 Task: Find connections with filter location Emmiganūr with filter topic #Hiringwith filter profile language Potuguese with filter current company ETeam with filter school A.N.College with filter industry Electrical Equipment Manufacturing with filter service category UX Research with filter keywords title Pipefitter
Action: Mouse moved to (165, 251)
Screenshot: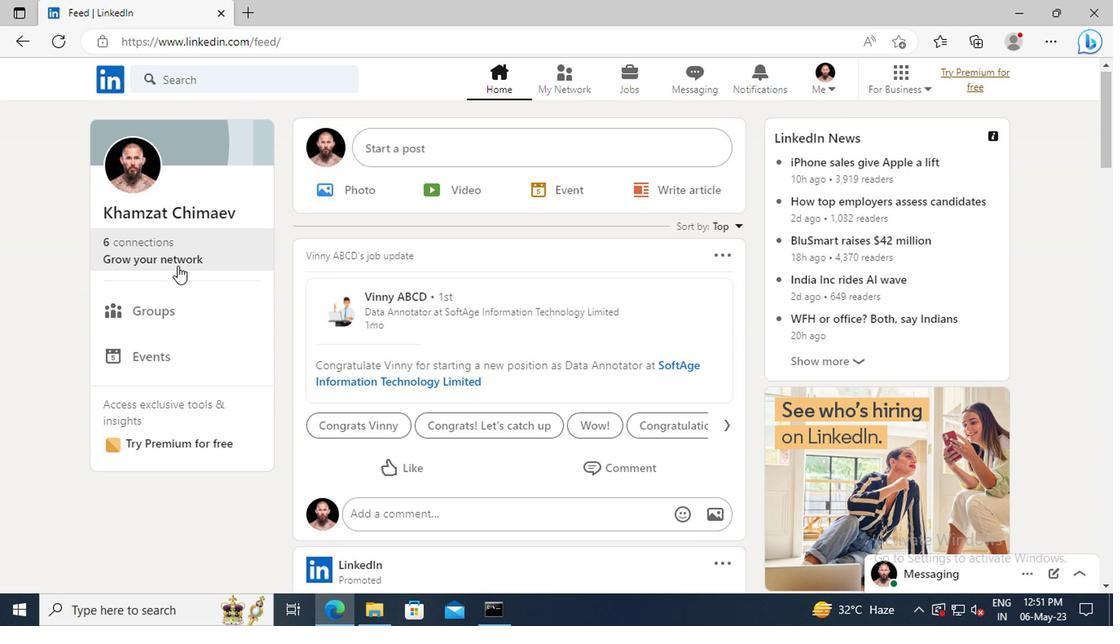 
Action: Mouse pressed left at (165, 251)
Screenshot: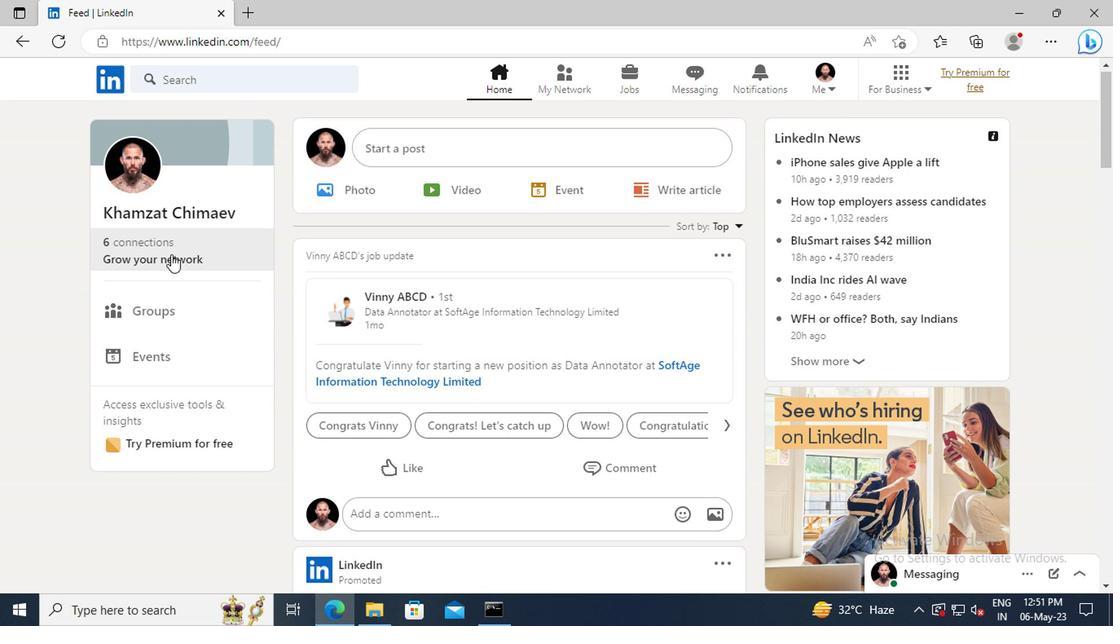 
Action: Mouse moved to (172, 173)
Screenshot: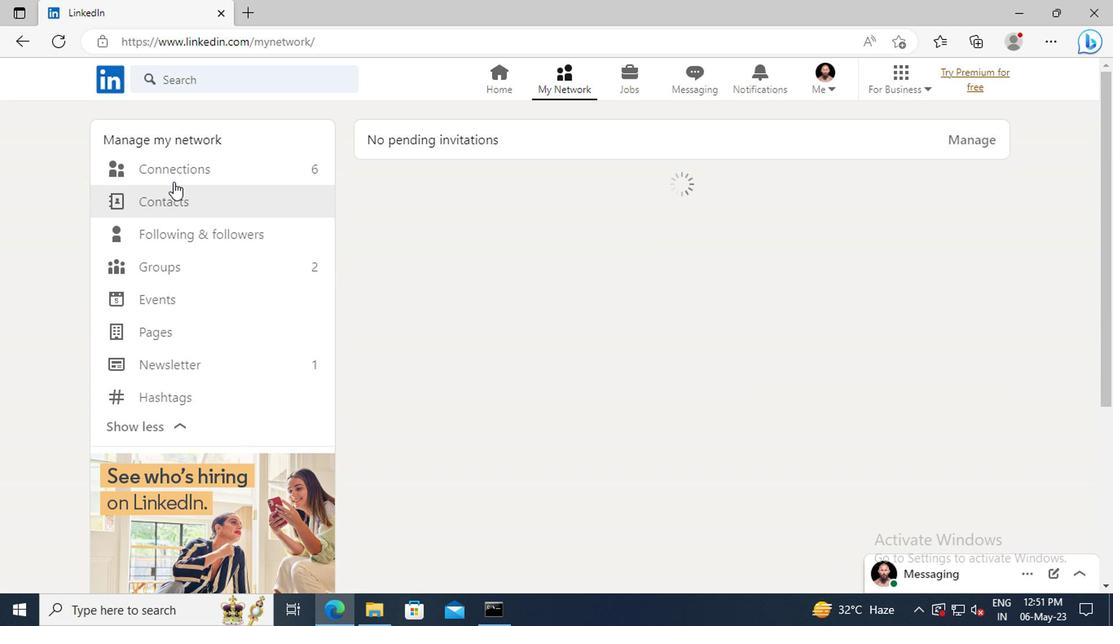 
Action: Mouse pressed left at (172, 173)
Screenshot: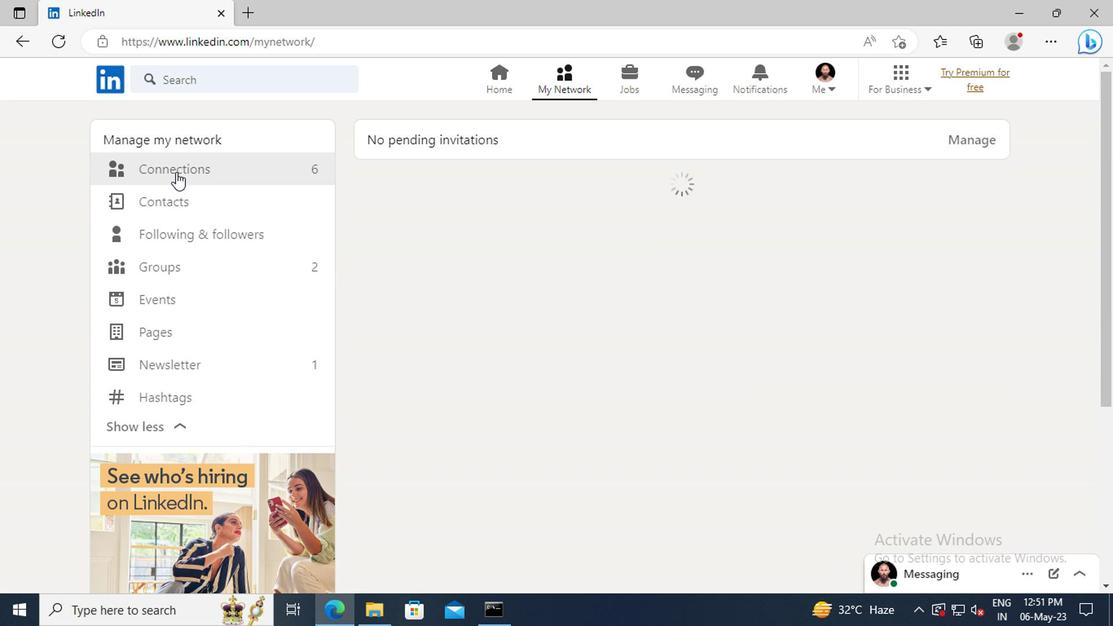 
Action: Mouse moved to (667, 177)
Screenshot: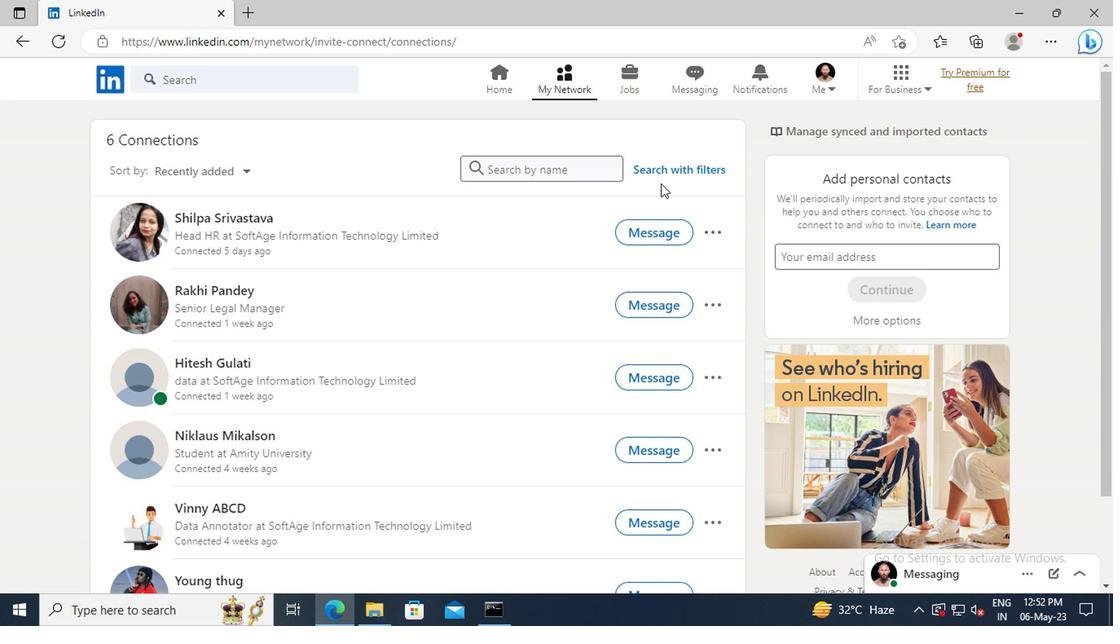 
Action: Mouse pressed left at (667, 177)
Screenshot: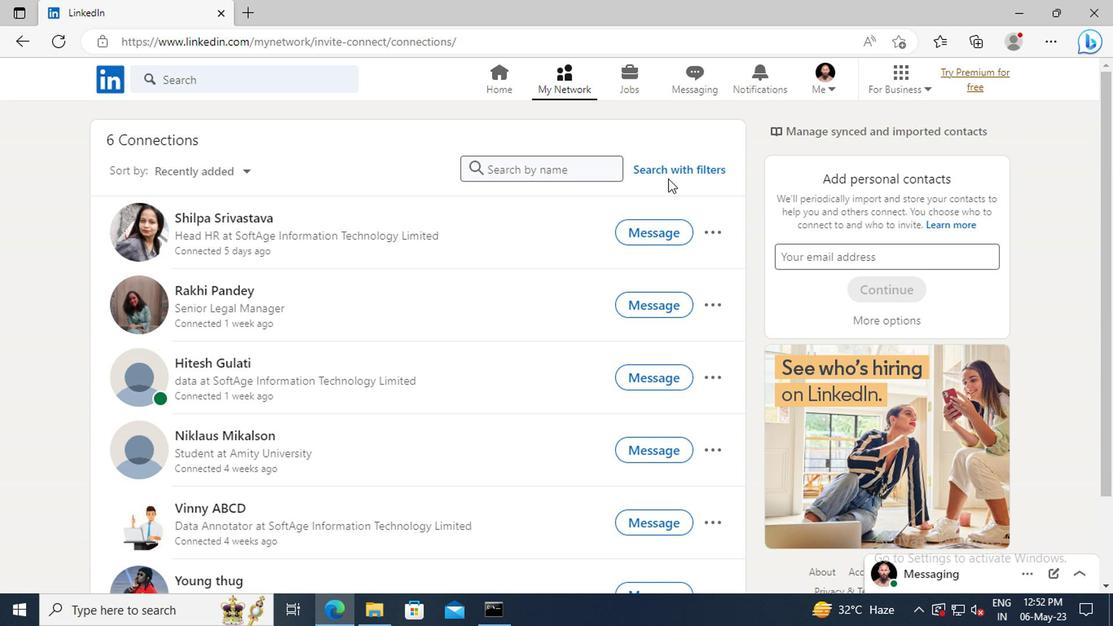 
Action: Mouse moved to (618, 125)
Screenshot: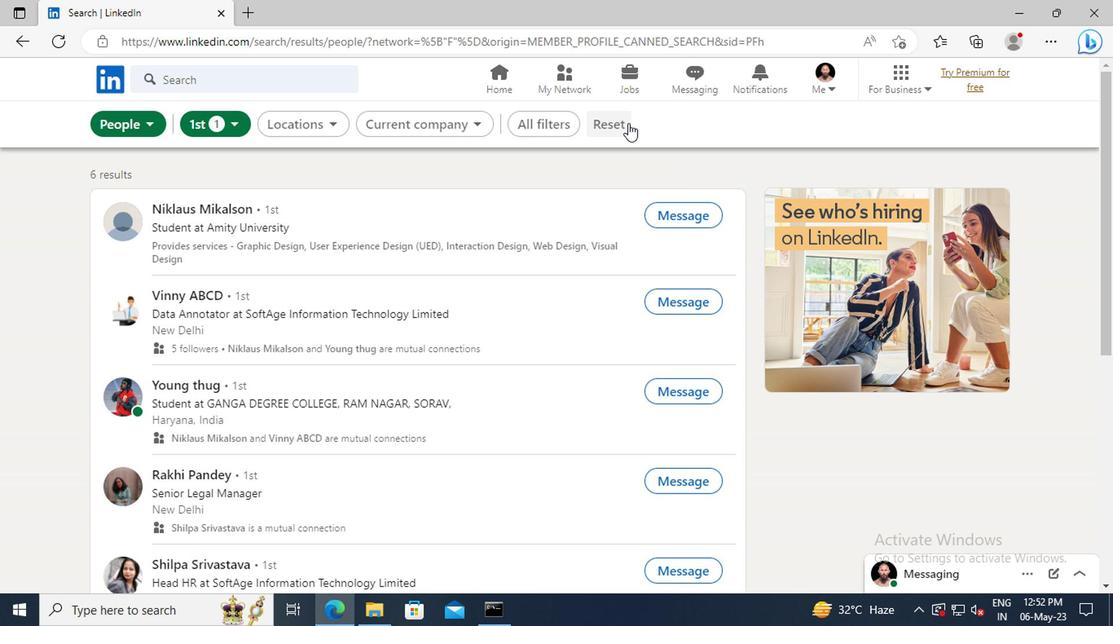 
Action: Mouse pressed left at (618, 125)
Screenshot: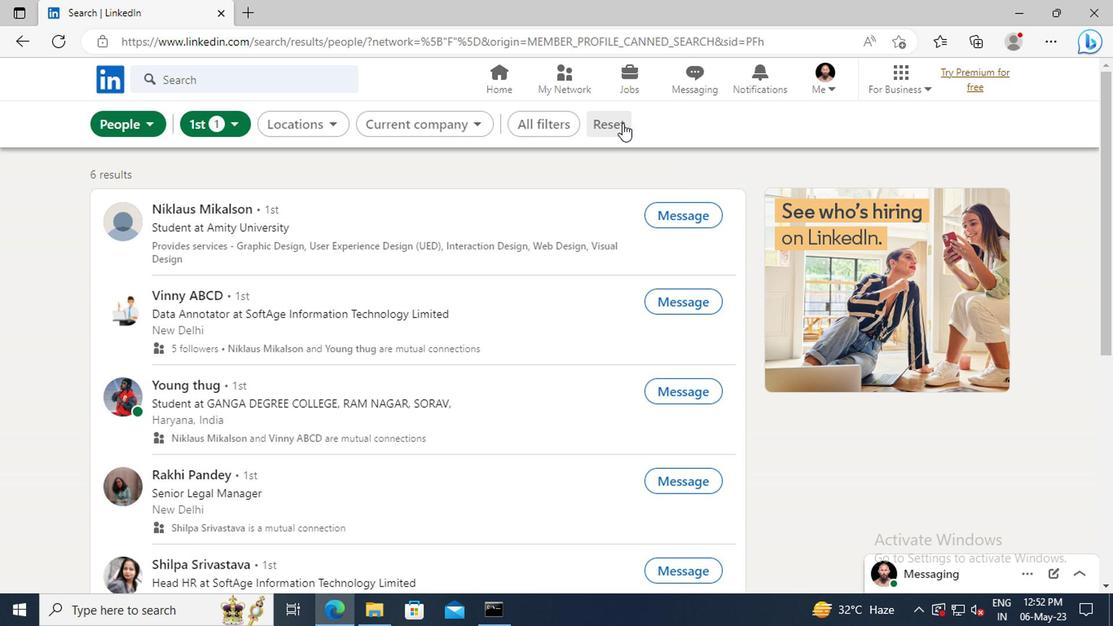 
Action: Mouse moved to (592, 125)
Screenshot: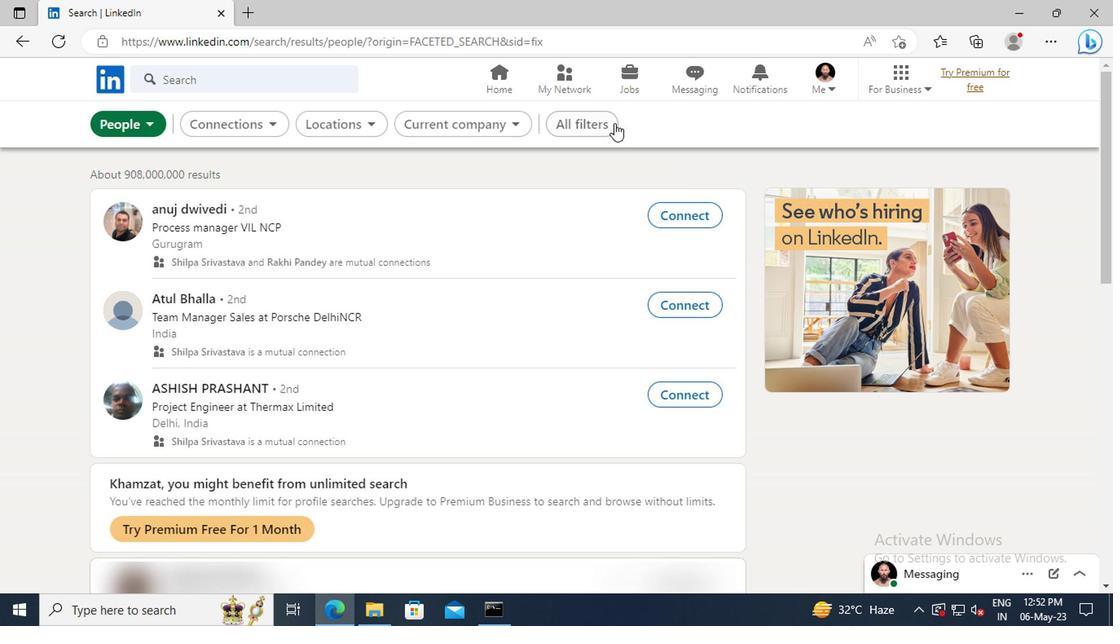 
Action: Mouse pressed left at (592, 125)
Screenshot: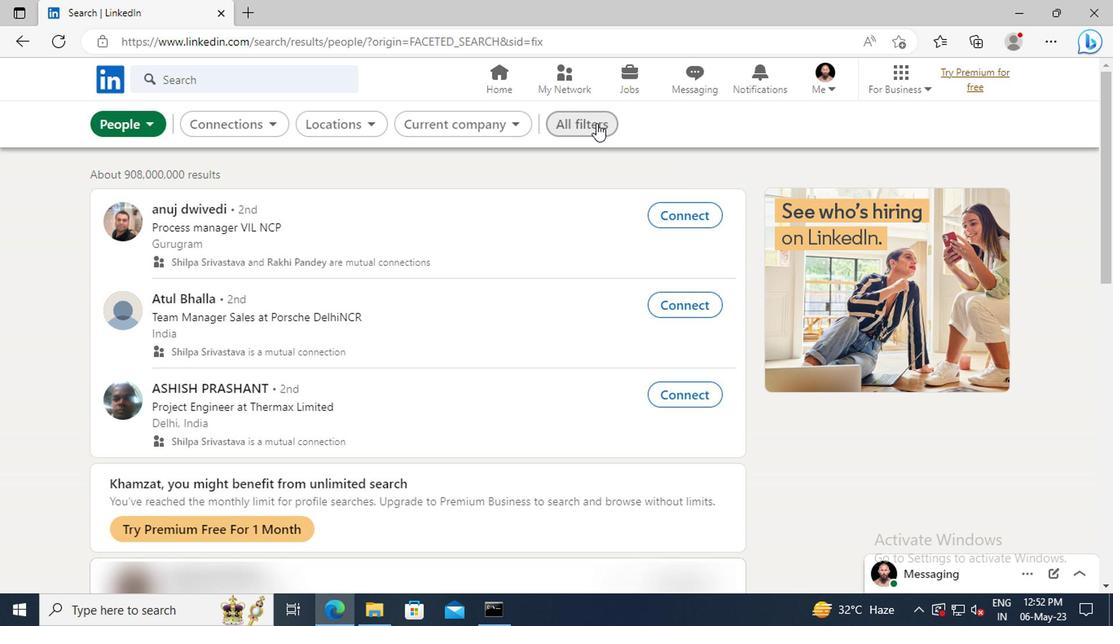 
Action: Mouse moved to (925, 313)
Screenshot: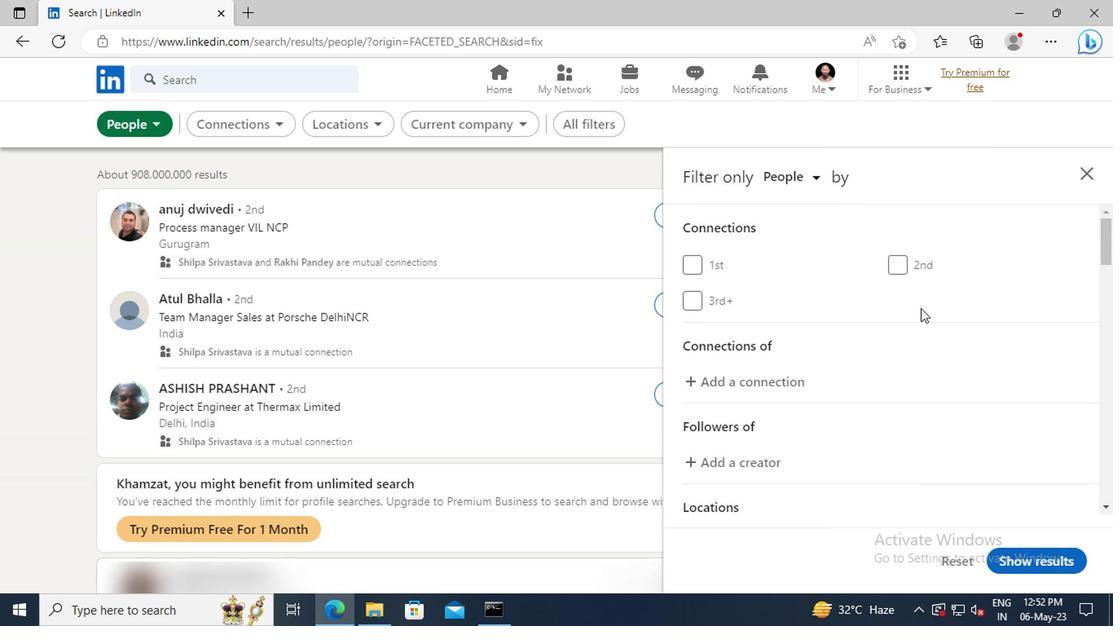 
Action: Mouse scrolled (925, 313) with delta (0, 0)
Screenshot: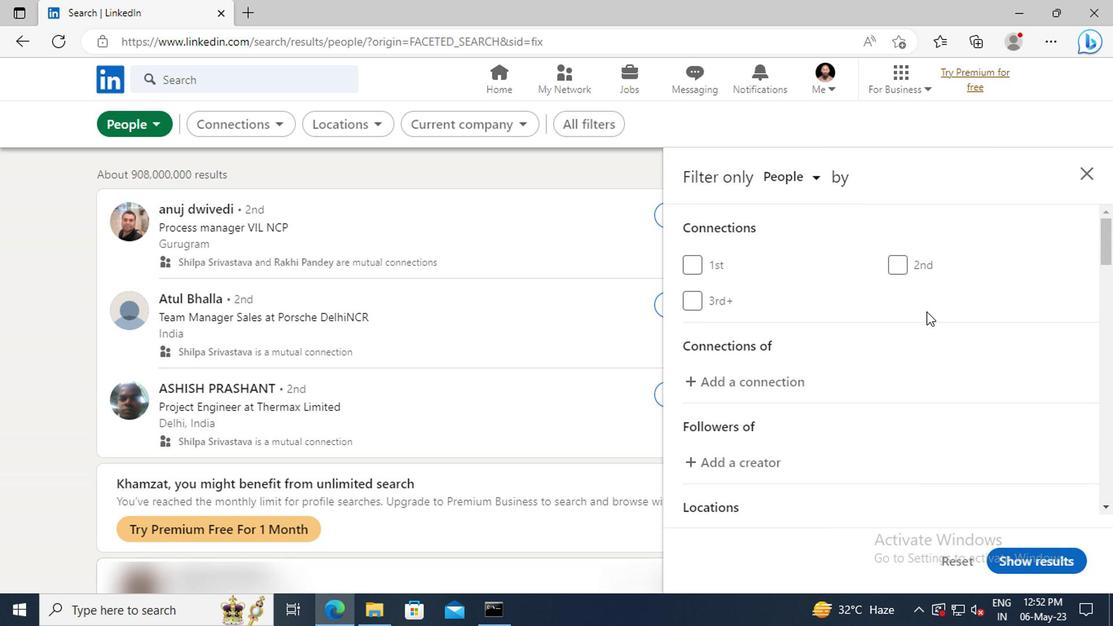 
Action: Mouse scrolled (925, 313) with delta (0, 0)
Screenshot: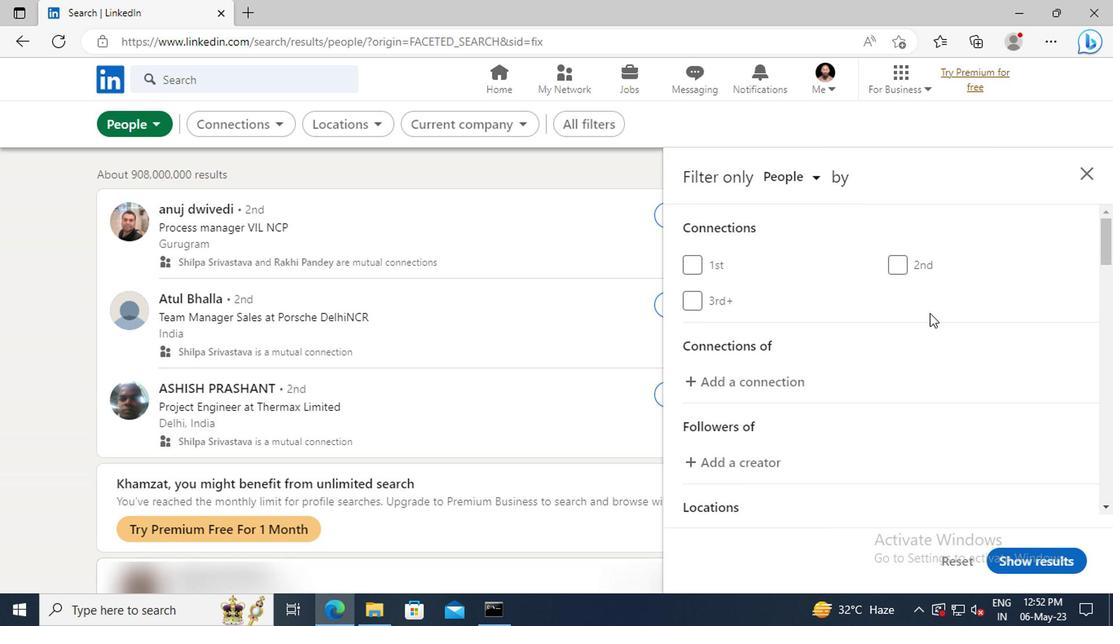 
Action: Mouse scrolled (925, 313) with delta (0, 0)
Screenshot: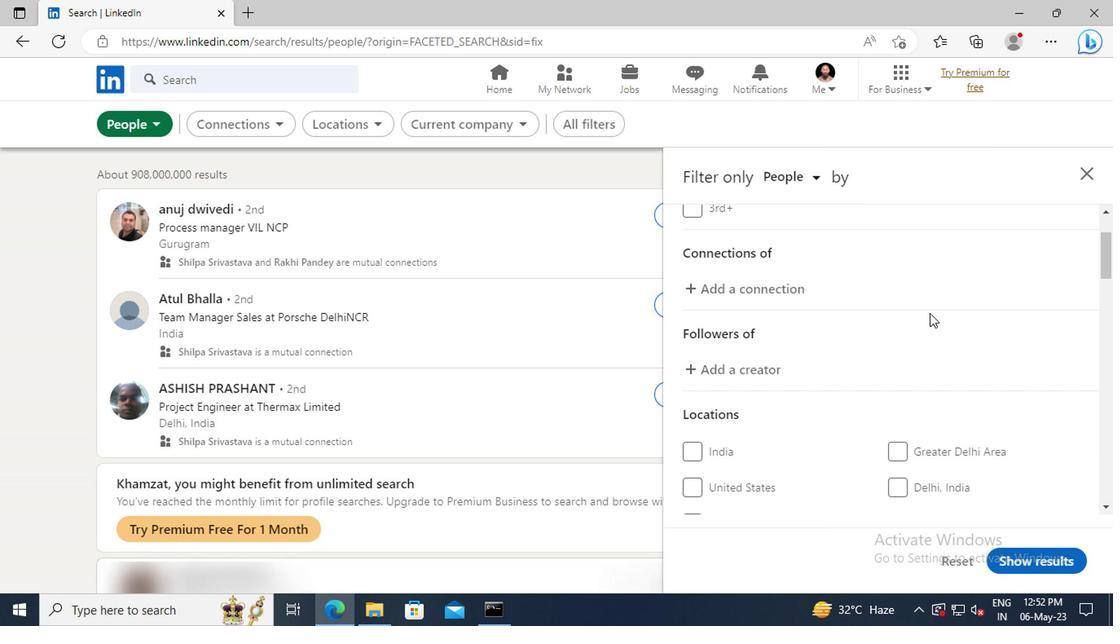 
Action: Mouse scrolled (925, 313) with delta (0, 0)
Screenshot: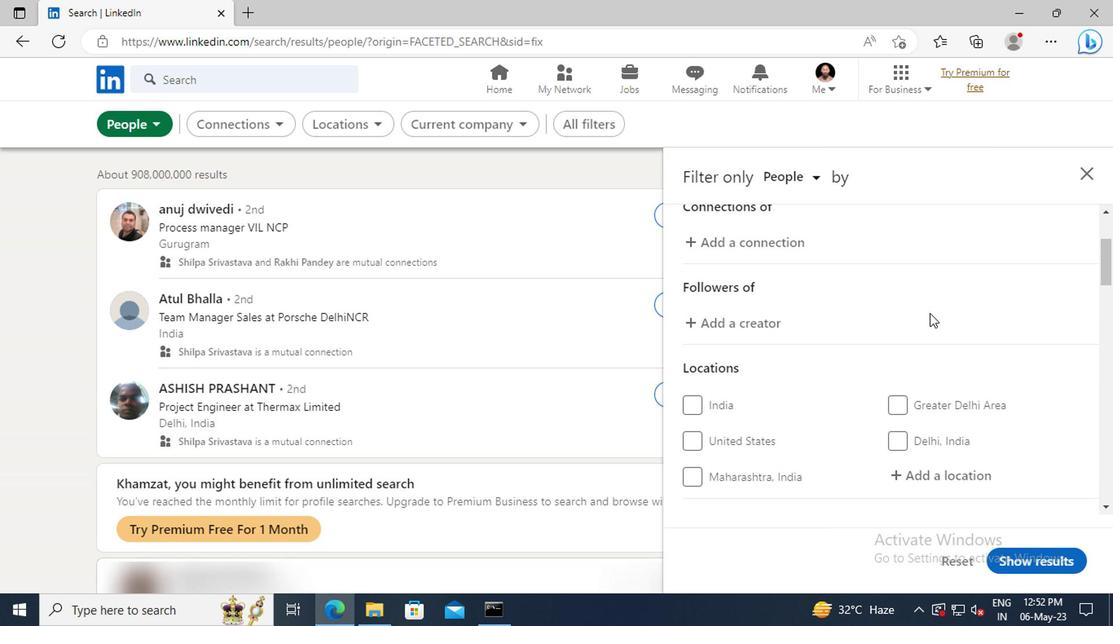 
Action: Mouse scrolled (925, 313) with delta (0, 0)
Screenshot: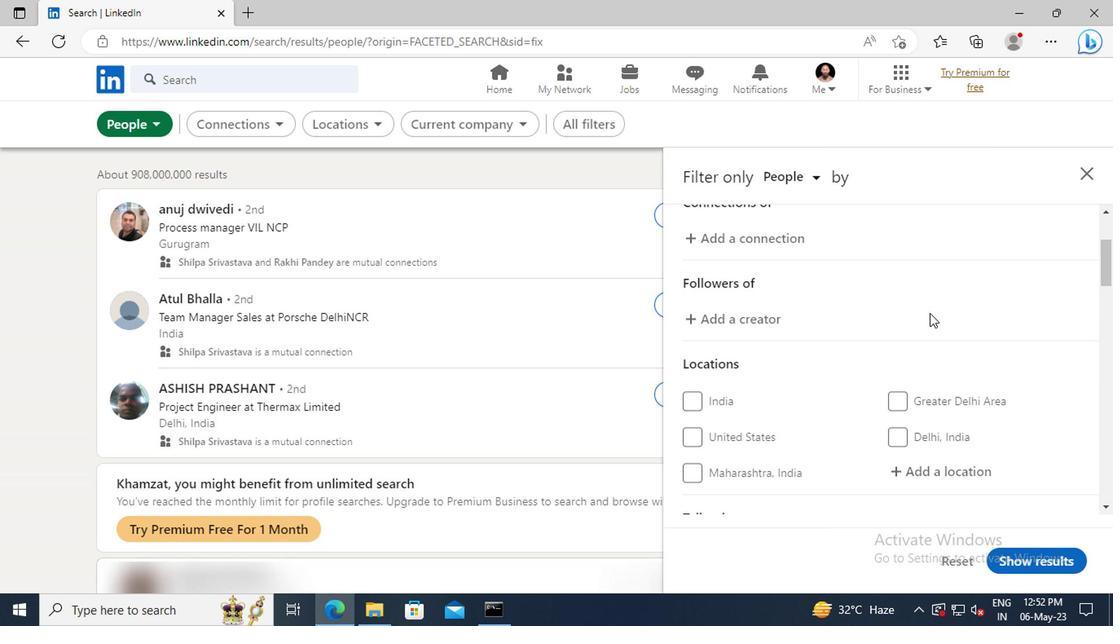 
Action: Mouse moved to (924, 377)
Screenshot: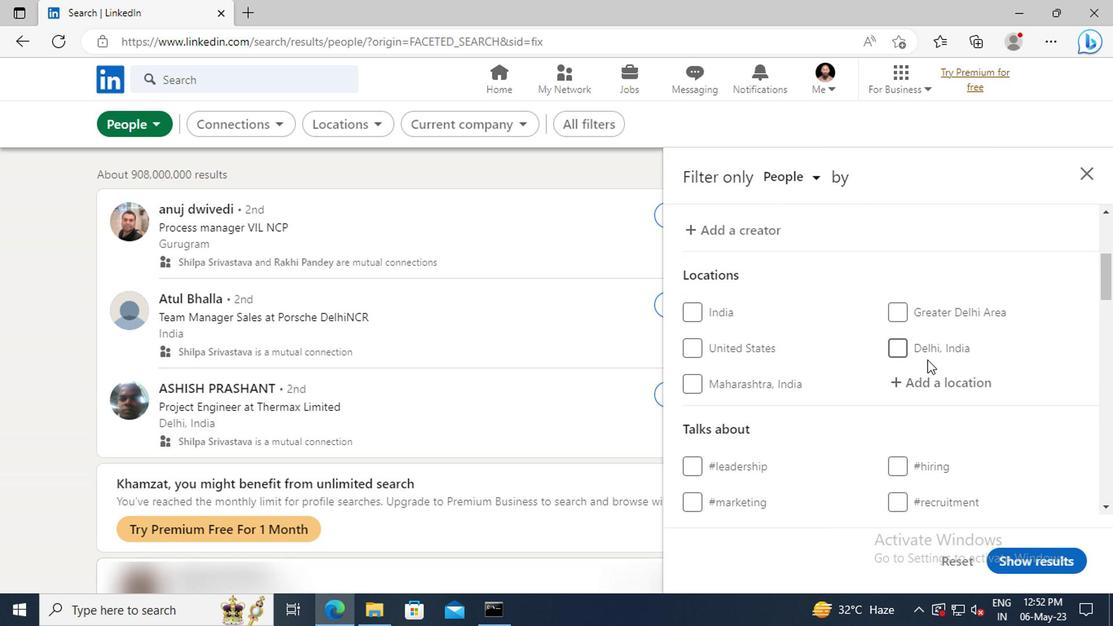 
Action: Mouse pressed left at (924, 377)
Screenshot: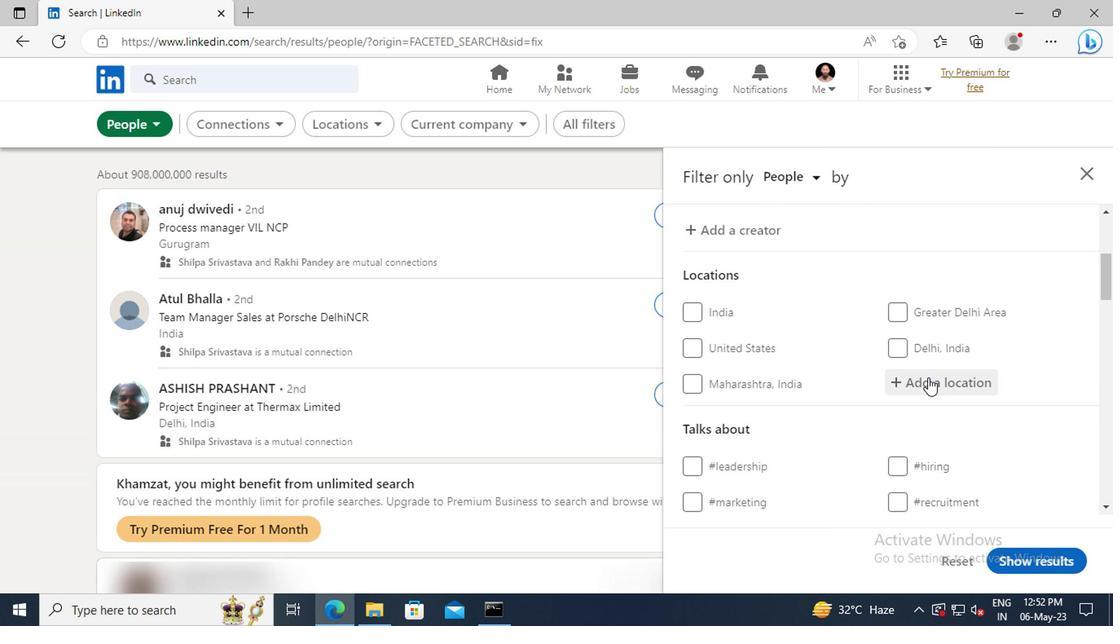 
Action: Mouse moved to (924, 378)
Screenshot: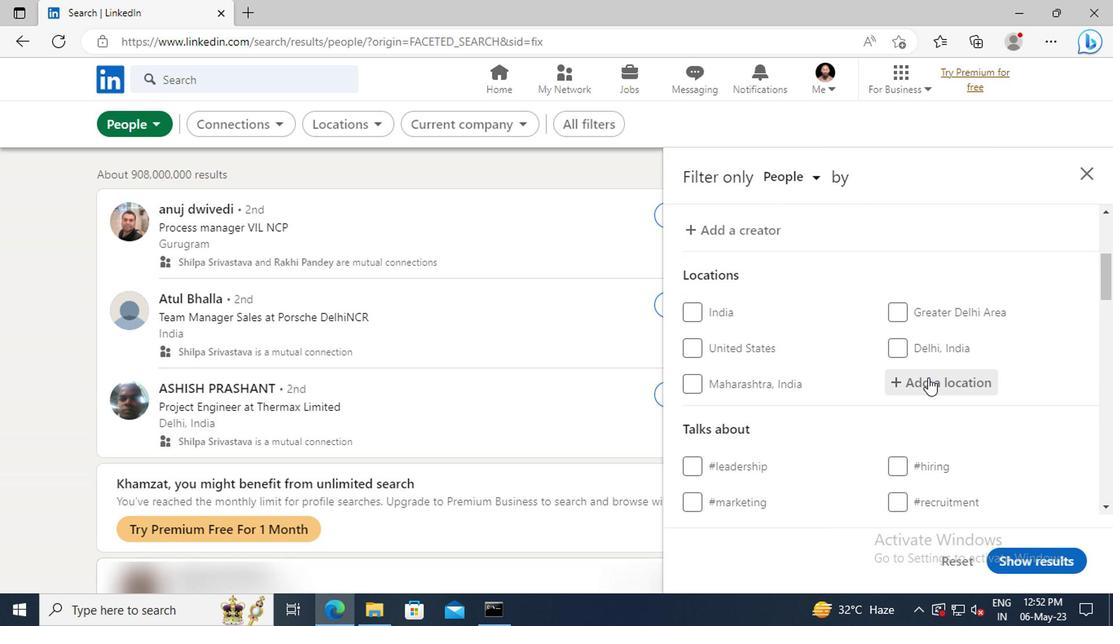 
Action: Key pressed <Key.shift>EMMIGANUR<Key.enter>
Screenshot: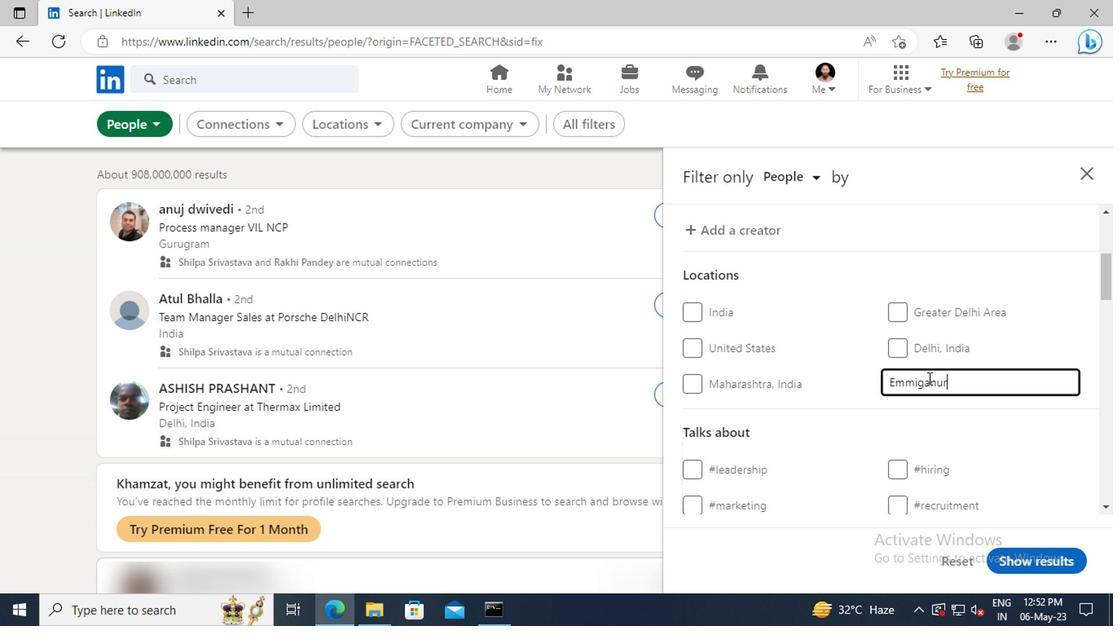 
Action: Mouse scrolled (924, 377) with delta (0, -1)
Screenshot: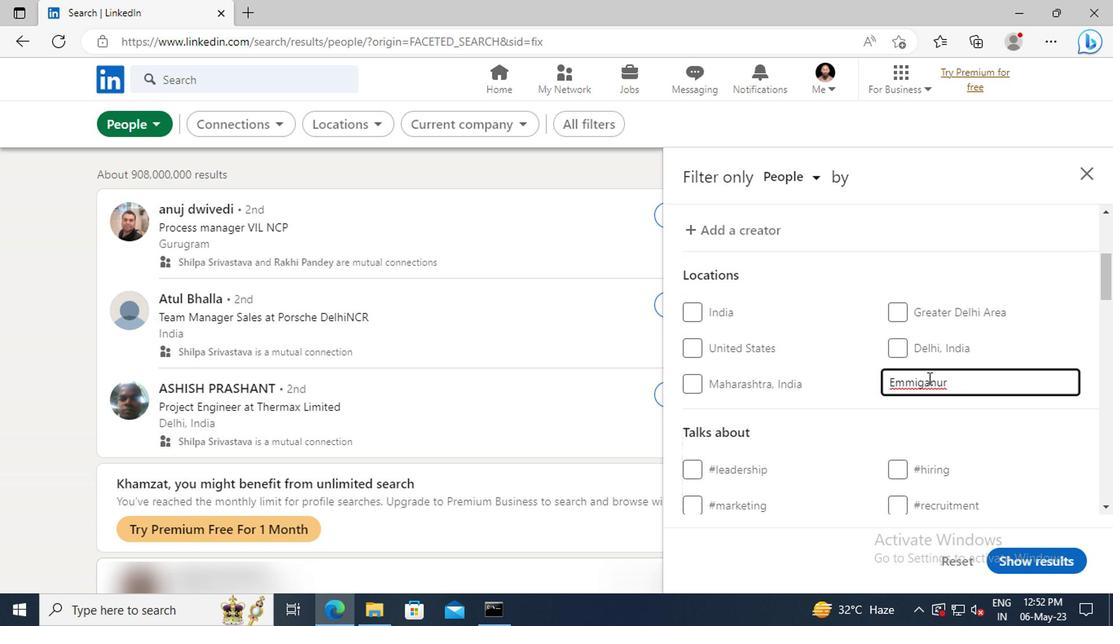 
Action: Mouse scrolled (924, 377) with delta (0, -1)
Screenshot: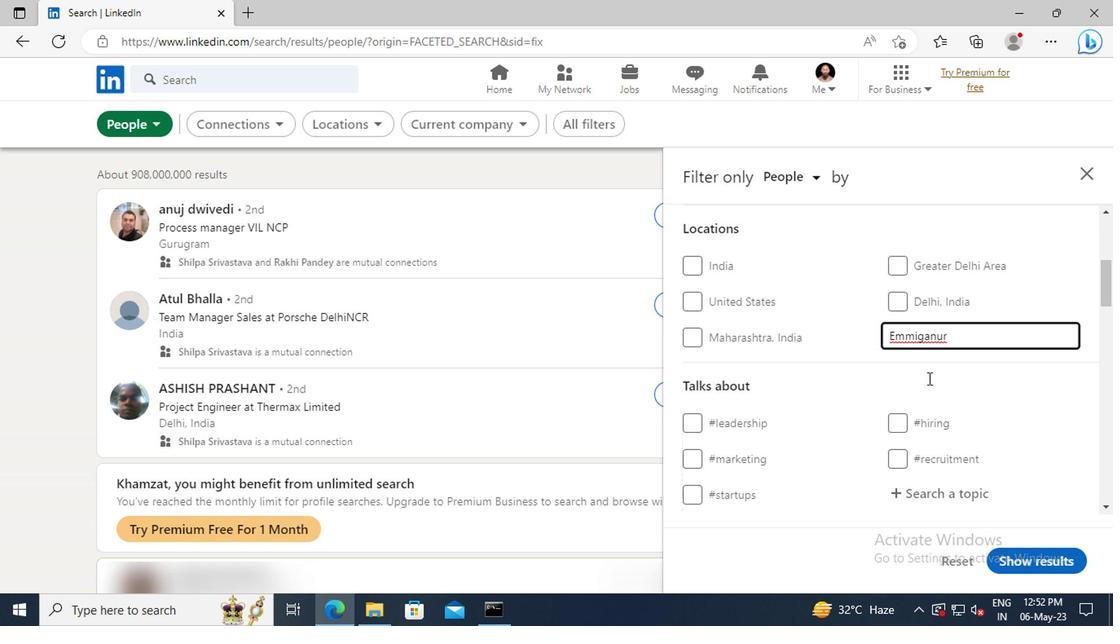 
Action: Mouse scrolled (924, 377) with delta (0, -1)
Screenshot: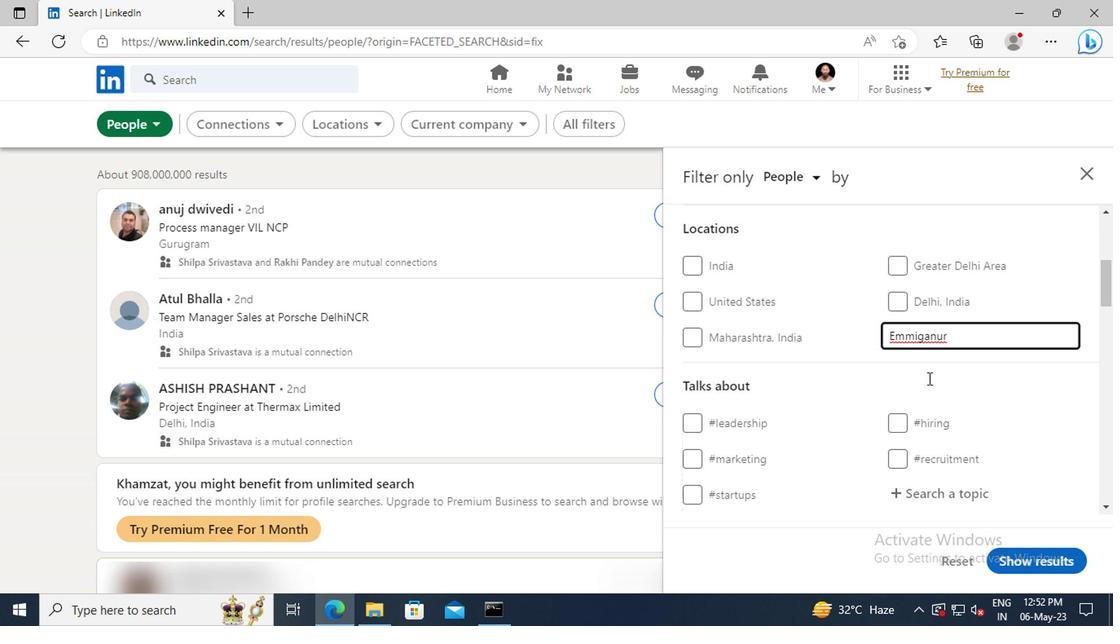 
Action: Mouse moved to (926, 395)
Screenshot: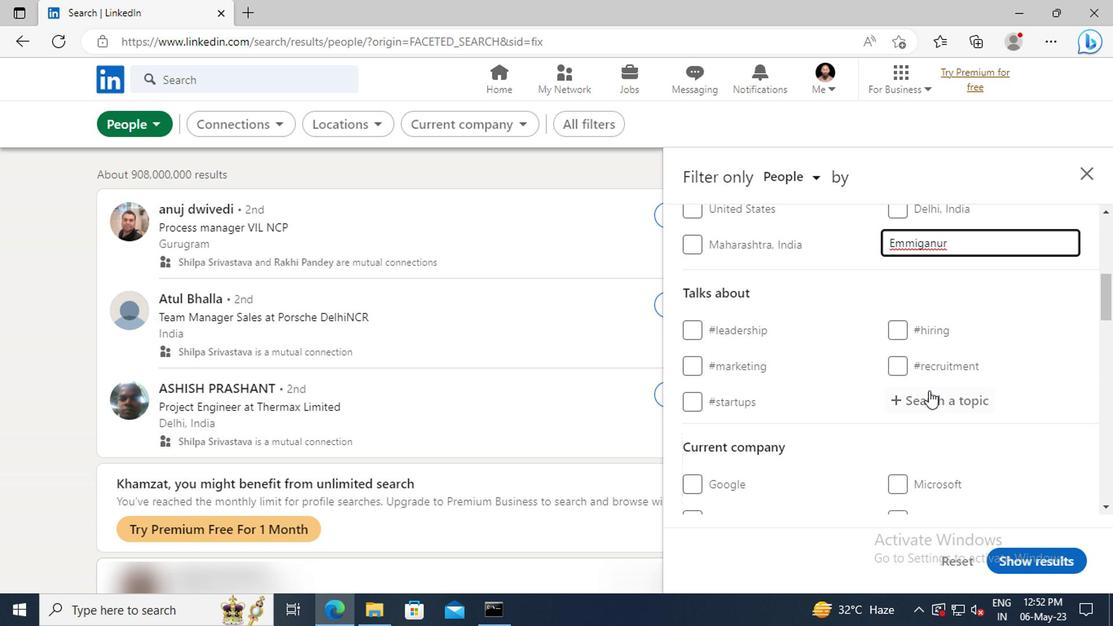 
Action: Mouse pressed left at (926, 395)
Screenshot: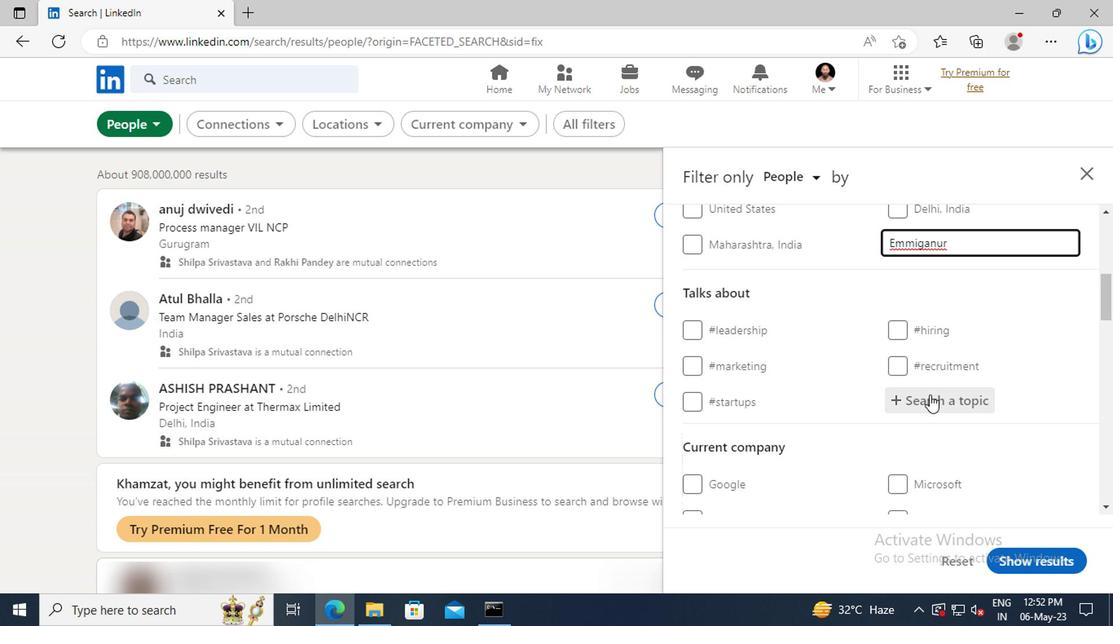 
Action: Key pressed <Key.shift>HIRING
Screenshot: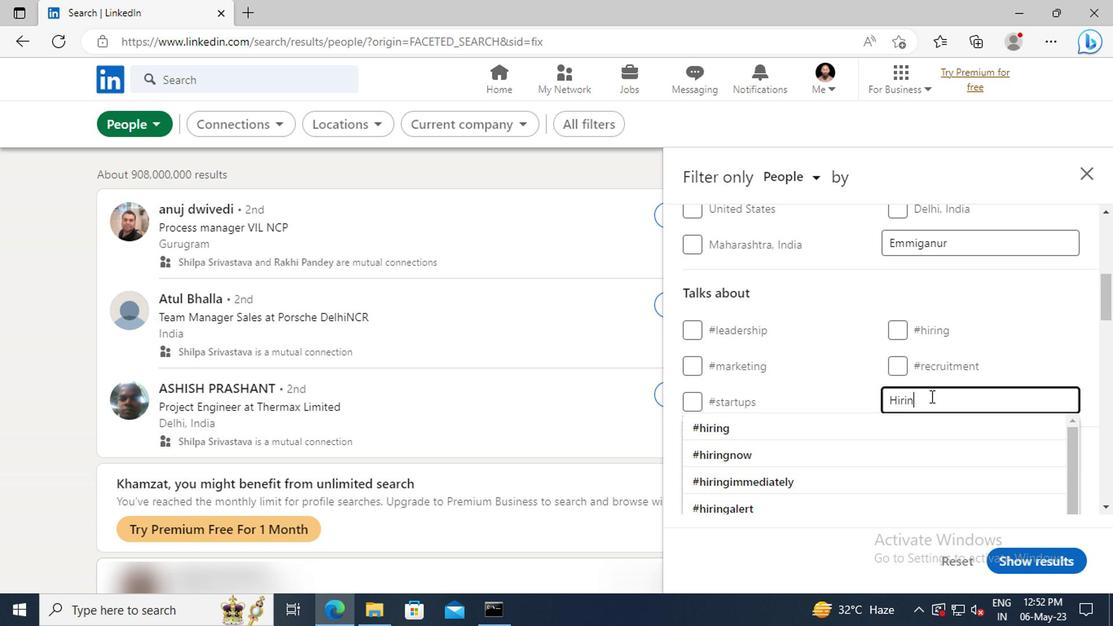 
Action: Mouse moved to (926, 415)
Screenshot: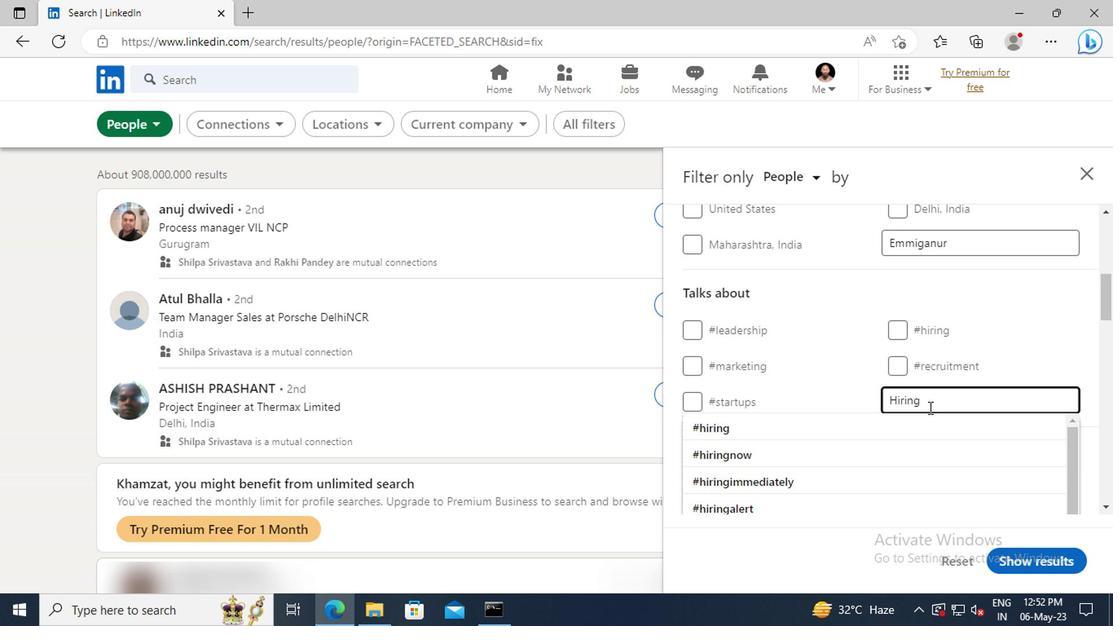 
Action: Mouse pressed left at (926, 415)
Screenshot: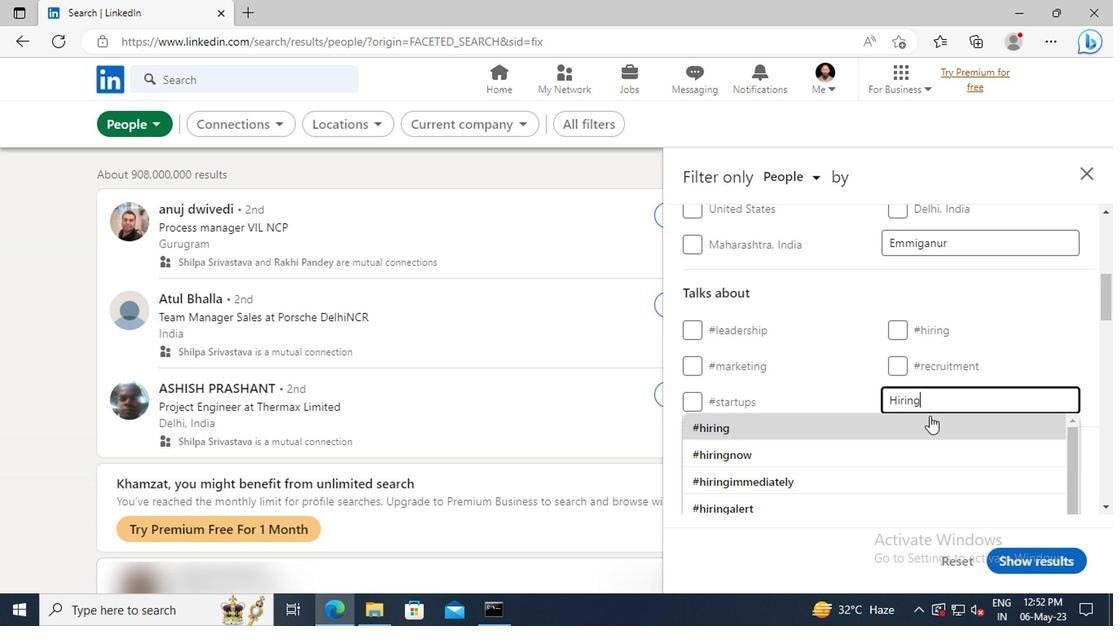 
Action: Mouse scrolled (926, 414) with delta (0, -1)
Screenshot: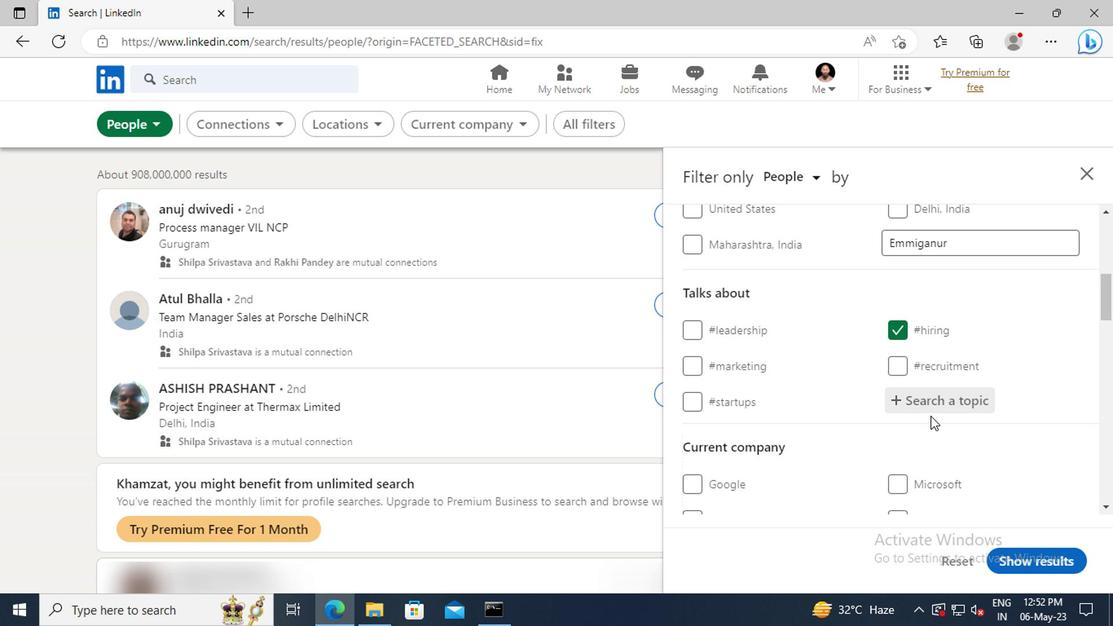 
Action: Mouse scrolled (926, 414) with delta (0, -1)
Screenshot: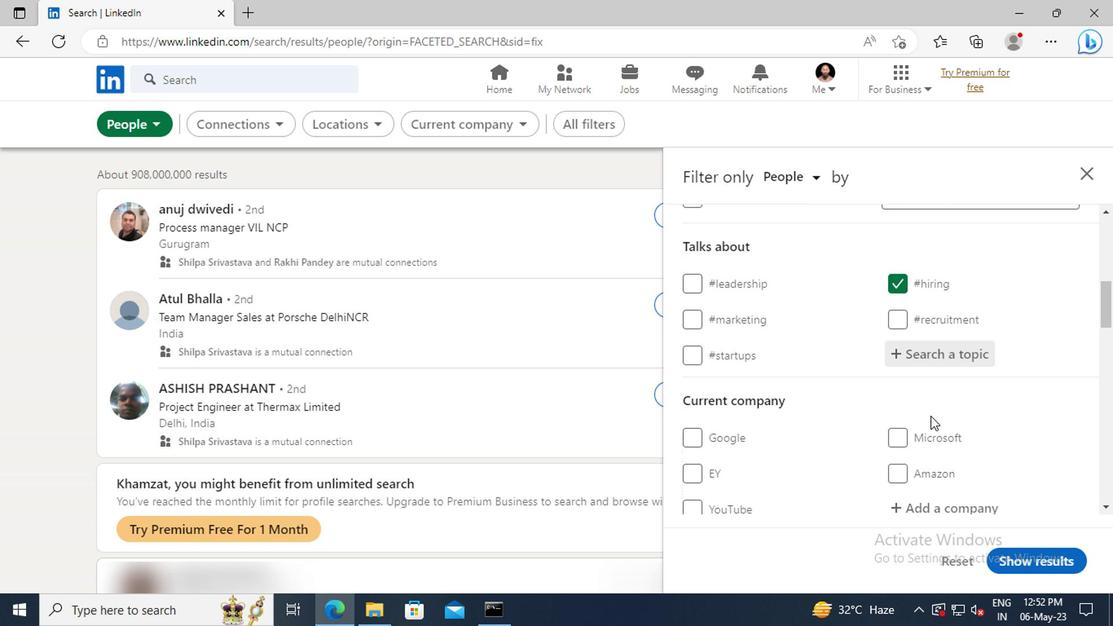 
Action: Mouse scrolled (926, 414) with delta (0, -1)
Screenshot: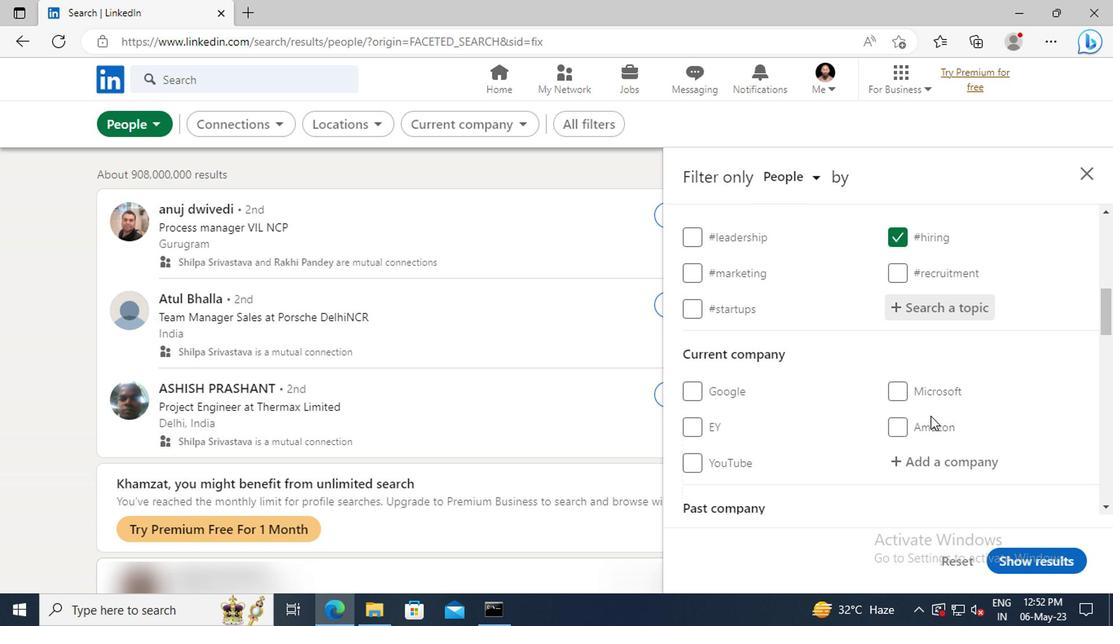 
Action: Mouse scrolled (926, 414) with delta (0, -1)
Screenshot: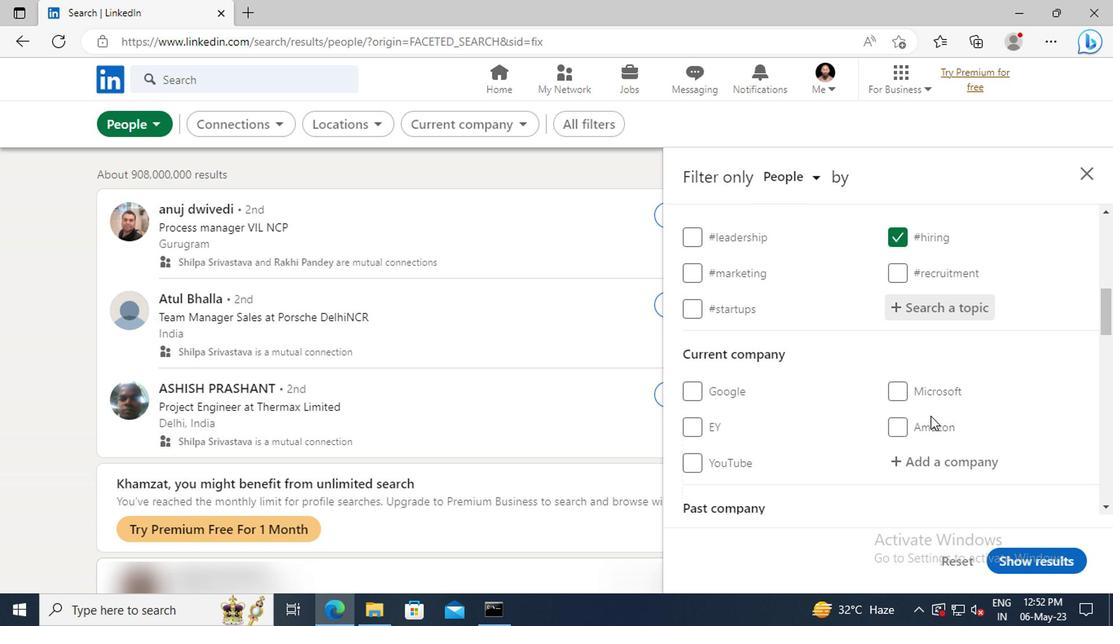 
Action: Mouse scrolled (926, 414) with delta (0, -1)
Screenshot: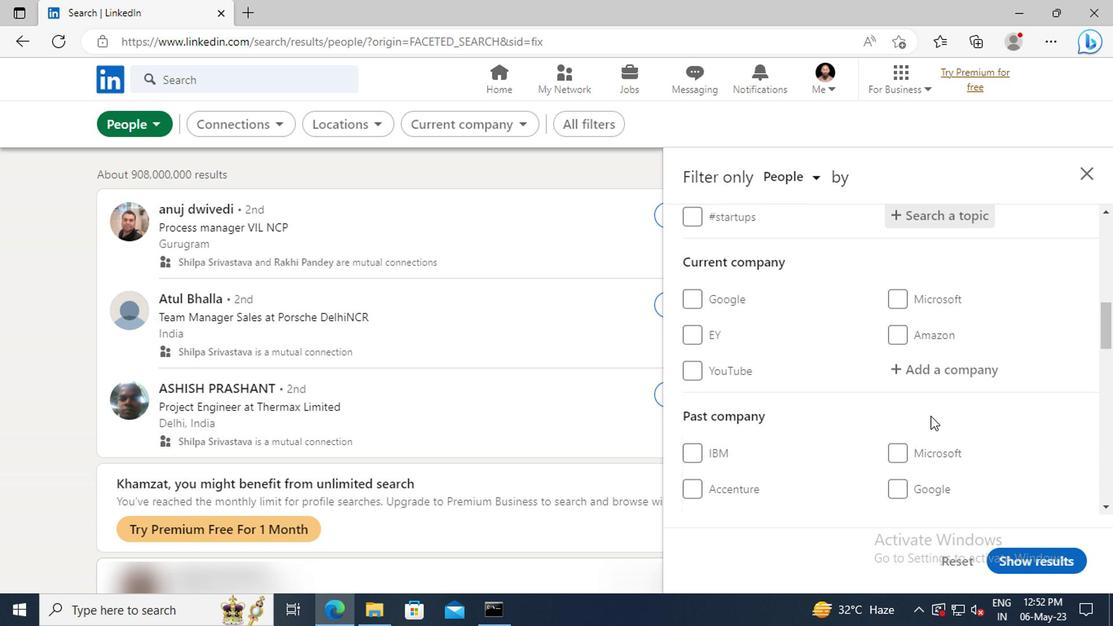 
Action: Mouse scrolled (926, 414) with delta (0, -1)
Screenshot: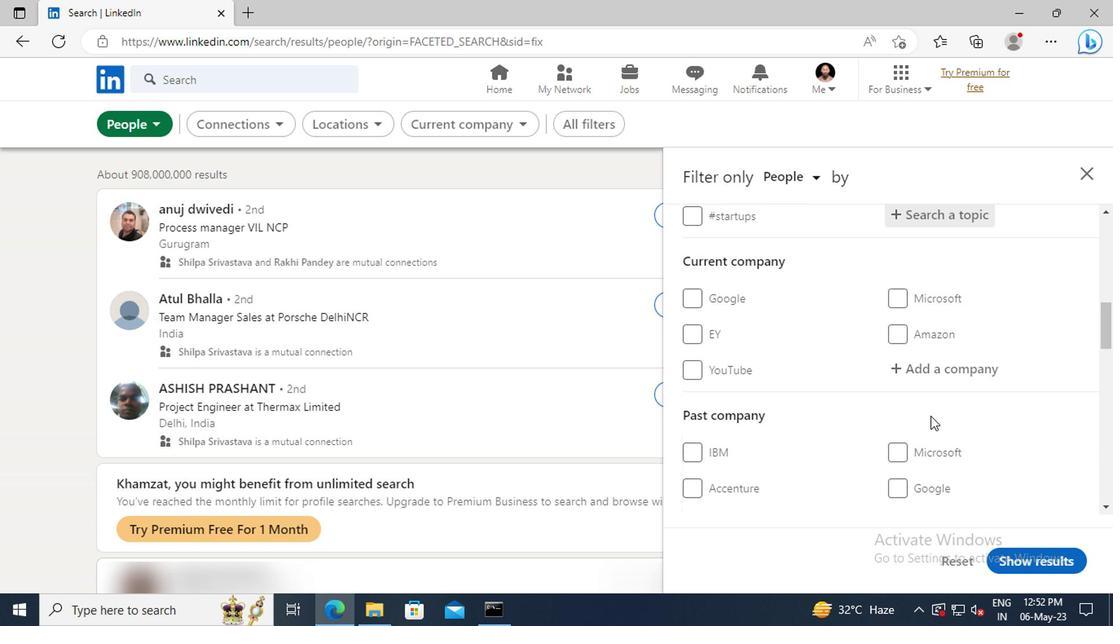 
Action: Mouse scrolled (926, 414) with delta (0, -1)
Screenshot: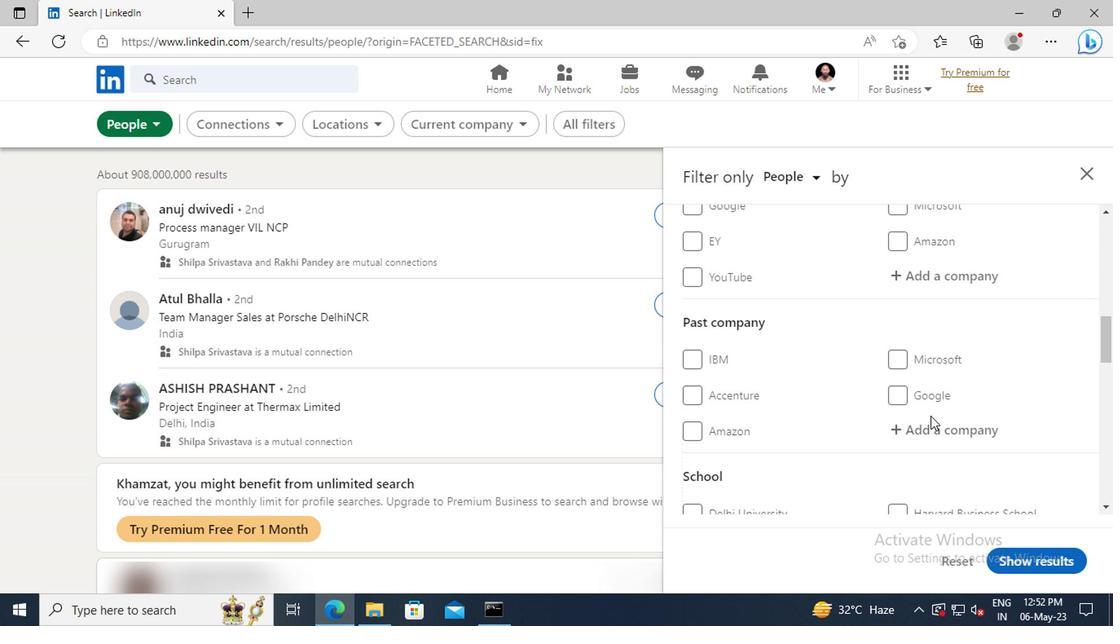 
Action: Mouse scrolled (926, 414) with delta (0, -1)
Screenshot: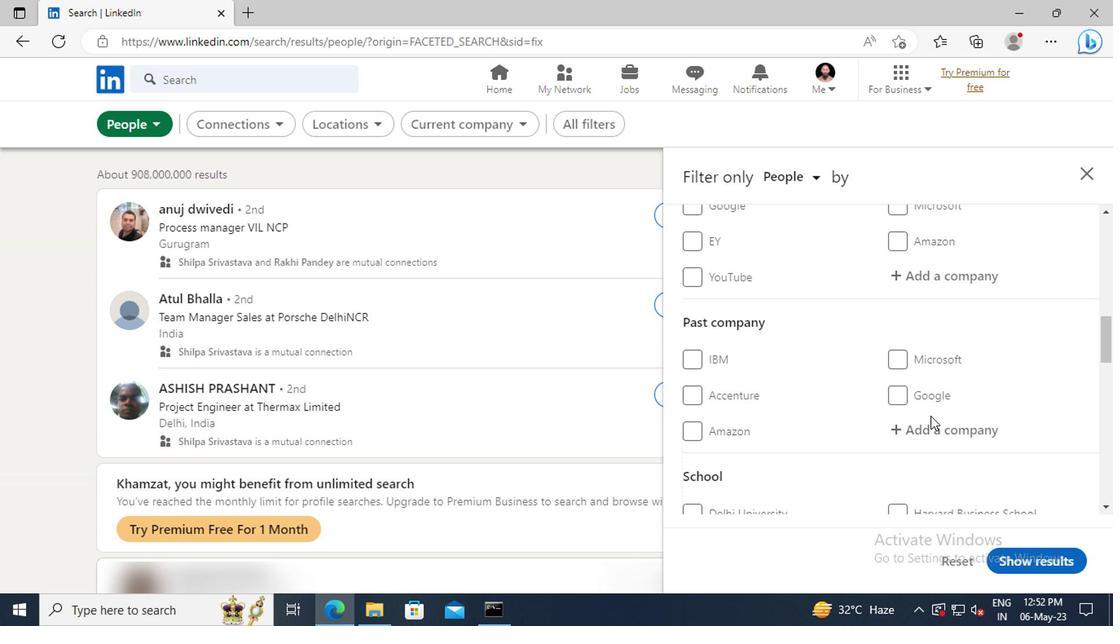 
Action: Mouse scrolled (926, 414) with delta (0, -1)
Screenshot: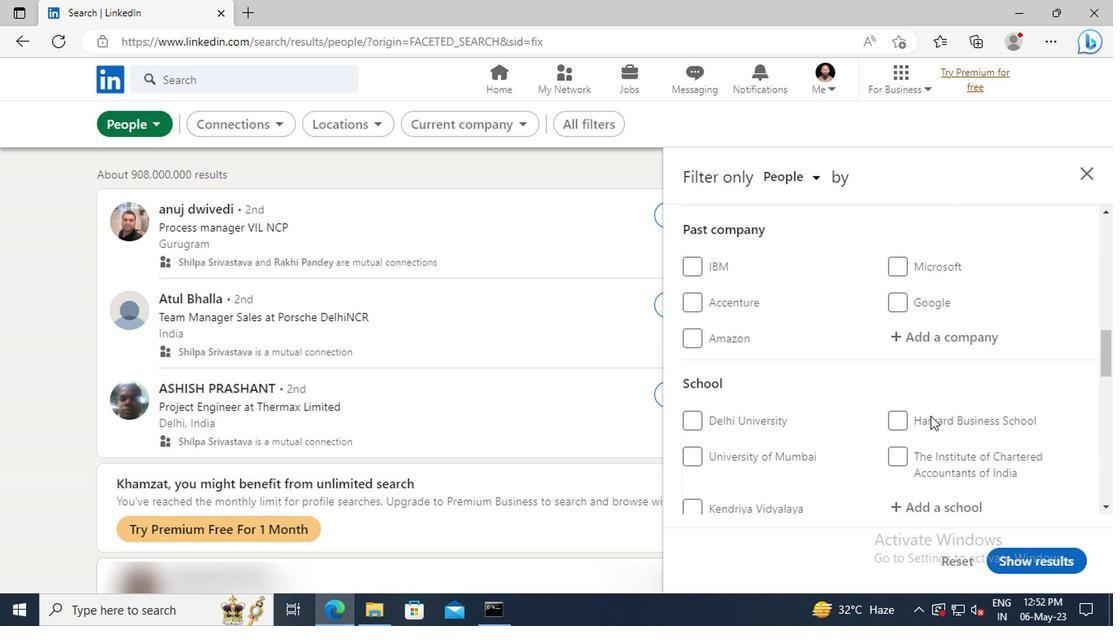 
Action: Mouse scrolled (926, 414) with delta (0, -1)
Screenshot: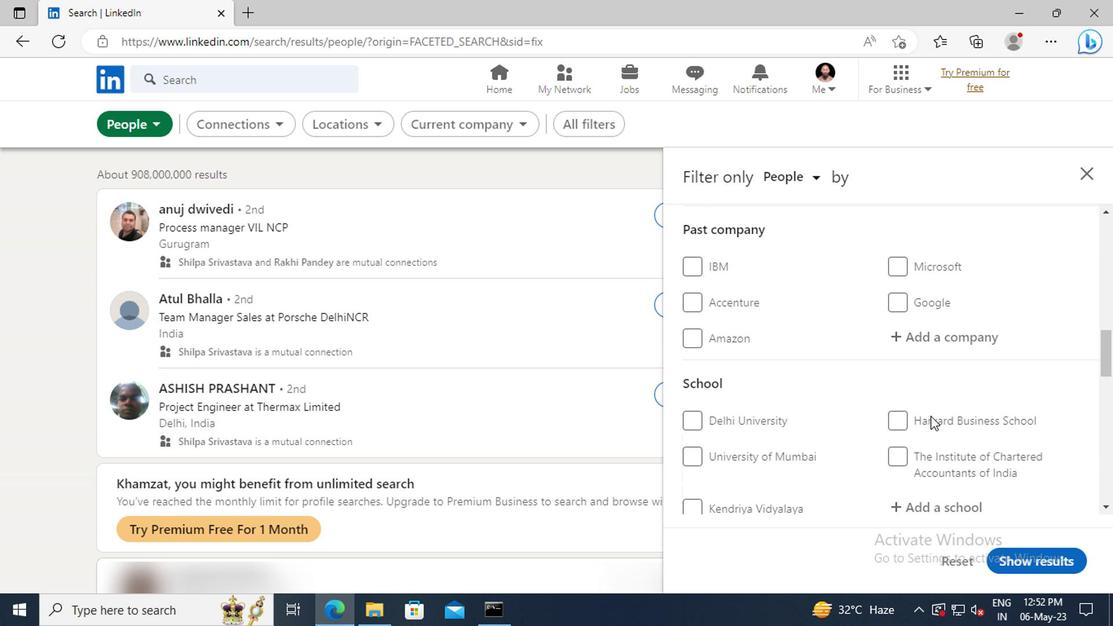 
Action: Mouse scrolled (926, 414) with delta (0, -1)
Screenshot: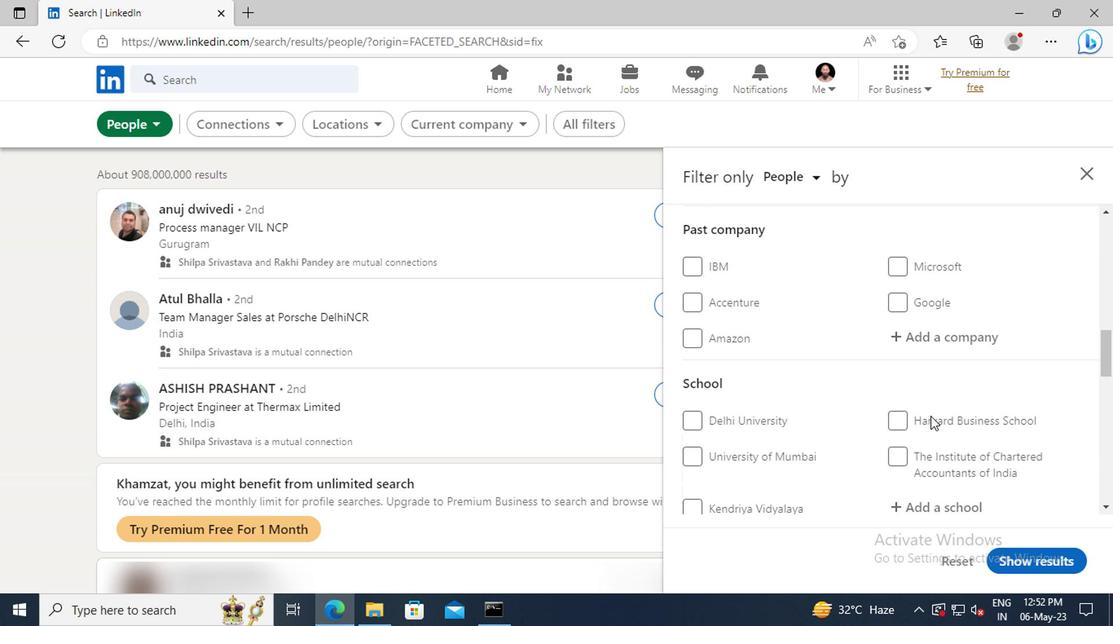 
Action: Mouse scrolled (926, 414) with delta (0, -1)
Screenshot: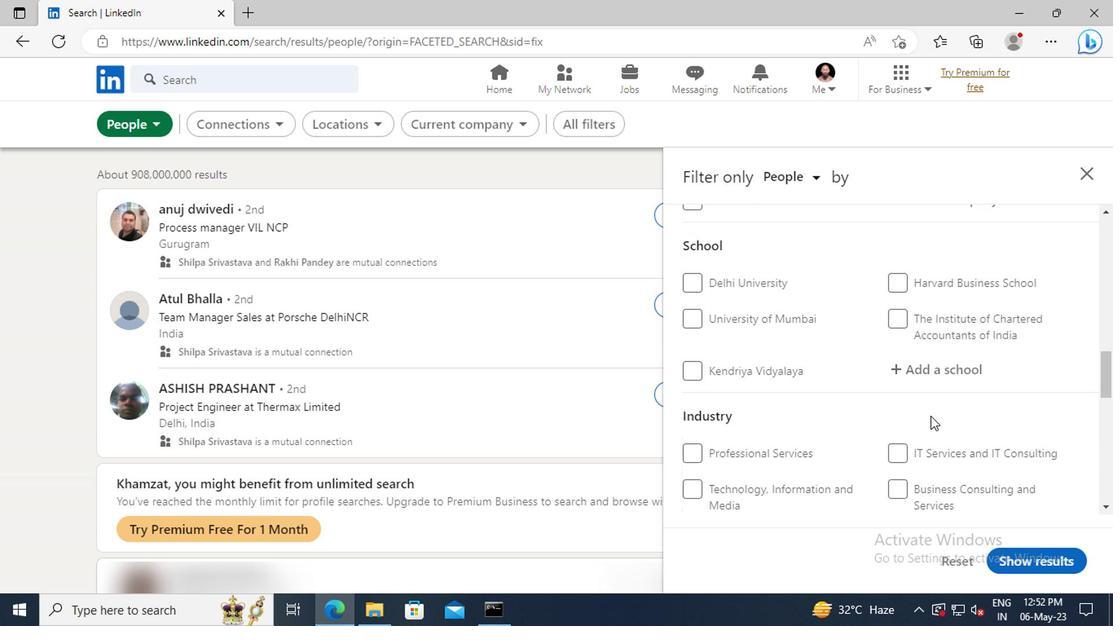 
Action: Mouse scrolled (926, 414) with delta (0, -1)
Screenshot: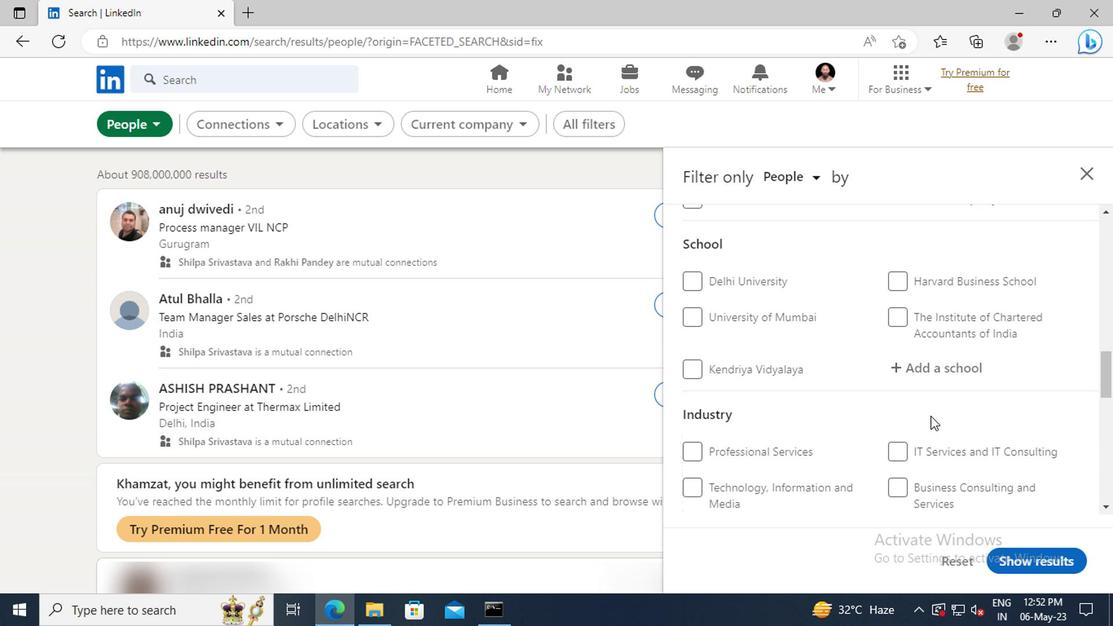 
Action: Mouse scrolled (926, 414) with delta (0, -1)
Screenshot: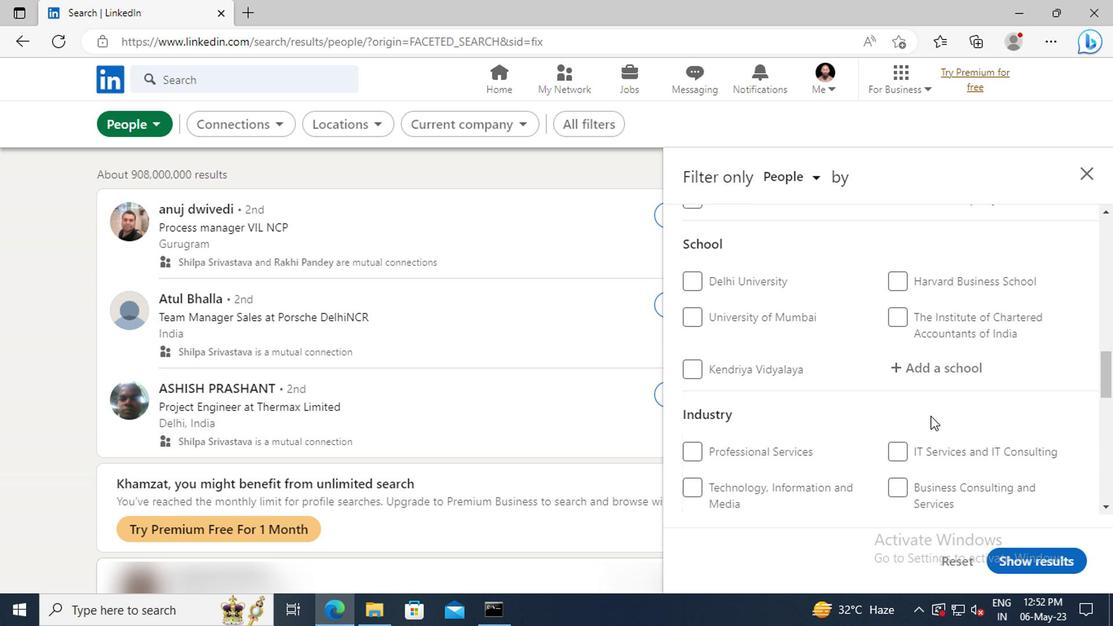 
Action: Mouse scrolled (926, 414) with delta (0, -1)
Screenshot: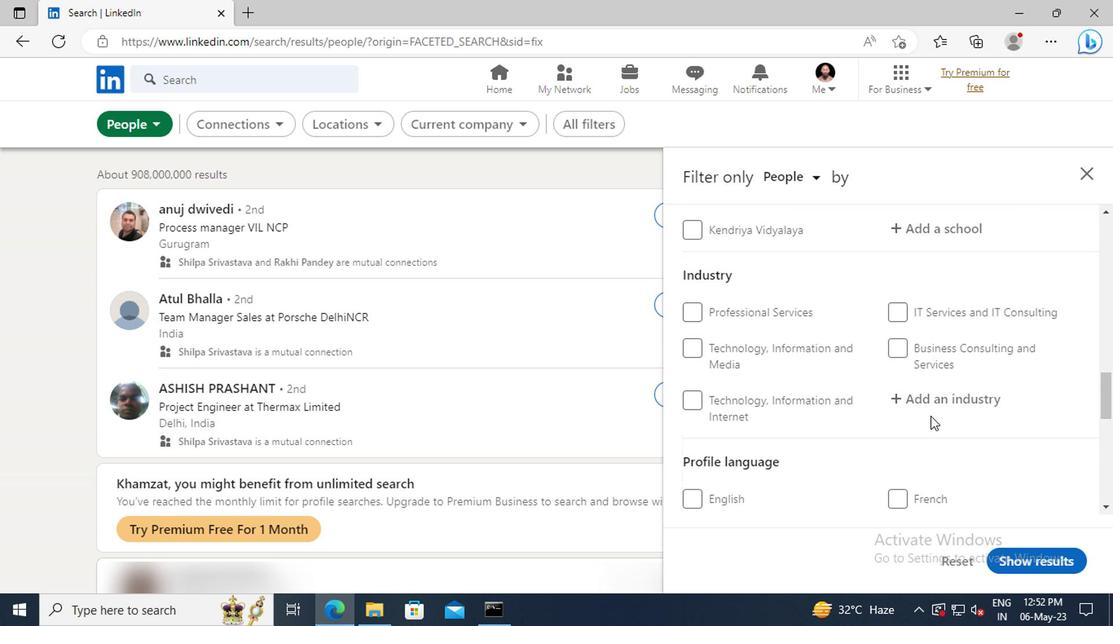
Action: Mouse scrolled (926, 414) with delta (0, -1)
Screenshot: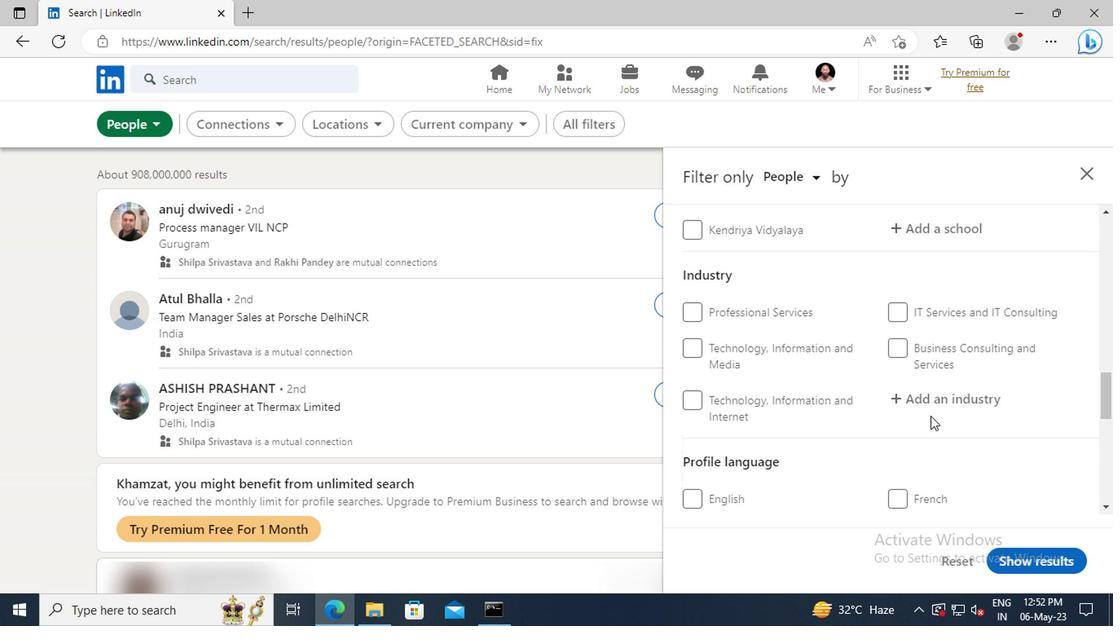 
Action: Mouse moved to (898, 443)
Screenshot: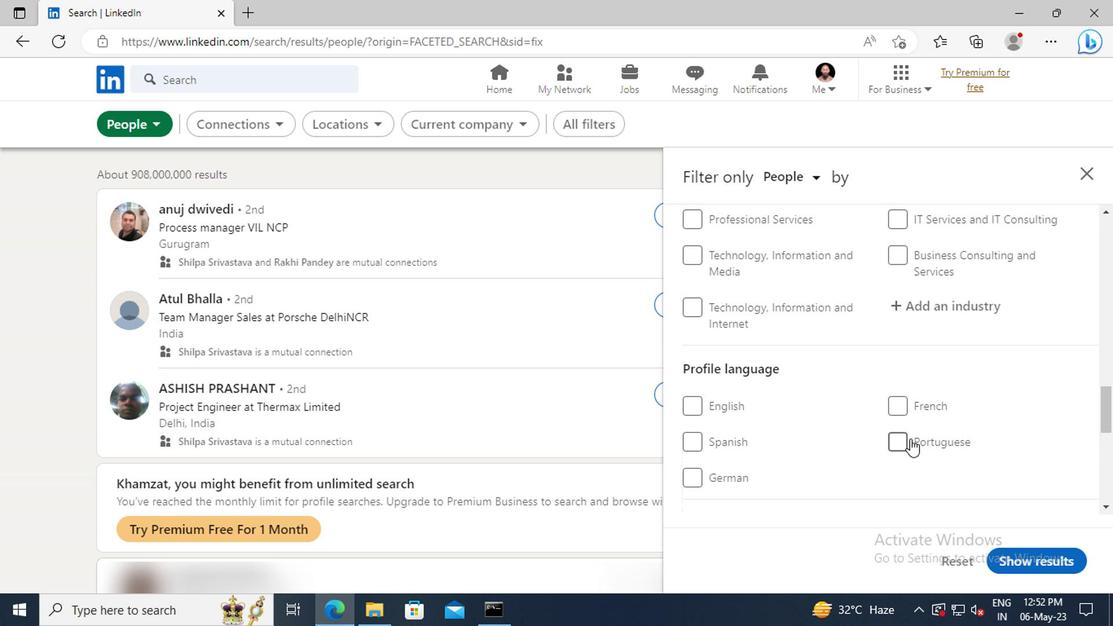 
Action: Mouse pressed left at (898, 443)
Screenshot: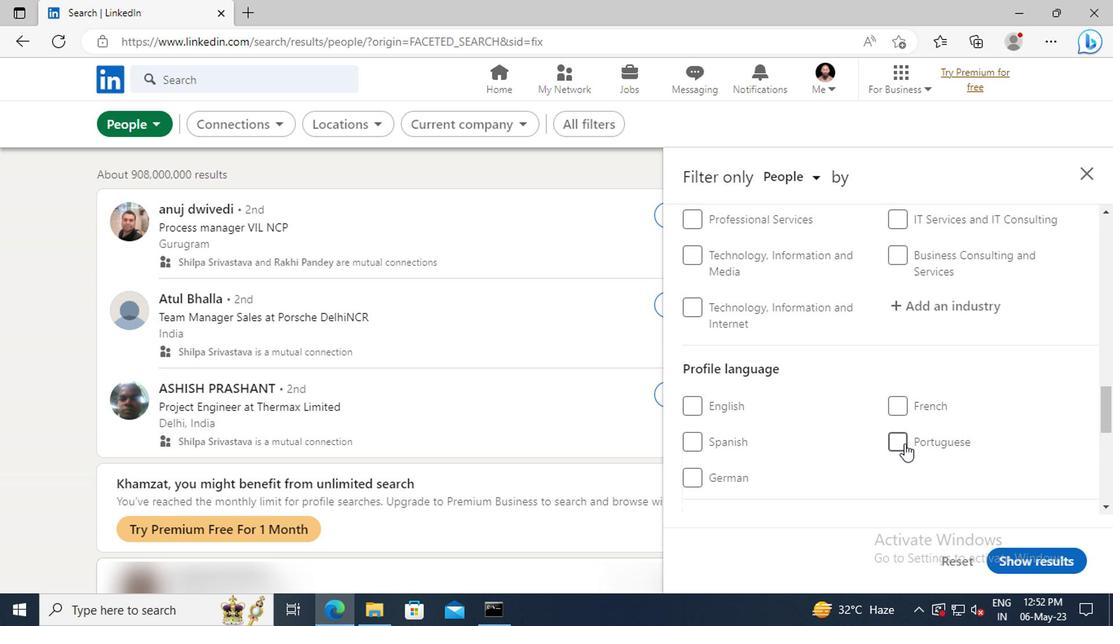 
Action: Mouse moved to (924, 385)
Screenshot: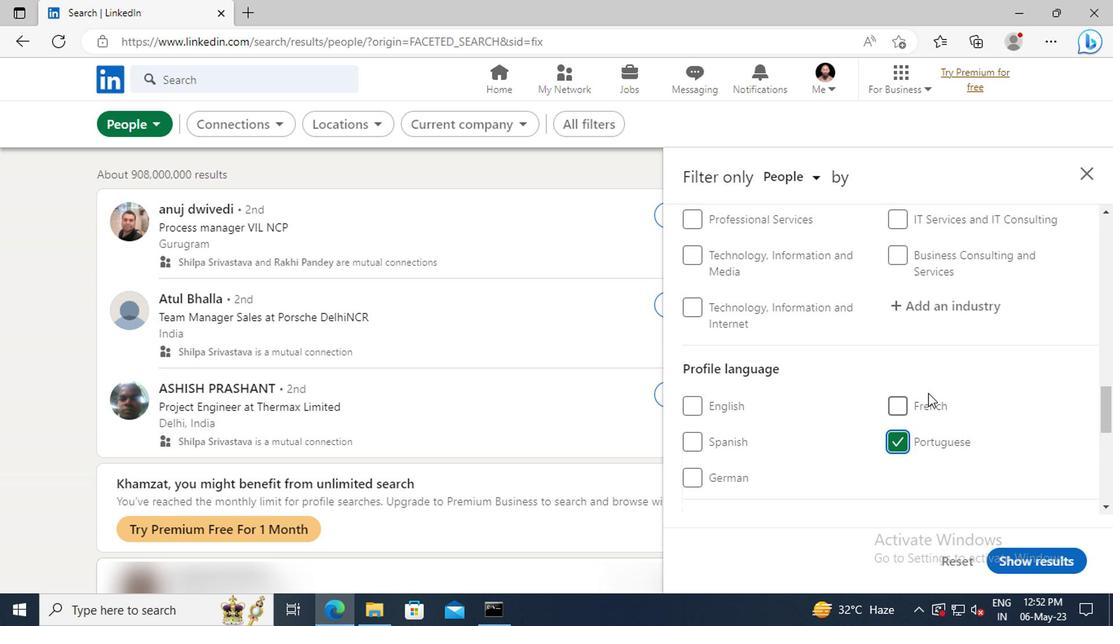 
Action: Mouse scrolled (924, 386) with delta (0, 1)
Screenshot: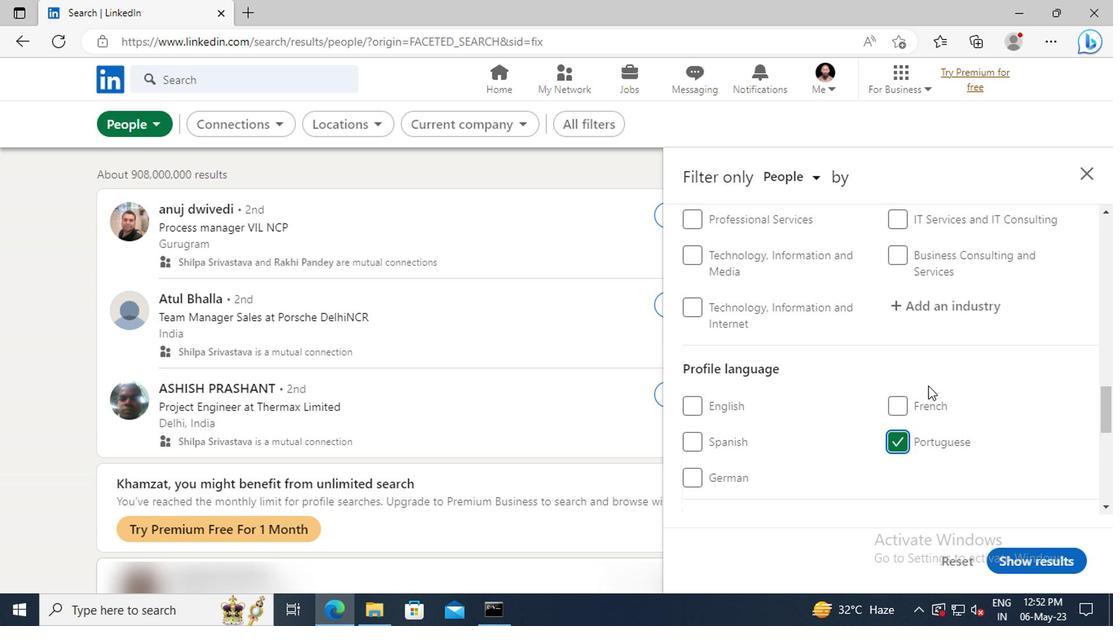 
Action: Mouse scrolled (924, 386) with delta (0, 1)
Screenshot: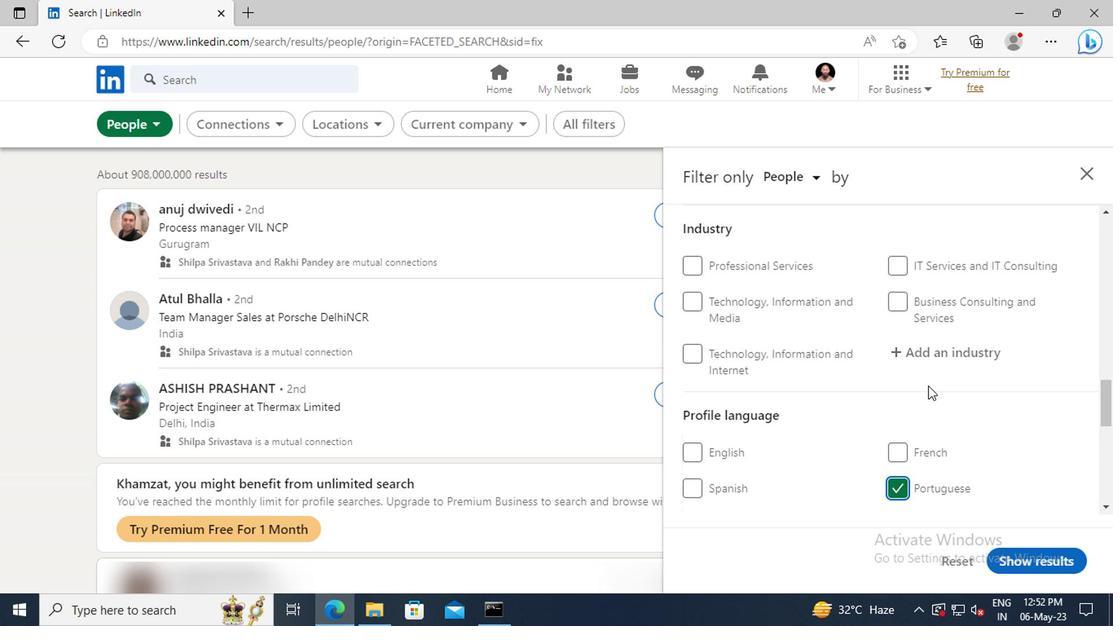 
Action: Mouse scrolled (924, 386) with delta (0, 1)
Screenshot: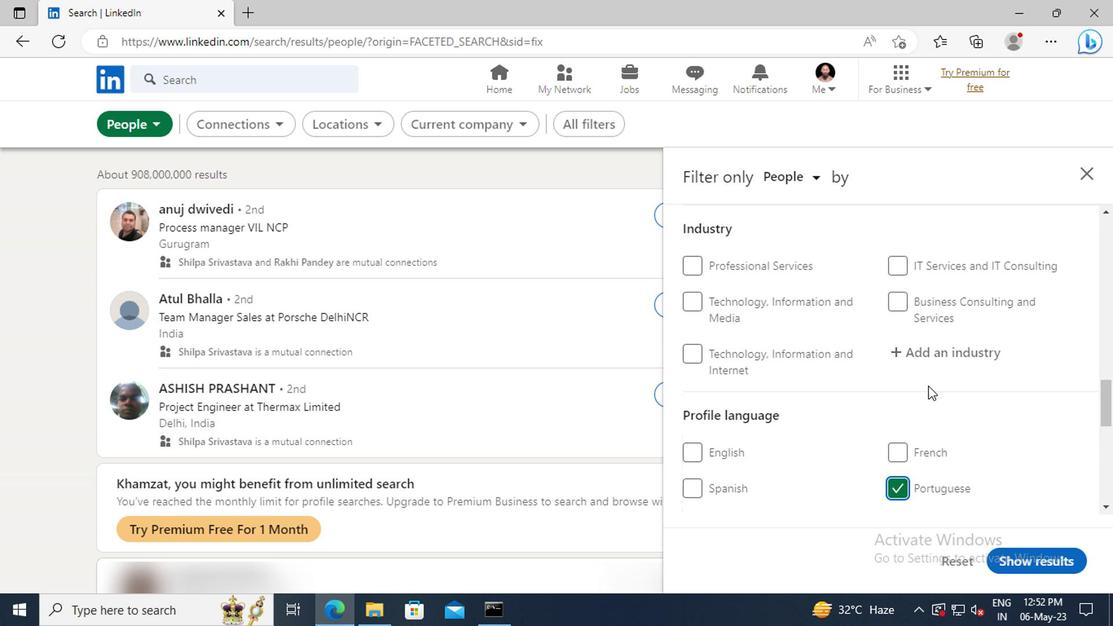 
Action: Mouse scrolled (924, 386) with delta (0, 1)
Screenshot: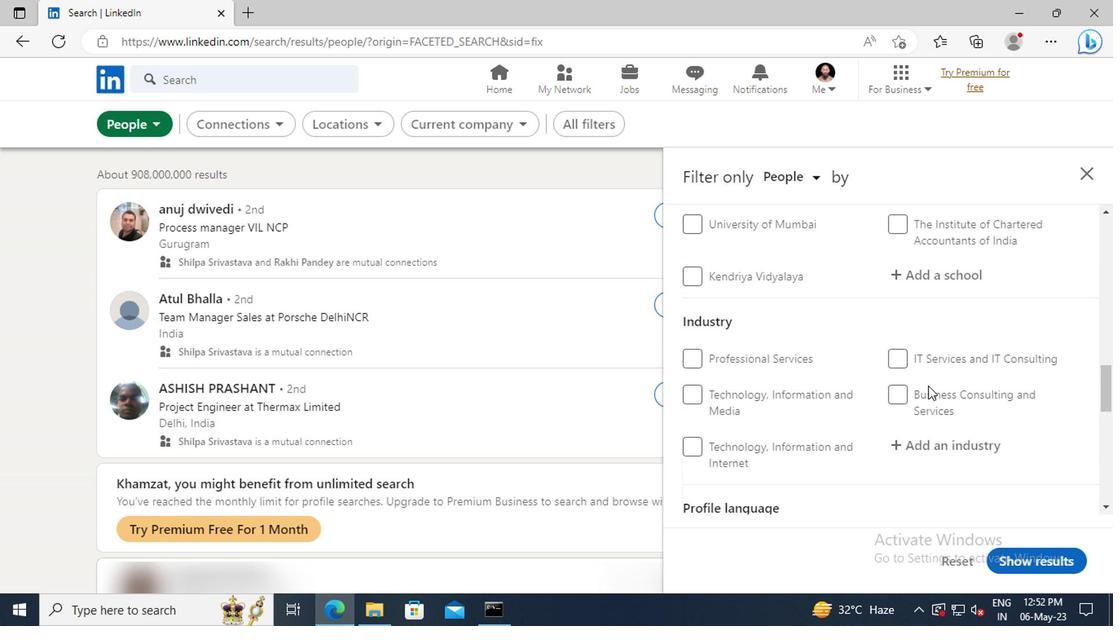 
Action: Mouse scrolled (924, 386) with delta (0, 1)
Screenshot: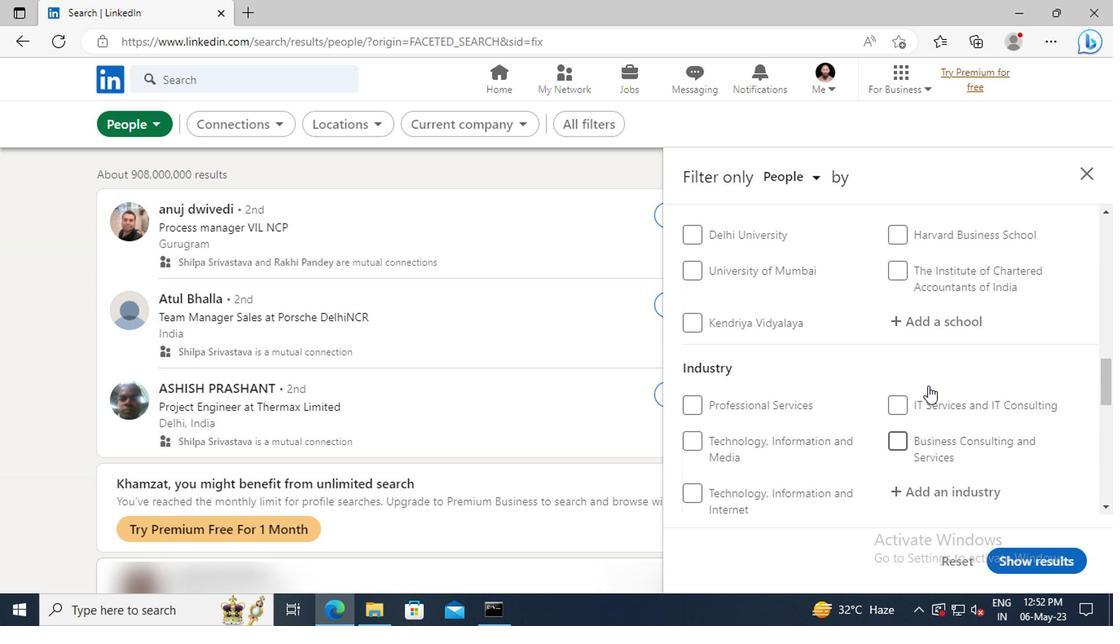 
Action: Mouse scrolled (924, 386) with delta (0, 1)
Screenshot: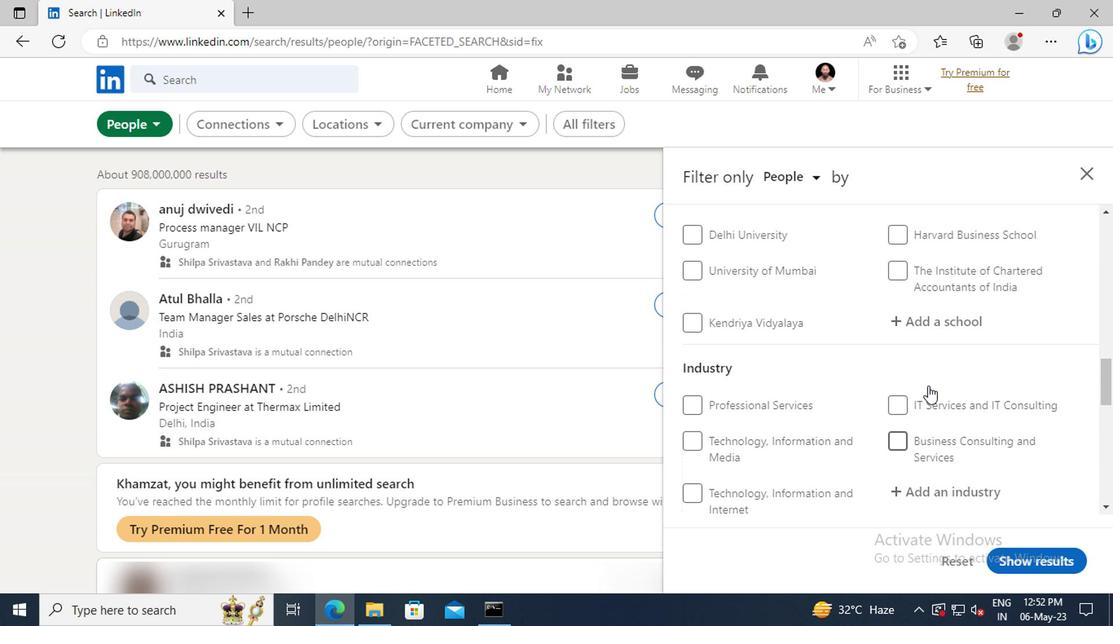 
Action: Mouse scrolled (924, 386) with delta (0, 1)
Screenshot: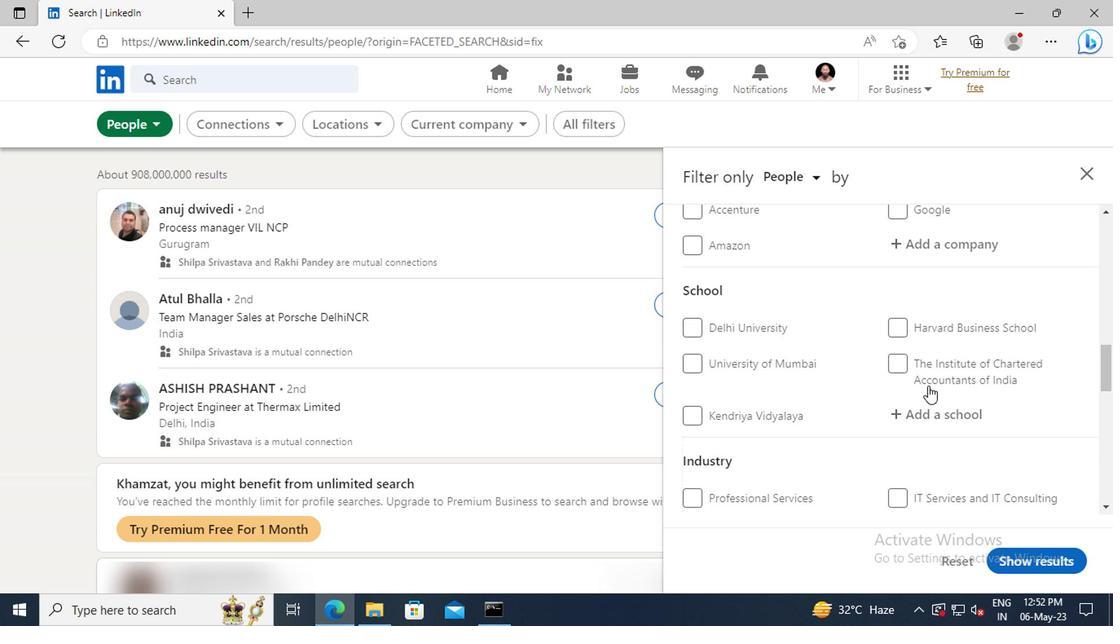 
Action: Mouse scrolled (924, 386) with delta (0, 1)
Screenshot: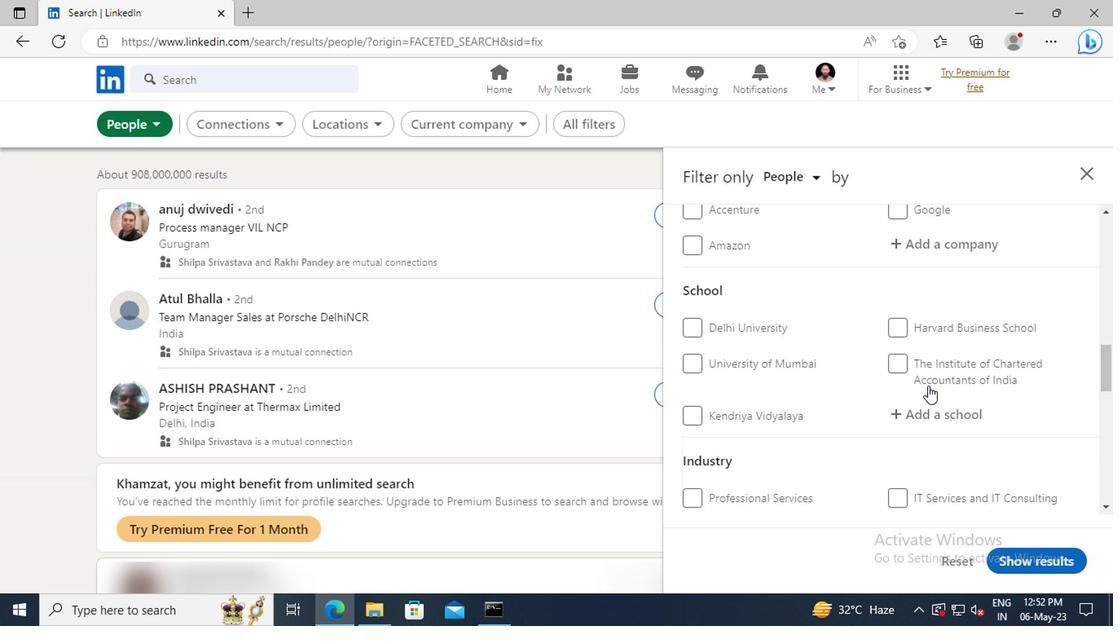 
Action: Mouse scrolled (924, 386) with delta (0, 1)
Screenshot: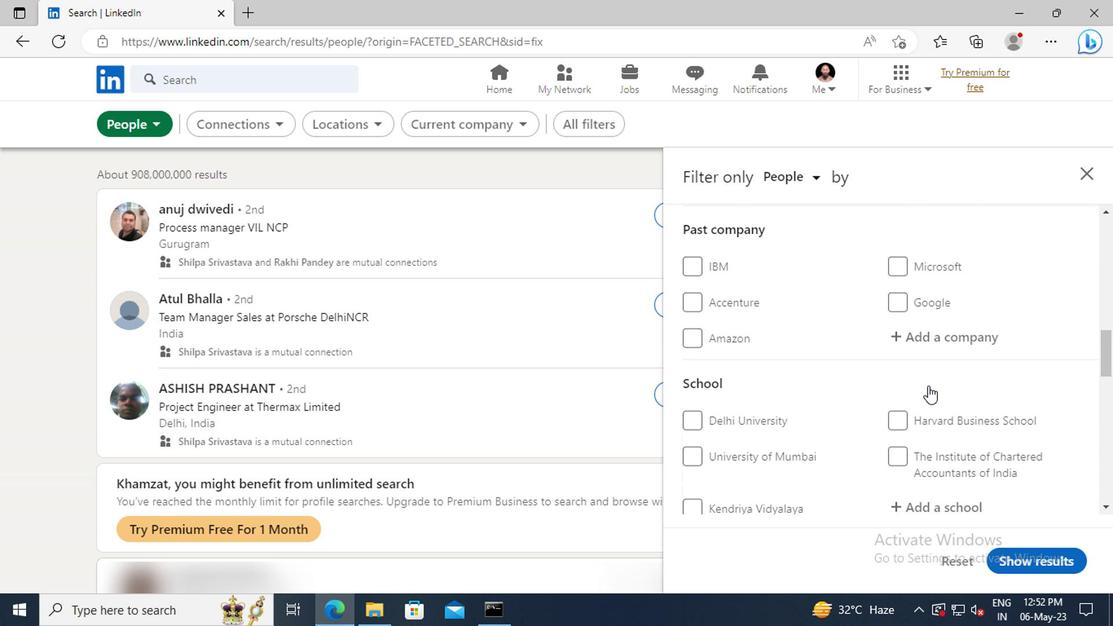 
Action: Mouse scrolled (924, 386) with delta (0, 1)
Screenshot: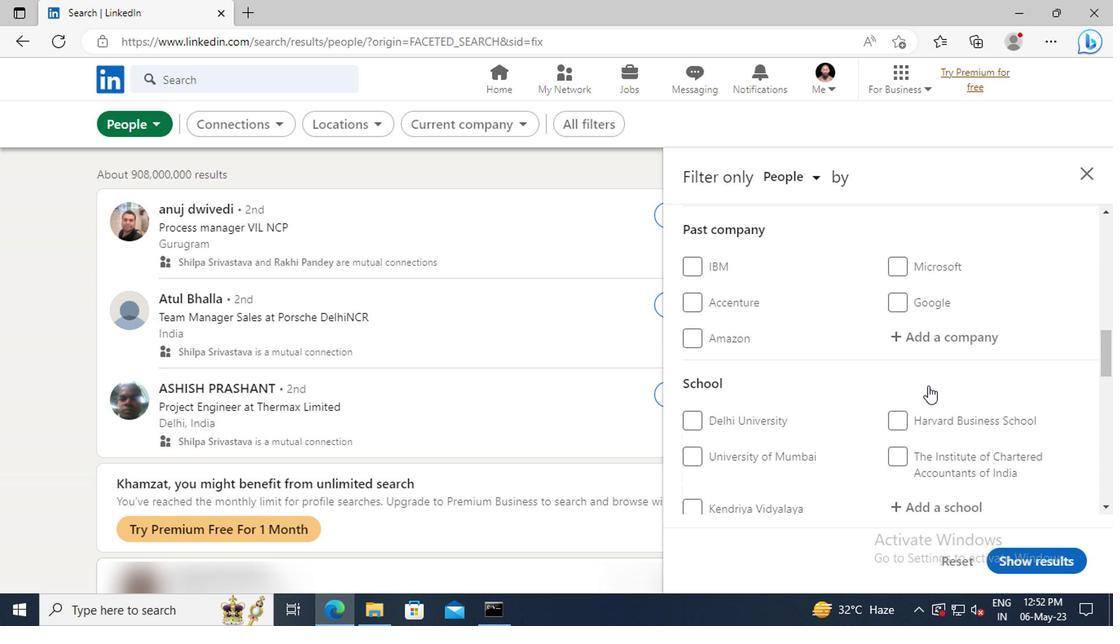 
Action: Mouse scrolled (924, 386) with delta (0, 1)
Screenshot: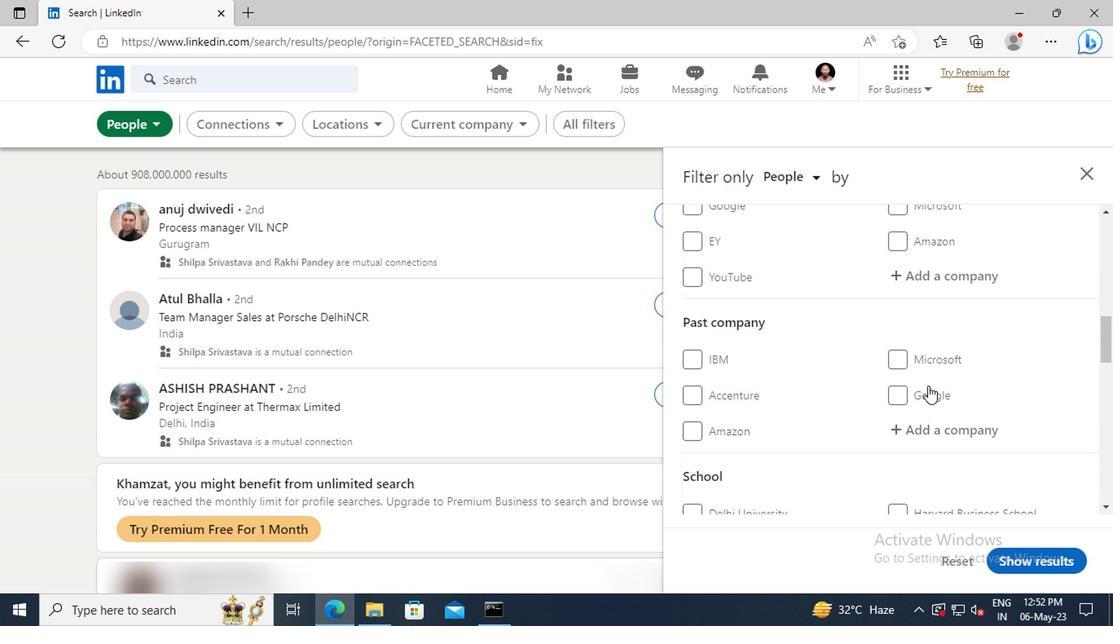 
Action: Mouse moved to (917, 328)
Screenshot: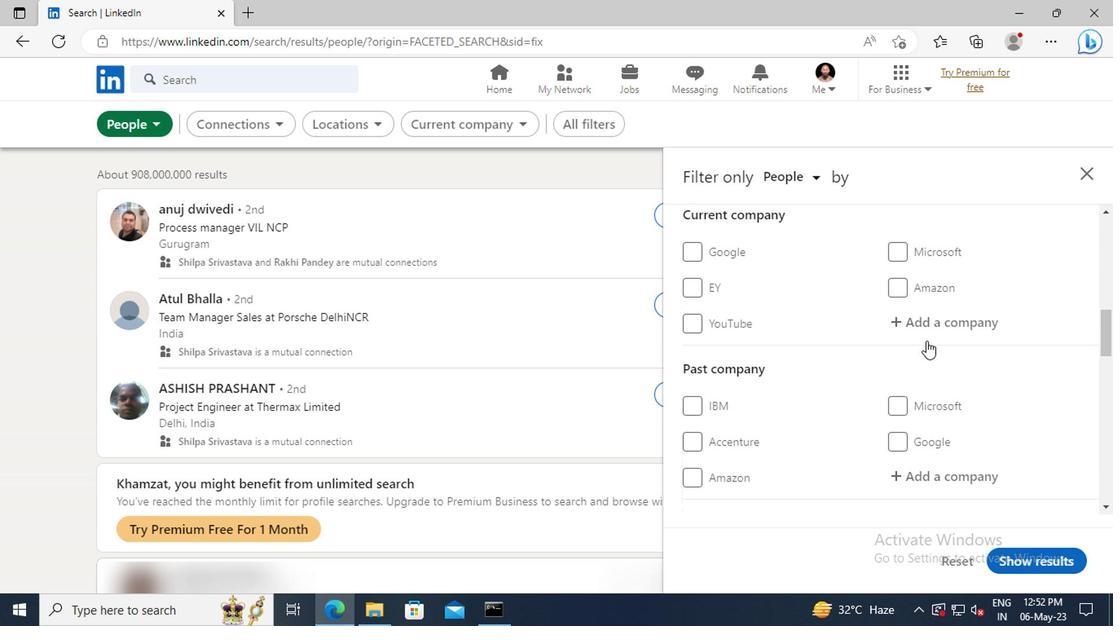 
Action: Mouse pressed left at (917, 328)
Screenshot: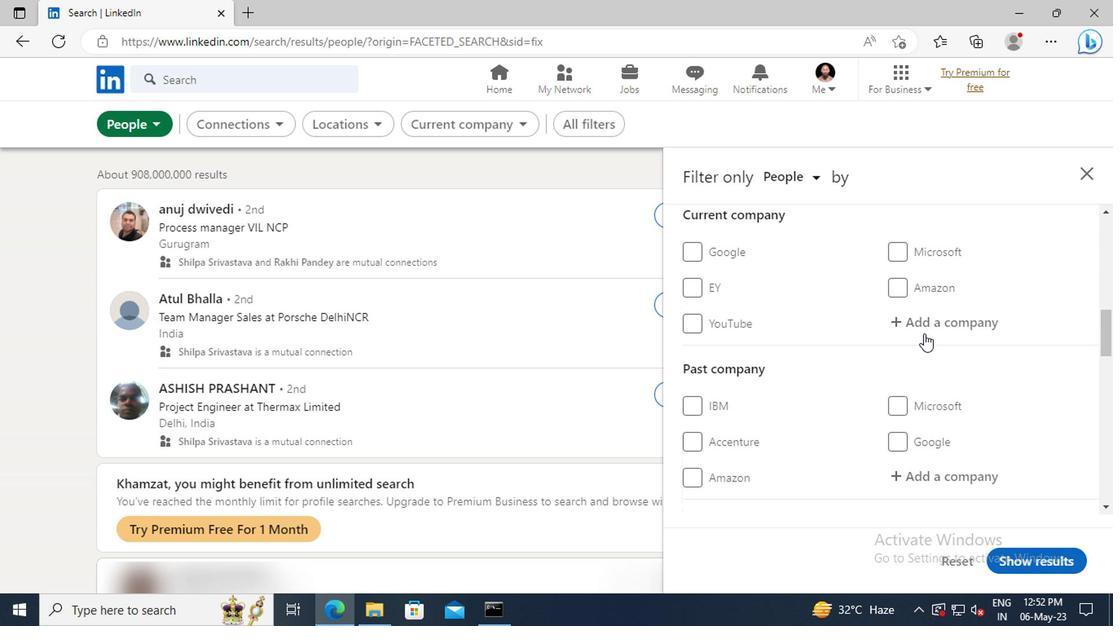 
Action: Key pressed <Key.shift><Key.shift><Key.shift>E<Key.shift>TEAM
Screenshot: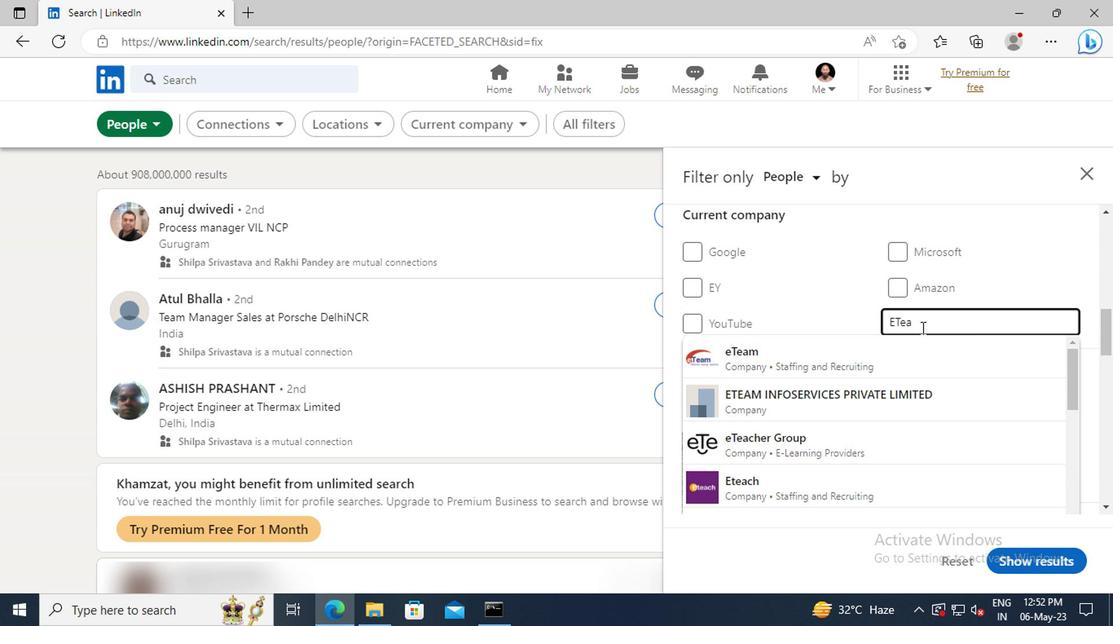 
Action: Mouse moved to (917, 349)
Screenshot: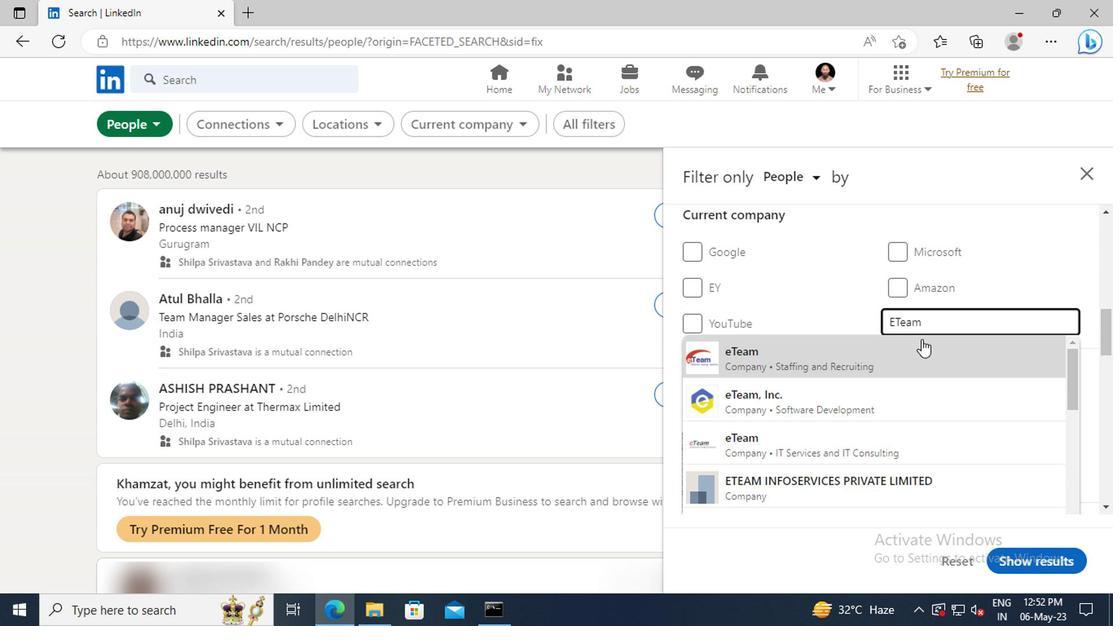 
Action: Mouse pressed left at (917, 349)
Screenshot: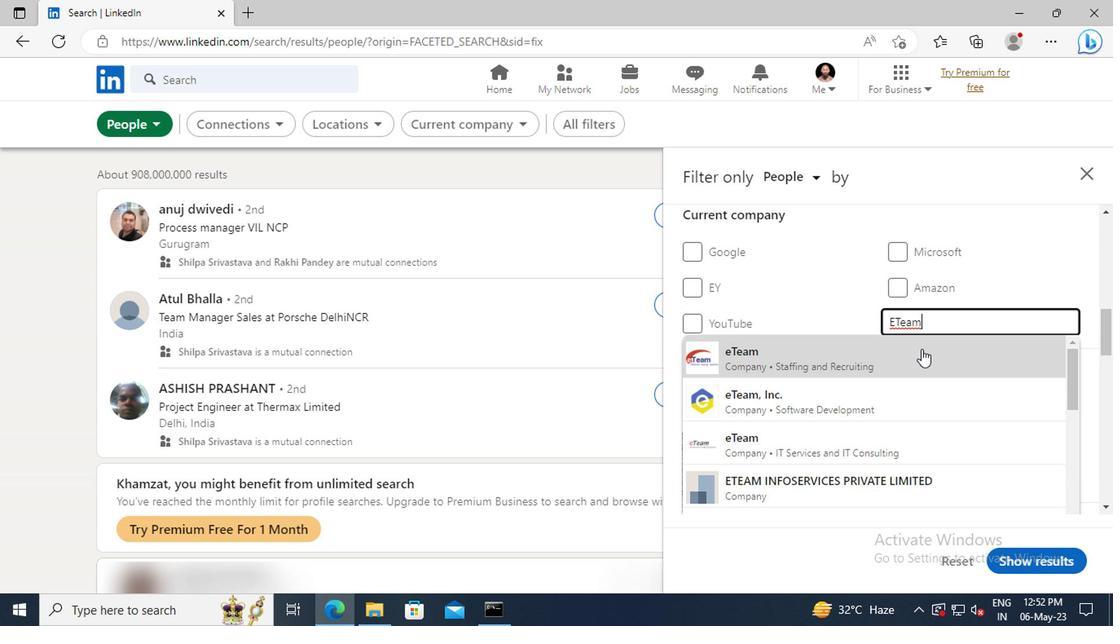 
Action: Mouse moved to (917, 350)
Screenshot: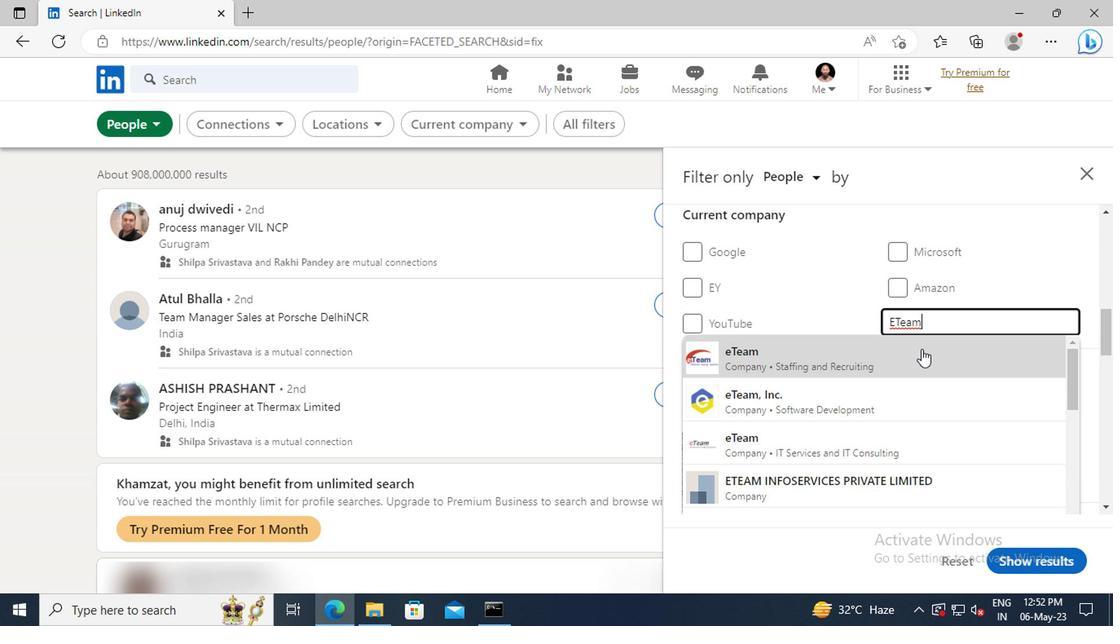 
Action: Mouse scrolled (917, 349) with delta (0, 0)
Screenshot: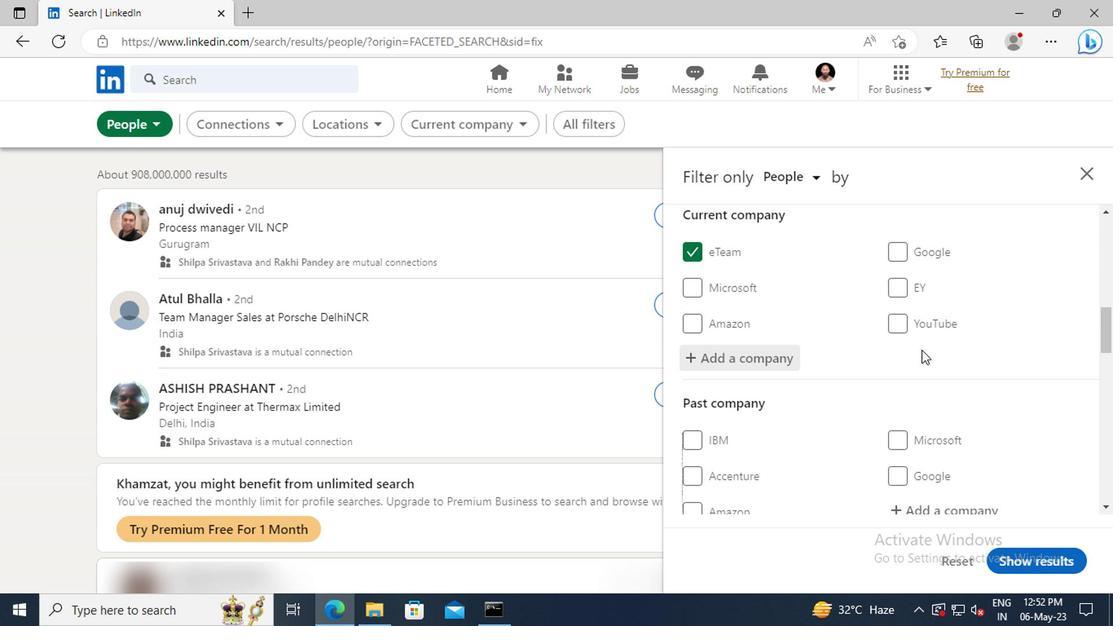 
Action: Mouse scrolled (917, 349) with delta (0, 0)
Screenshot: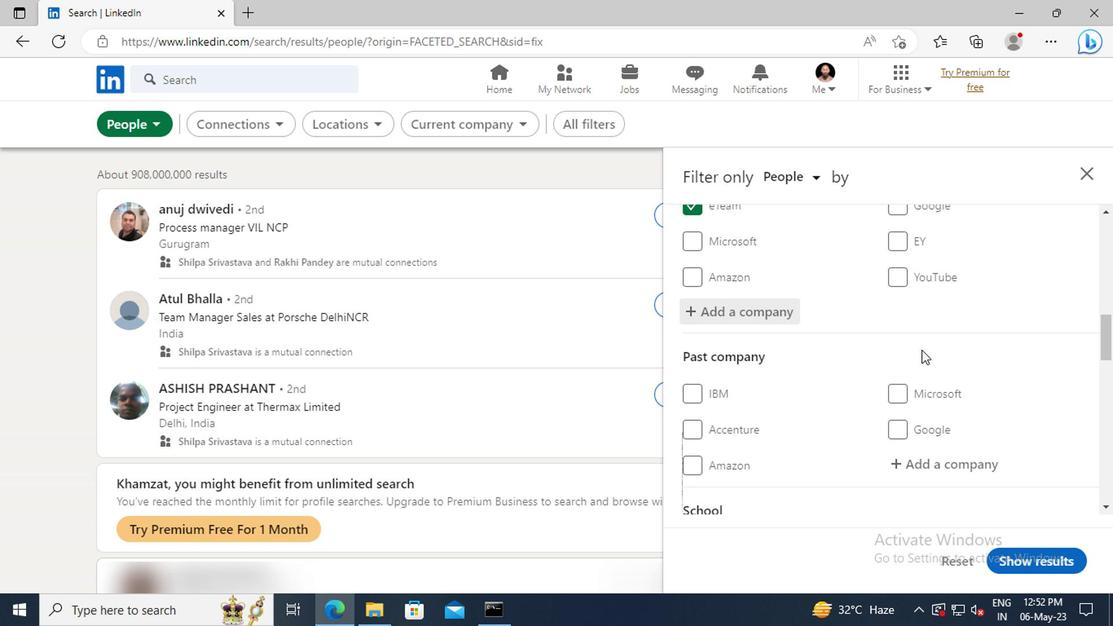 
Action: Mouse scrolled (917, 349) with delta (0, 0)
Screenshot: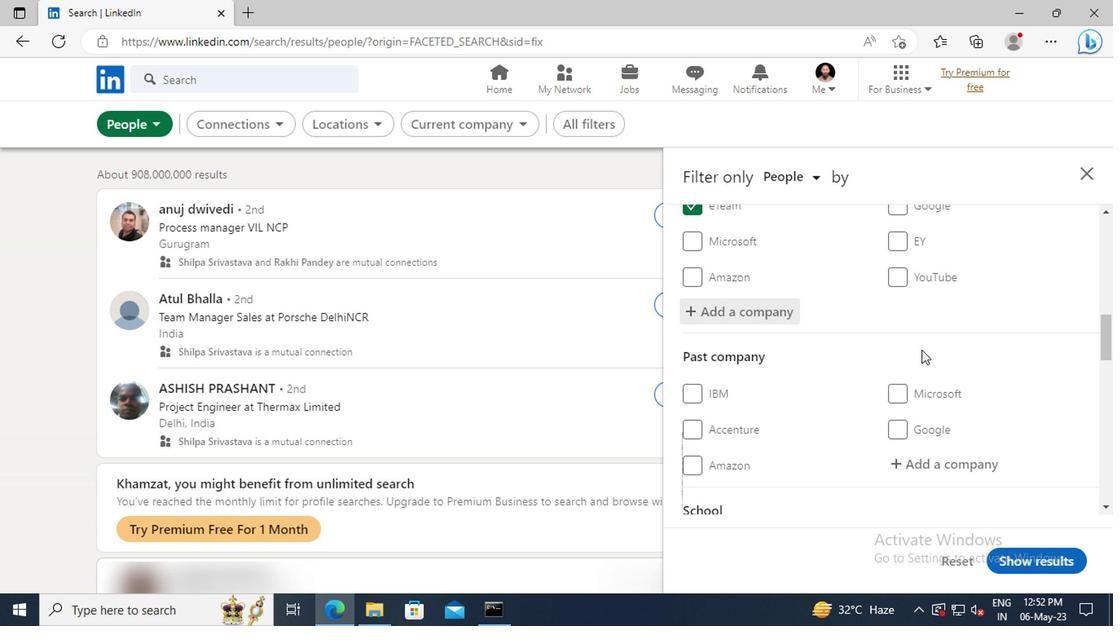 
Action: Mouse scrolled (917, 349) with delta (0, 0)
Screenshot: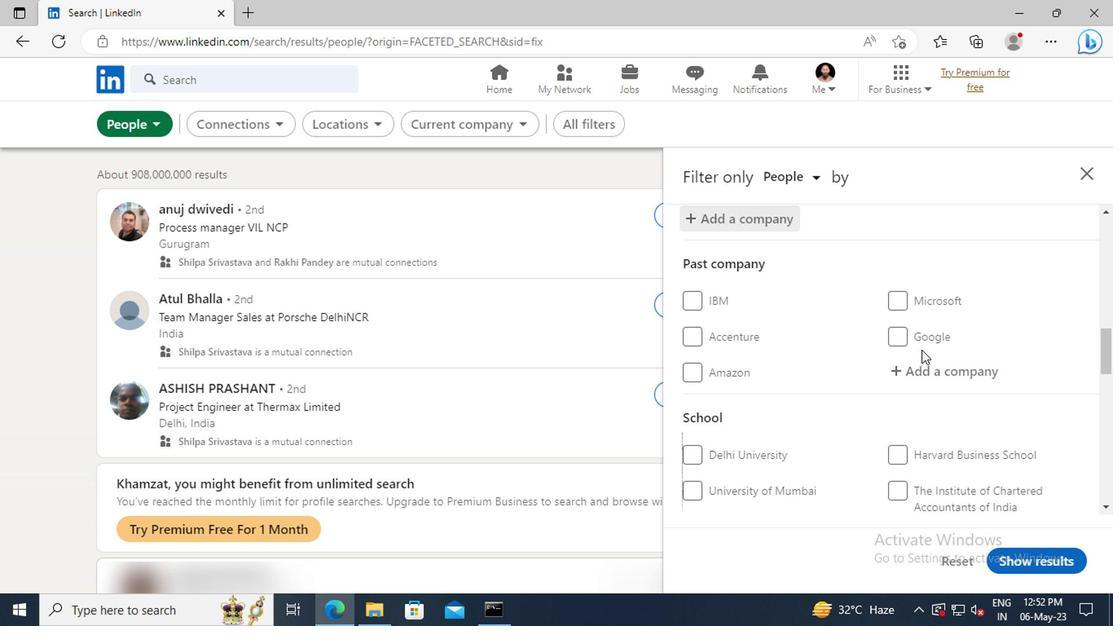 
Action: Mouse scrolled (917, 349) with delta (0, 0)
Screenshot: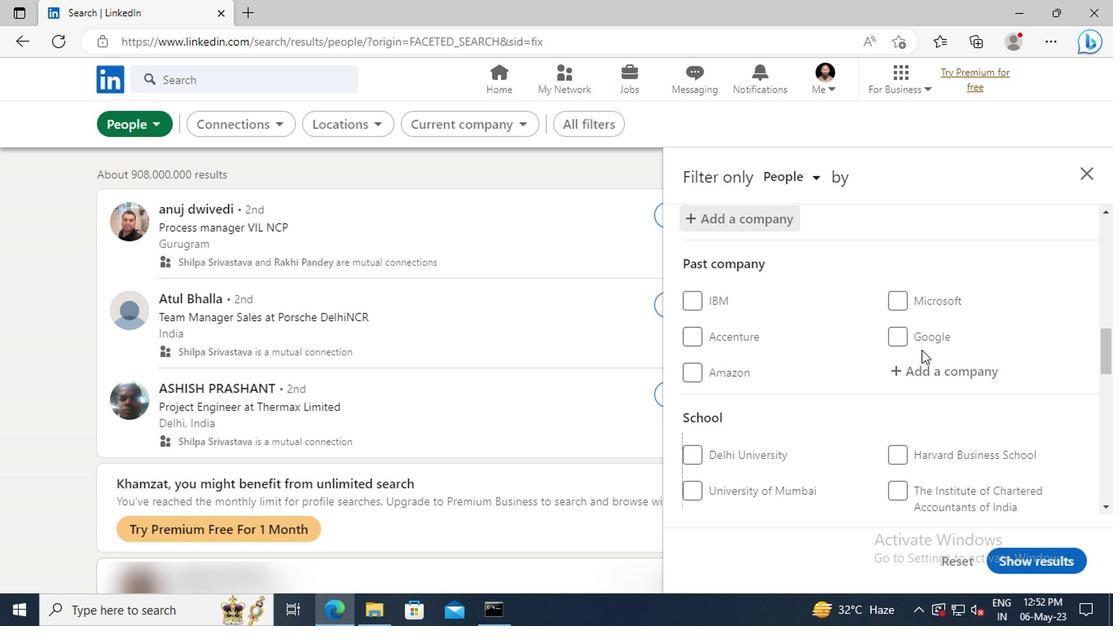 
Action: Mouse scrolled (917, 349) with delta (0, 0)
Screenshot: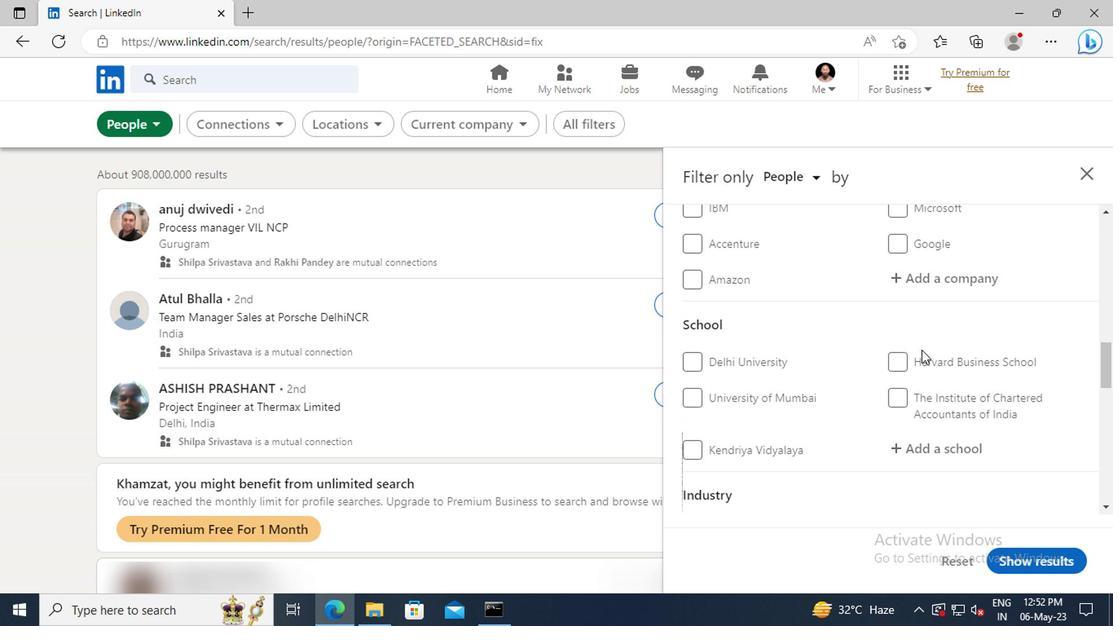 
Action: Mouse scrolled (917, 349) with delta (0, 0)
Screenshot: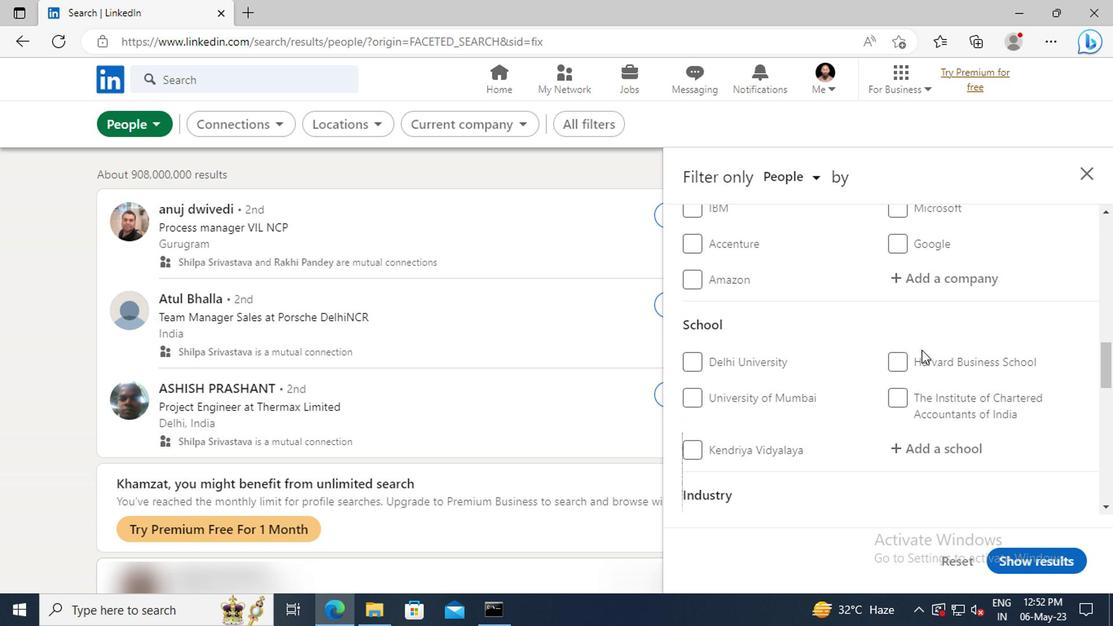 
Action: Mouse moved to (918, 357)
Screenshot: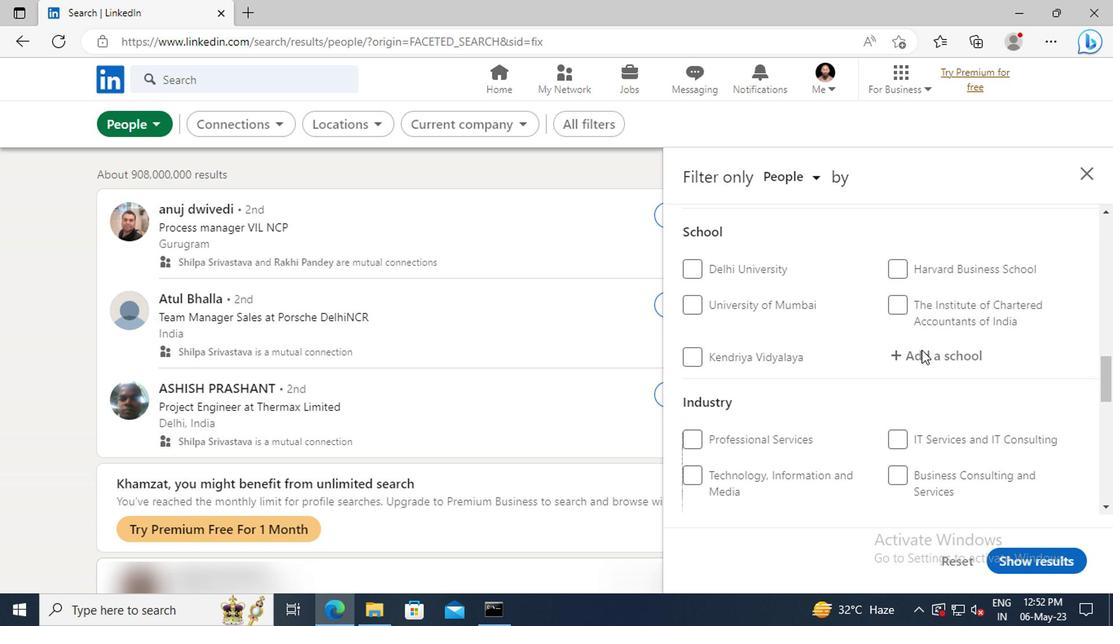 
Action: Mouse pressed left at (918, 357)
Screenshot: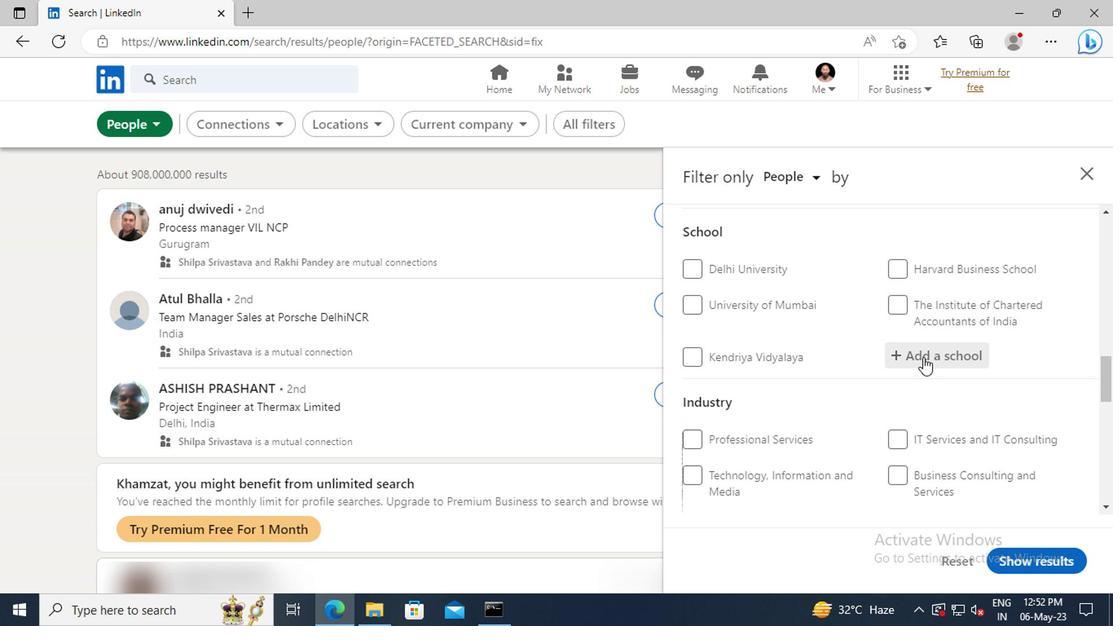 
Action: Key pressed <Key.shift>A.<Key.shift>N.<Key.shift><Key.shift><Key.shift>COLLEG
Screenshot: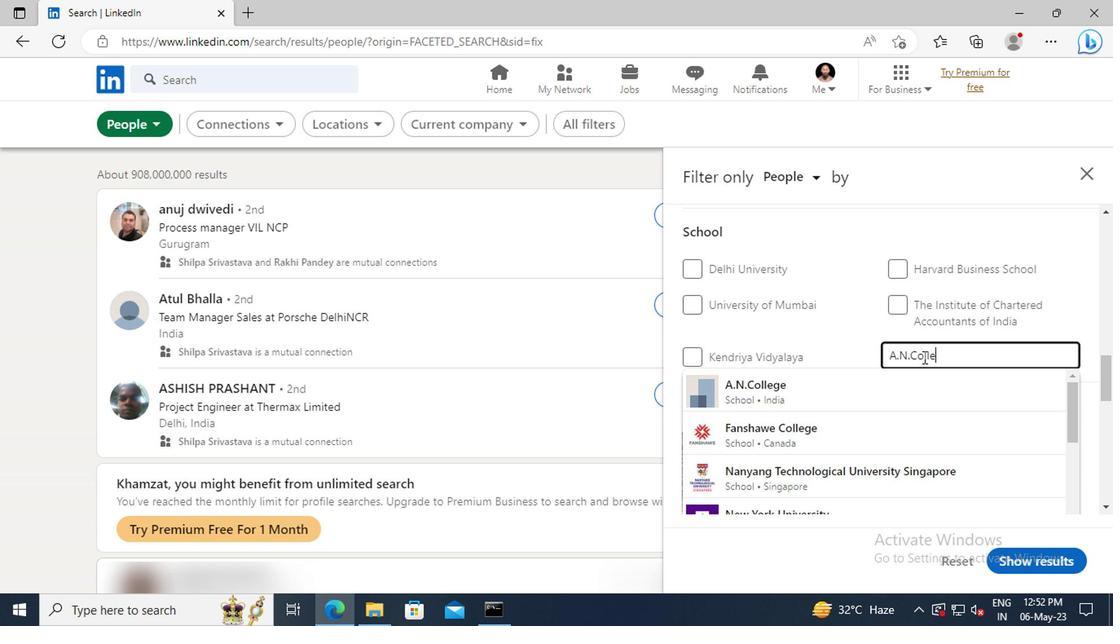 
Action: Mouse moved to (921, 379)
Screenshot: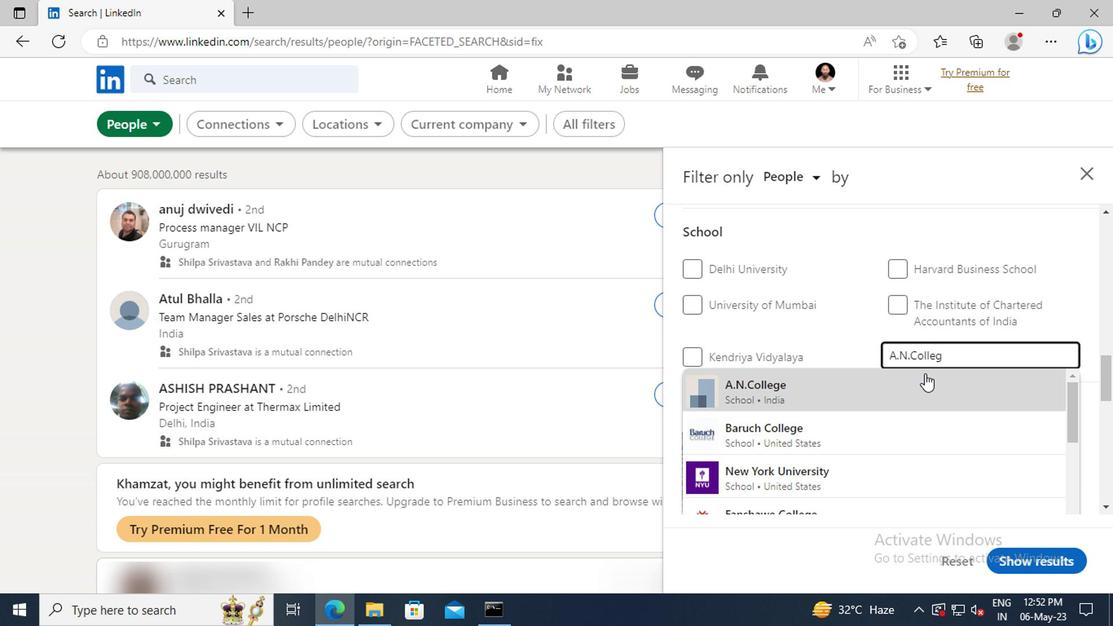 
Action: Mouse pressed left at (921, 379)
Screenshot: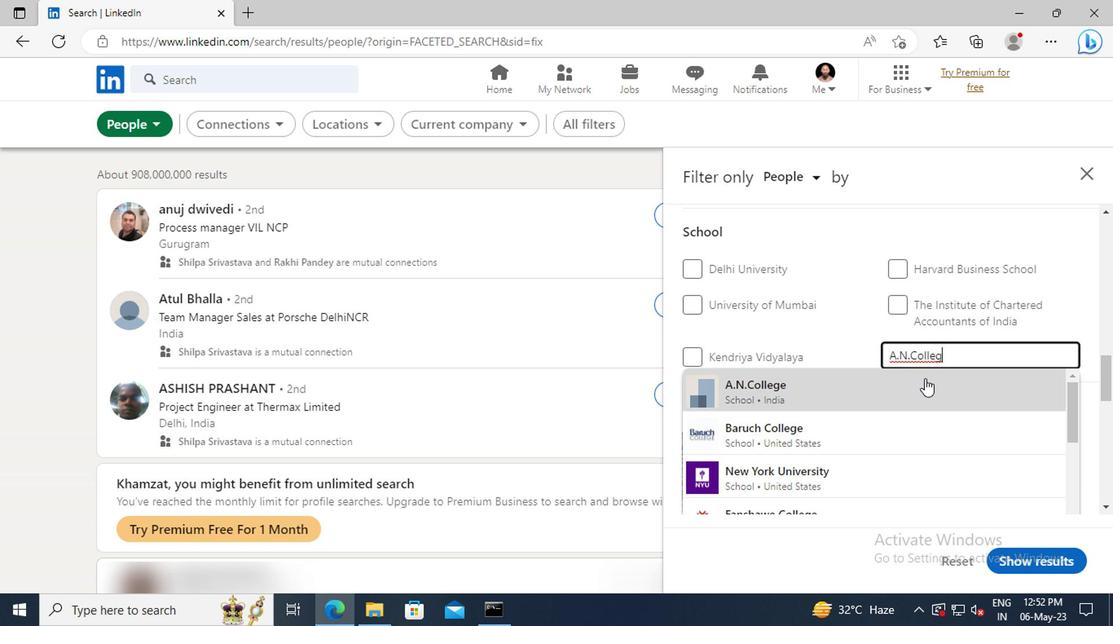 
Action: Mouse scrolled (921, 379) with delta (0, 0)
Screenshot: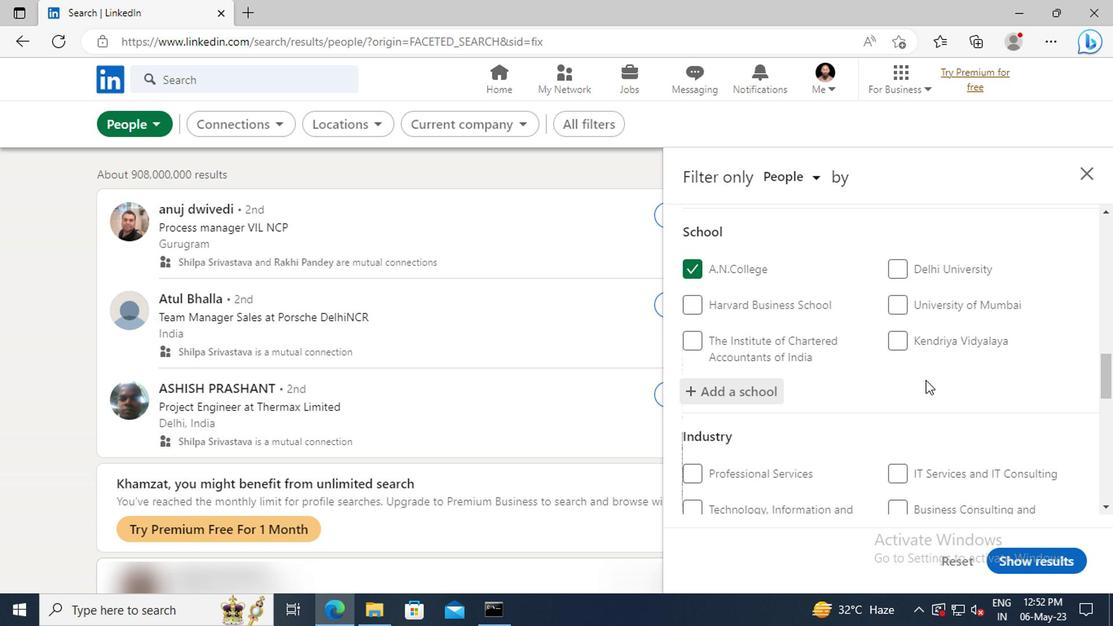 
Action: Mouse moved to (921, 377)
Screenshot: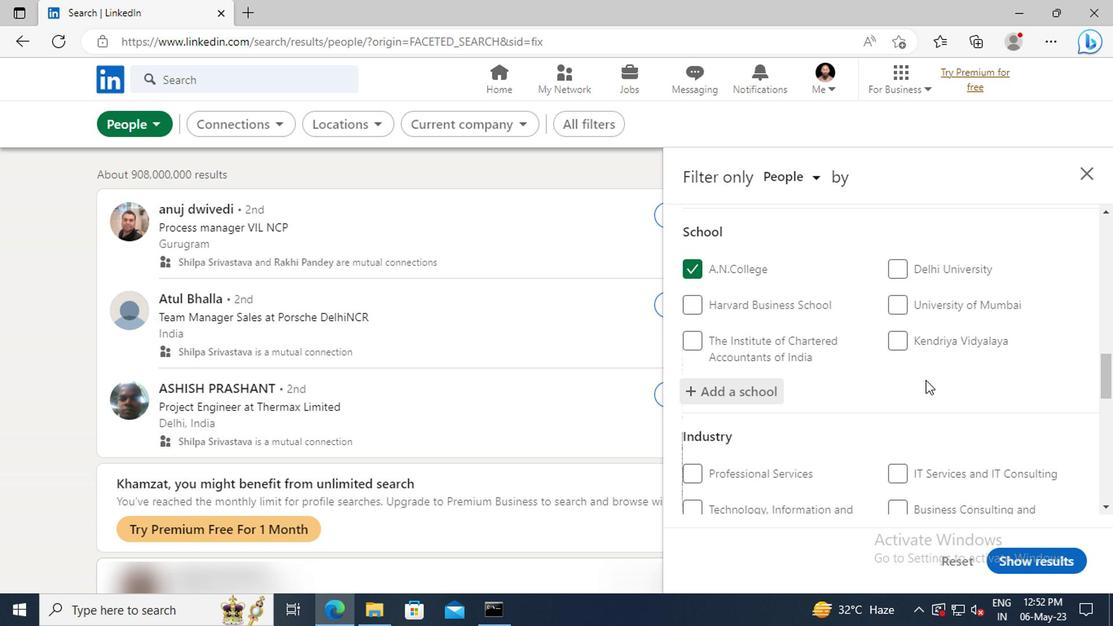 
Action: Mouse scrolled (921, 376) with delta (0, 0)
Screenshot: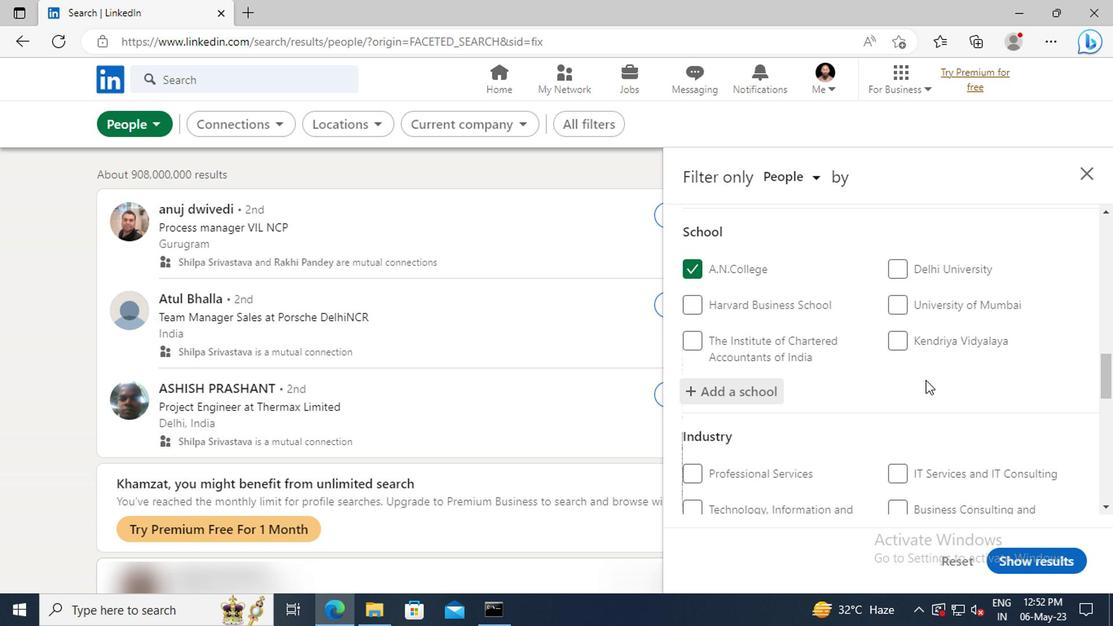 
Action: Mouse moved to (920, 364)
Screenshot: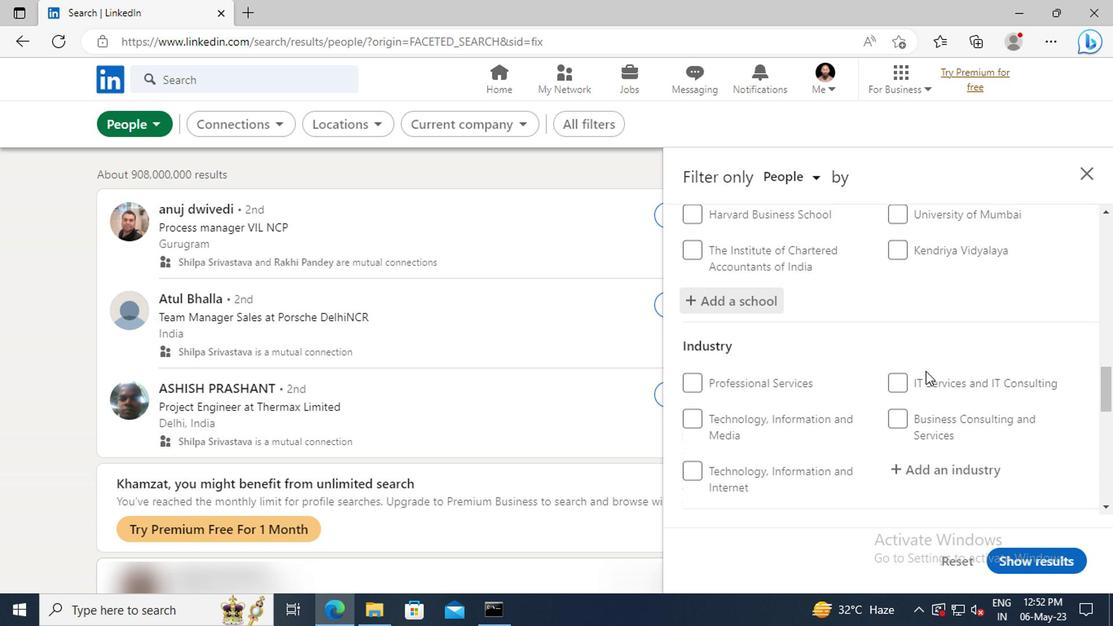 
Action: Mouse scrolled (920, 364) with delta (0, 0)
Screenshot: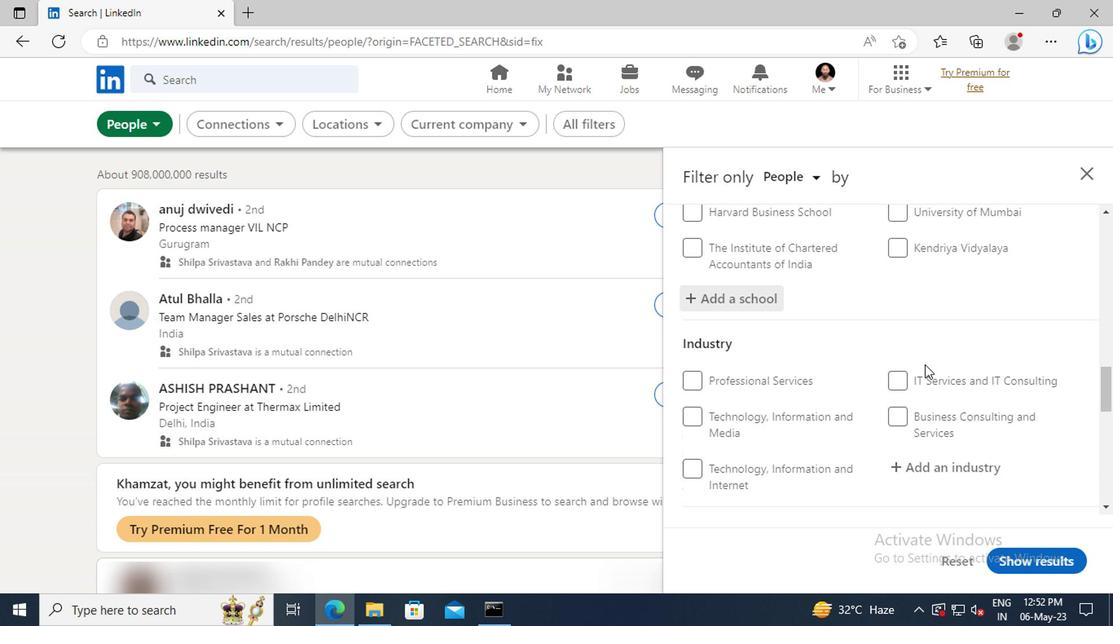 
Action: Mouse scrolled (920, 364) with delta (0, 0)
Screenshot: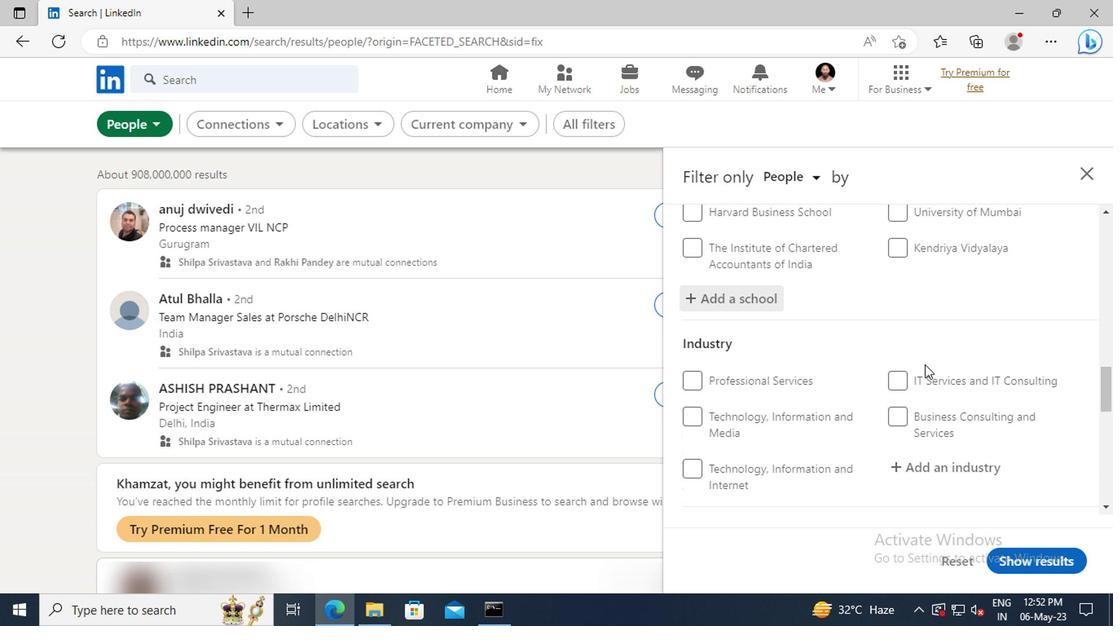 
Action: Mouse moved to (920, 371)
Screenshot: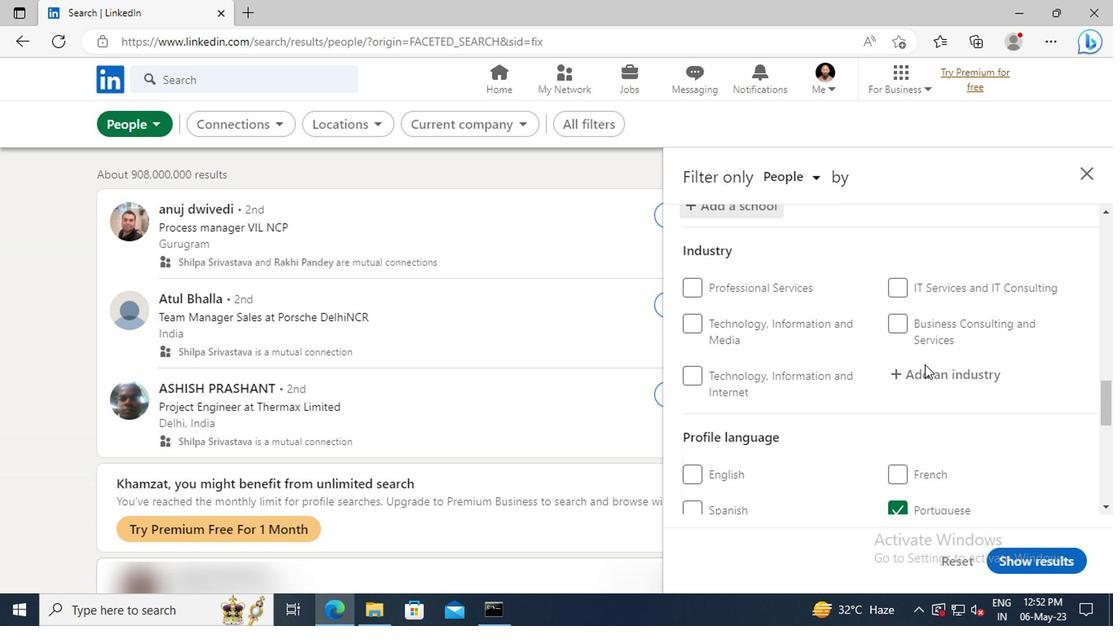 
Action: Mouse pressed left at (920, 371)
Screenshot: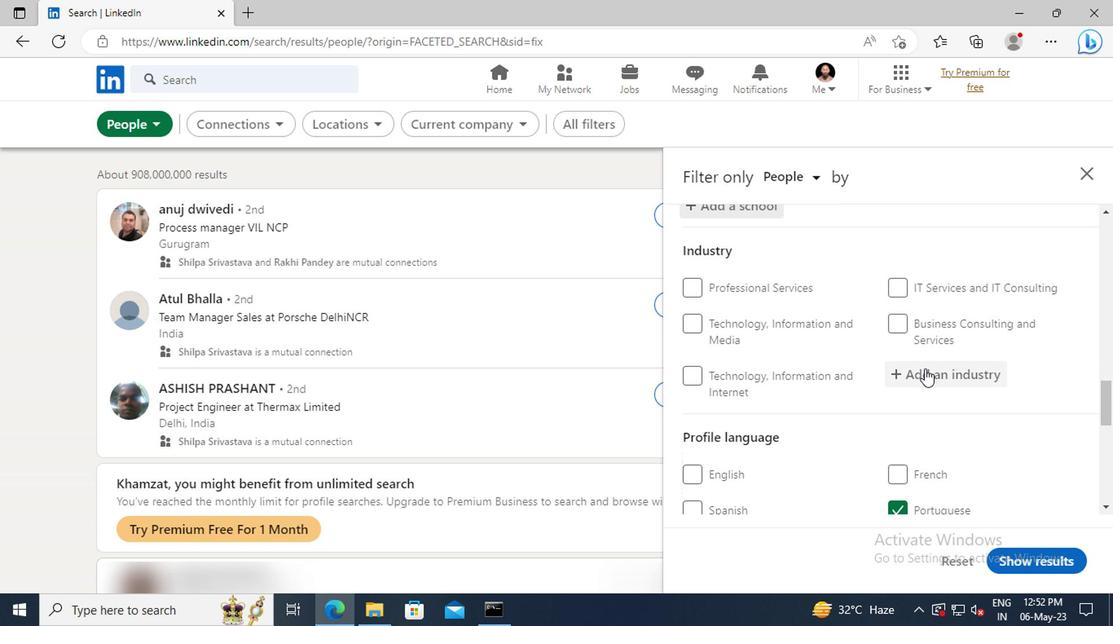 
Action: Key pressed <Key.shift>ELECTRICAL<Key.space><Key.shift>EQUI
Screenshot: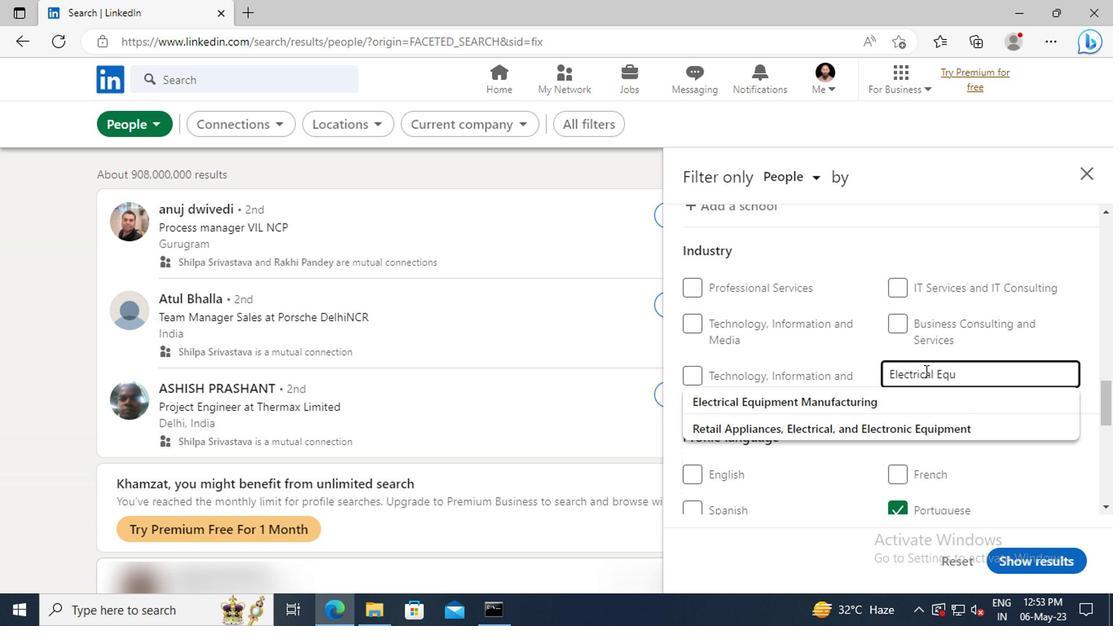 
Action: Mouse moved to (920, 391)
Screenshot: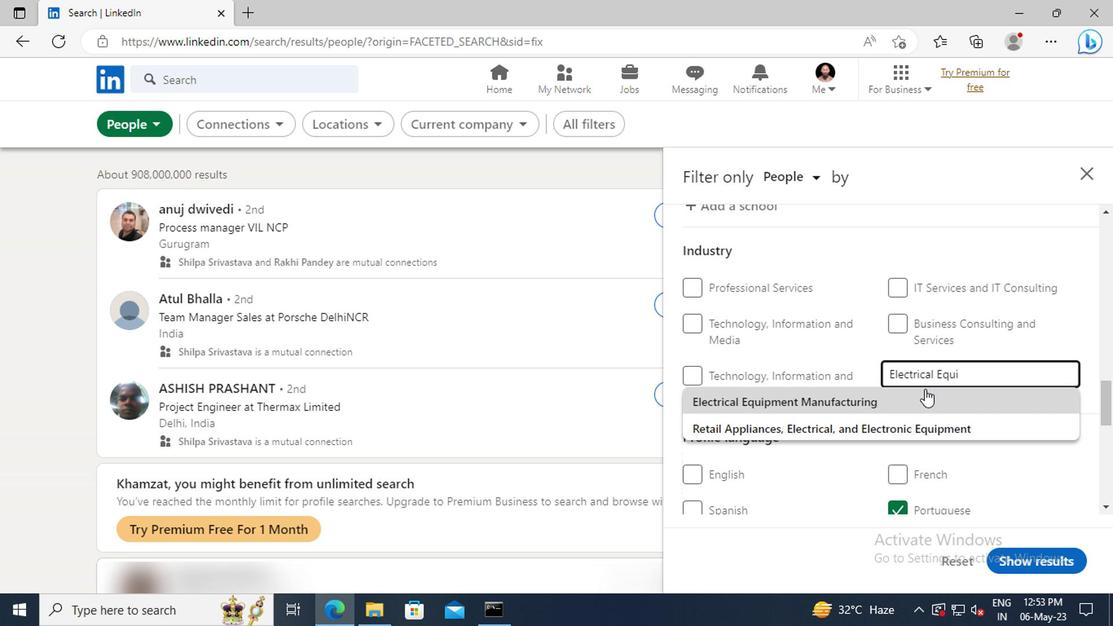 
Action: Mouse pressed left at (920, 391)
Screenshot: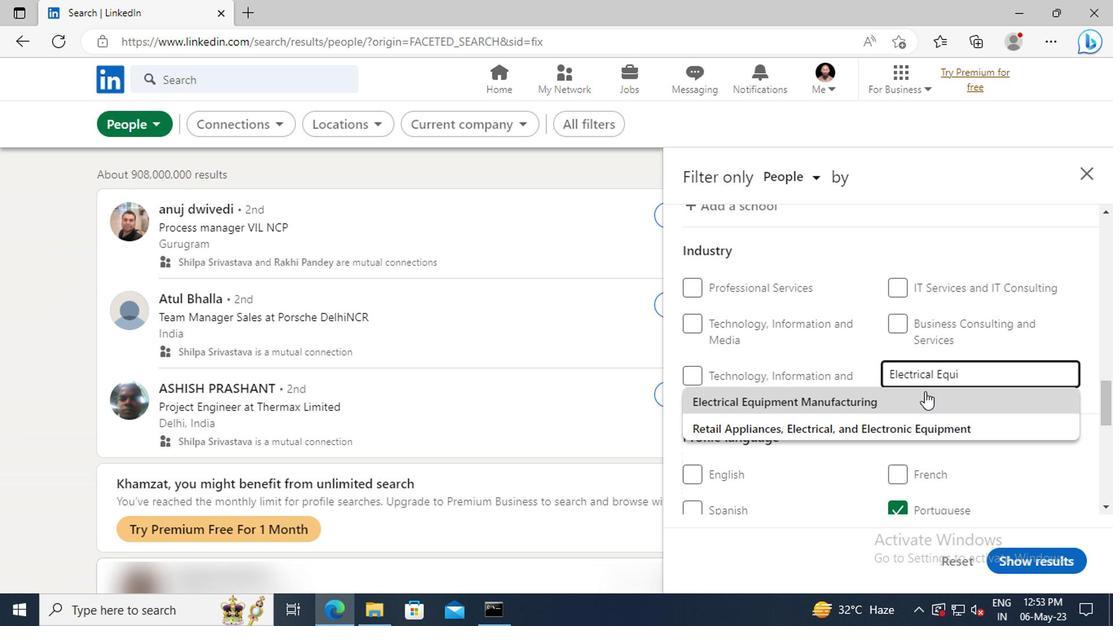
Action: Mouse scrolled (920, 390) with delta (0, 0)
Screenshot: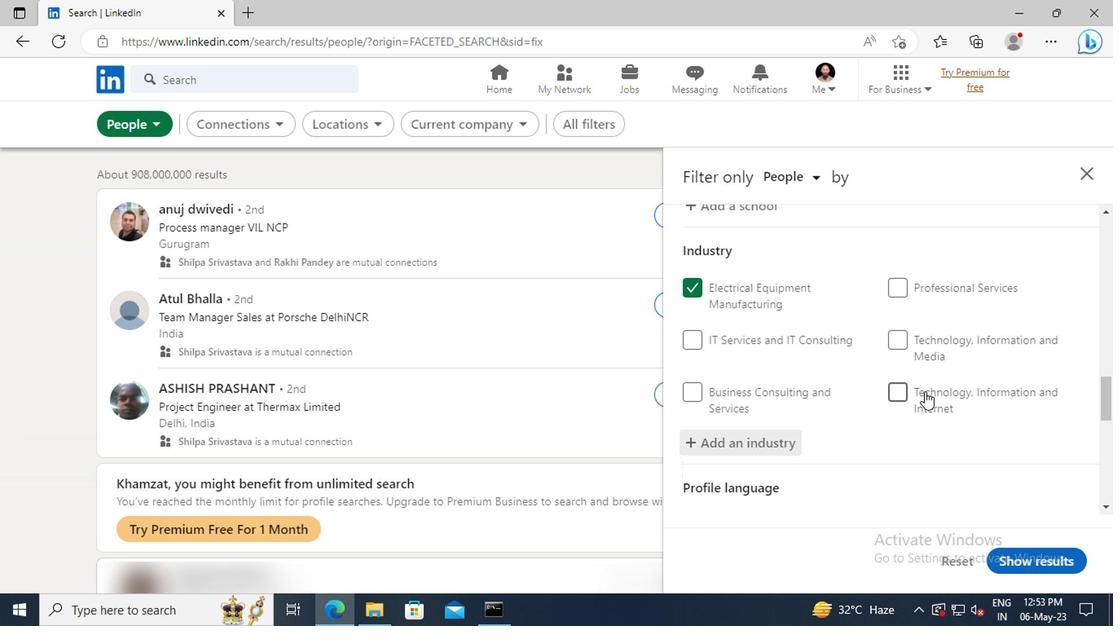 
Action: Mouse scrolled (920, 390) with delta (0, 0)
Screenshot: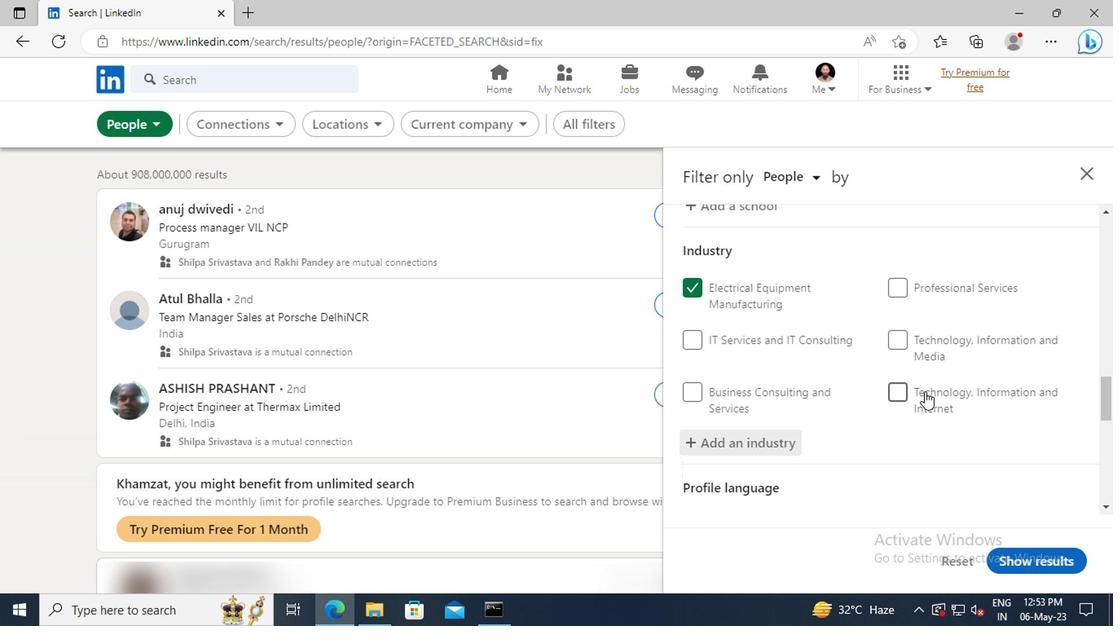 
Action: Mouse scrolled (920, 390) with delta (0, 0)
Screenshot: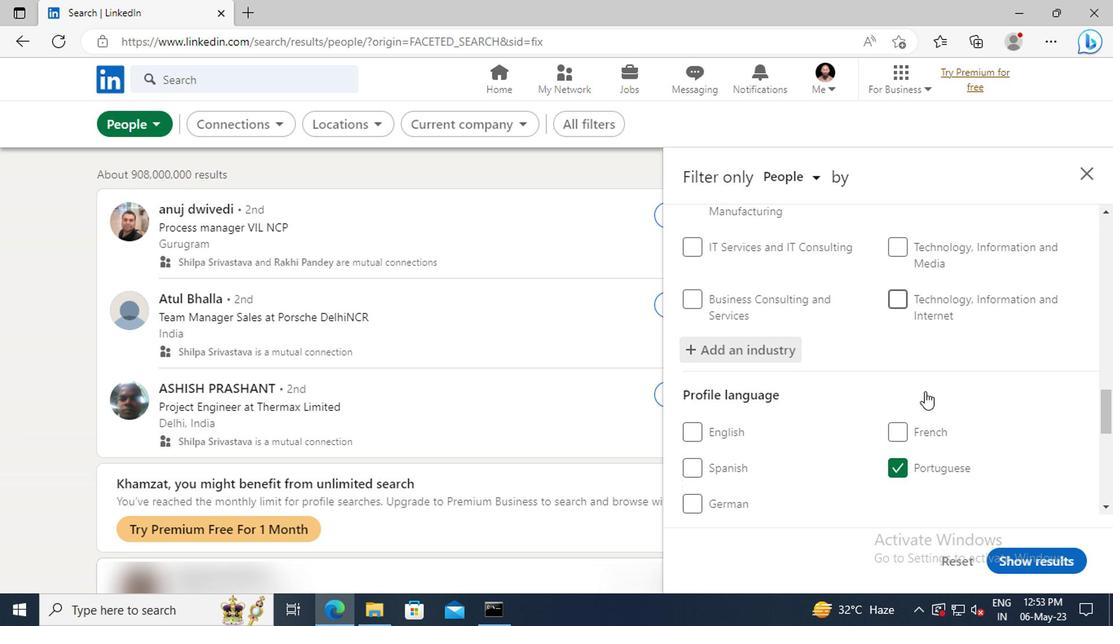 
Action: Mouse scrolled (920, 390) with delta (0, 0)
Screenshot: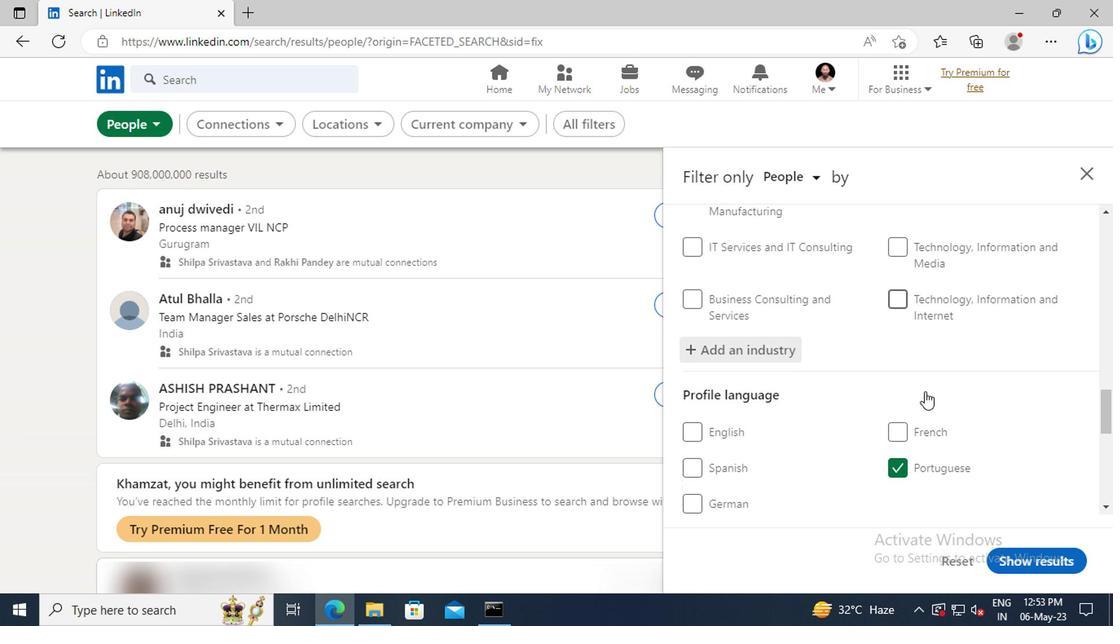 
Action: Mouse scrolled (920, 390) with delta (0, 0)
Screenshot: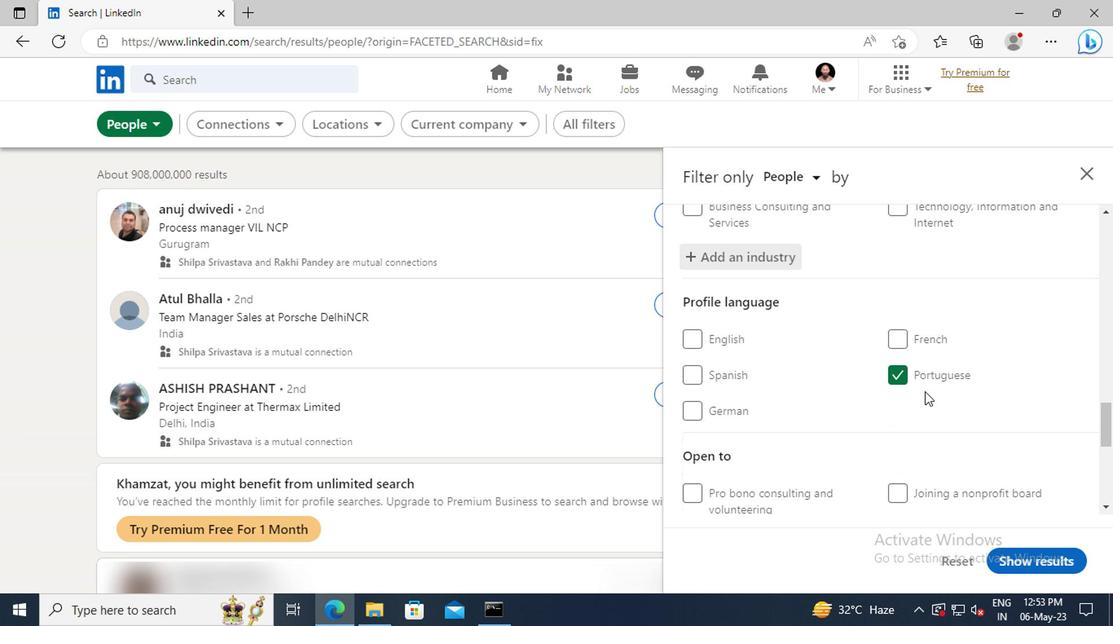
Action: Mouse scrolled (920, 390) with delta (0, 0)
Screenshot: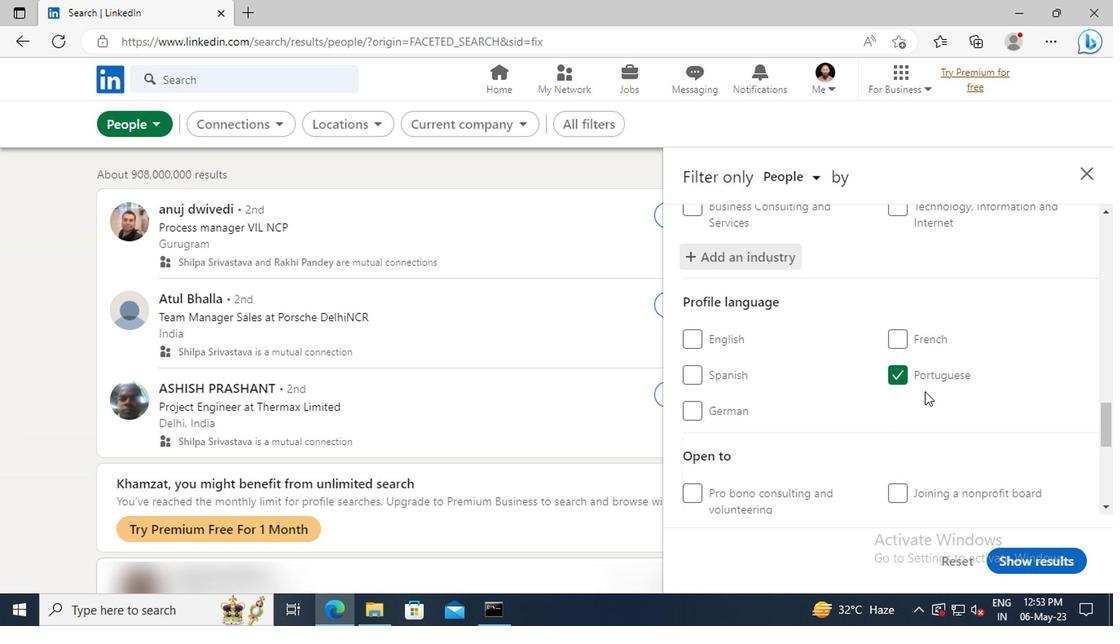 
Action: Mouse moved to (920, 389)
Screenshot: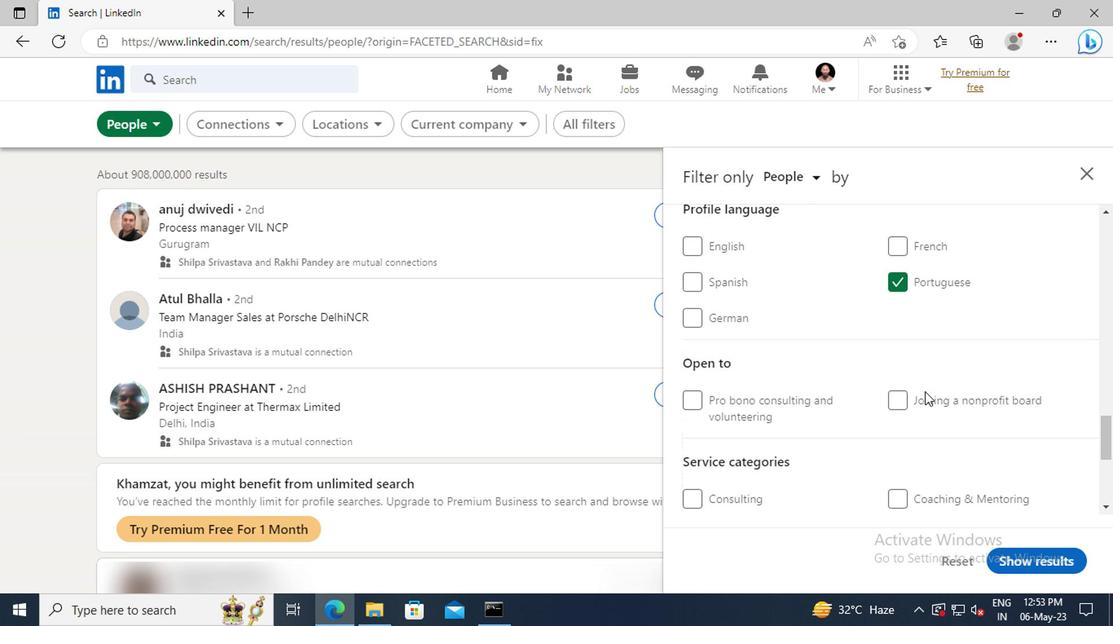 
Action: Mouse scrolled (920, 387) with delta (0, -1)
Screenshot: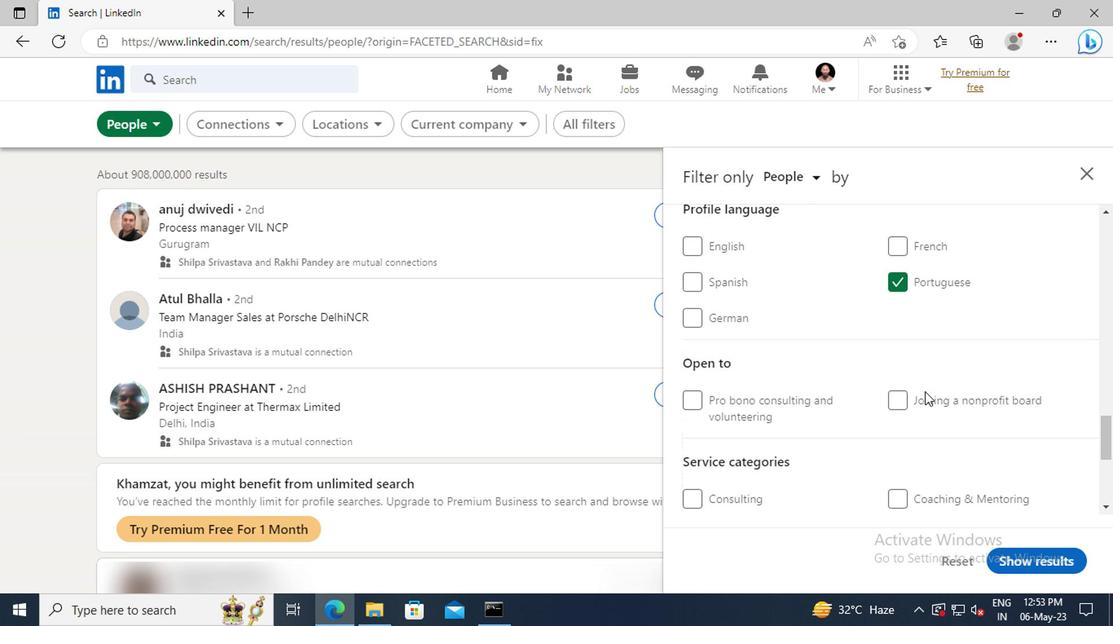 
Action: Mouse moved to (920, 389)
Screenshot: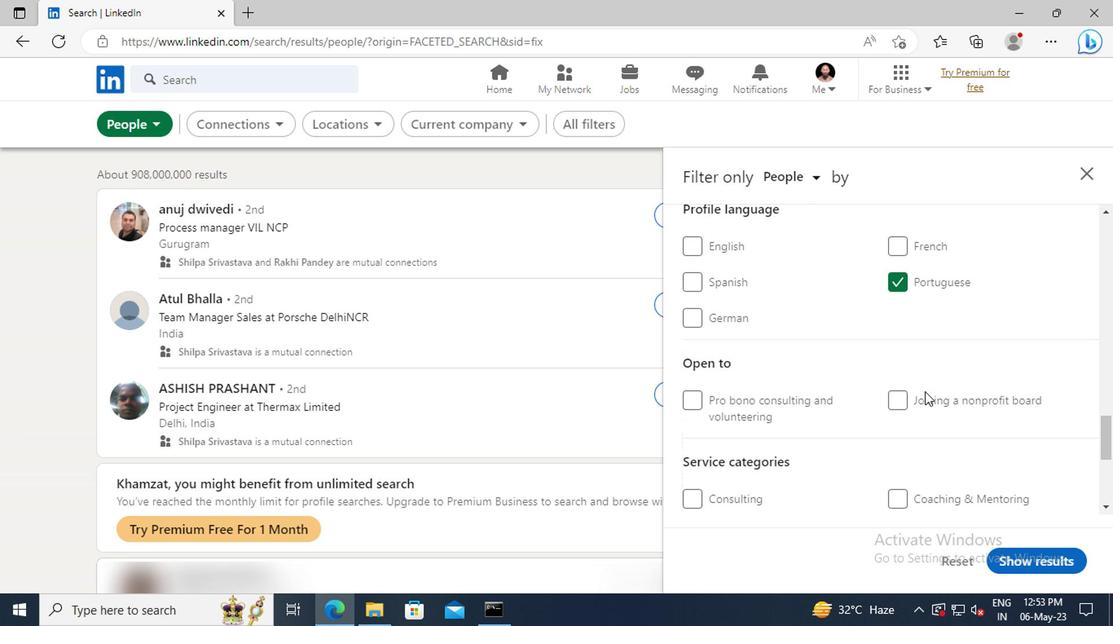 
Action: Mouse scrolled (920, 387) with delta (0, -1)
Screenshot: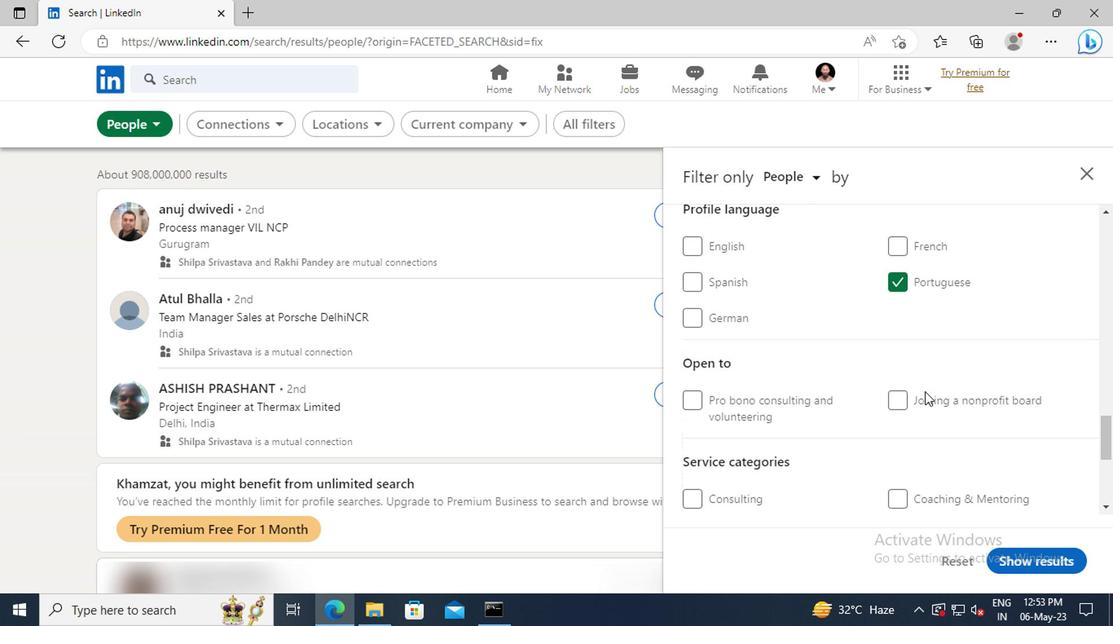 
Action: Mouse moved to (920, 376)
Screenshot: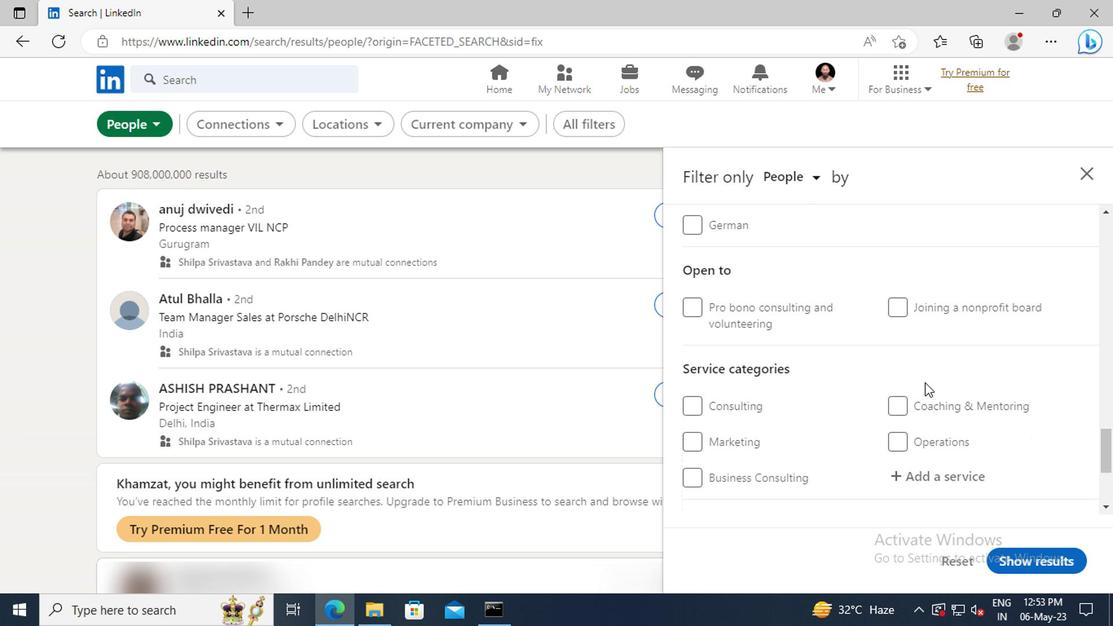 
Action: Mouse scrolled (920, 375) with delta (0, -1)
Screenshot: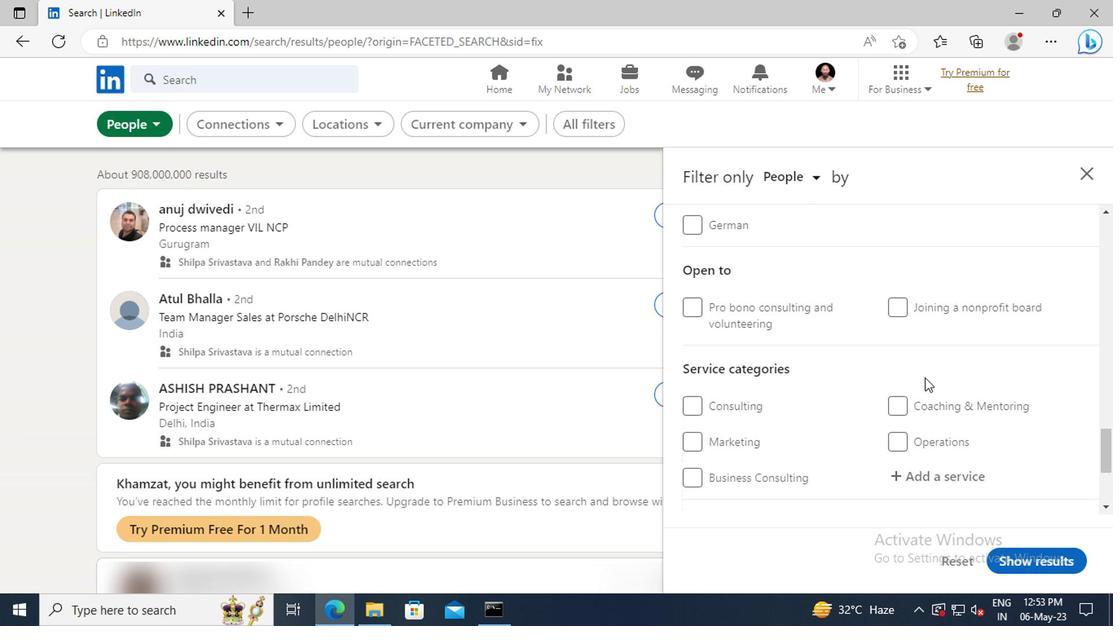 
Action: Mouse scrolled (920, 375) with delta (0, -1)
Screenshot: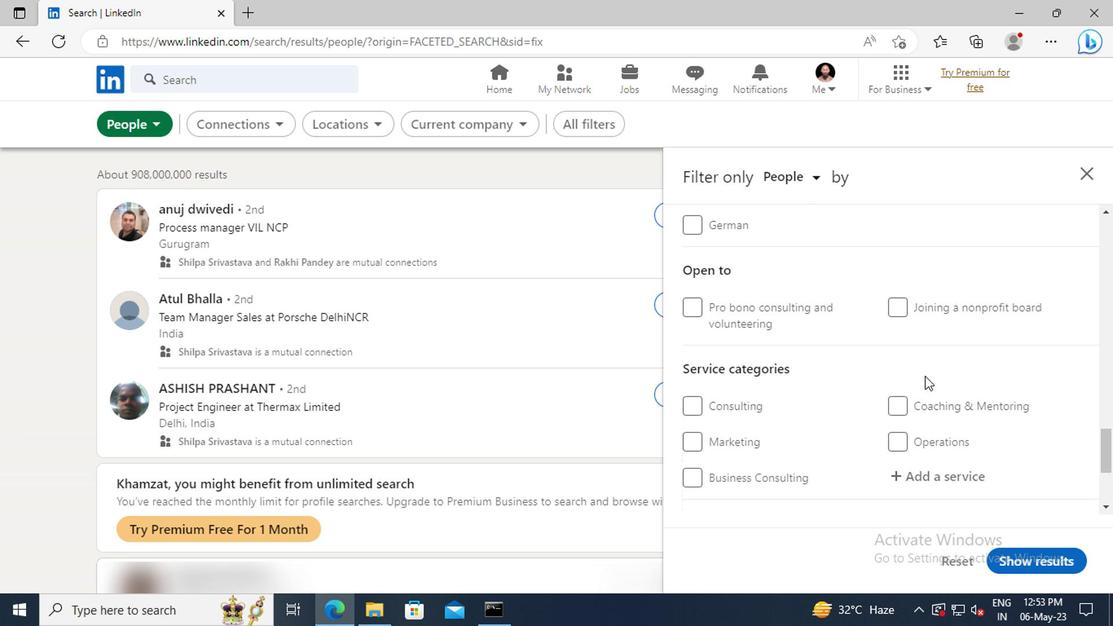 
Action: Mouse moved to (927, 381)
Screenshot: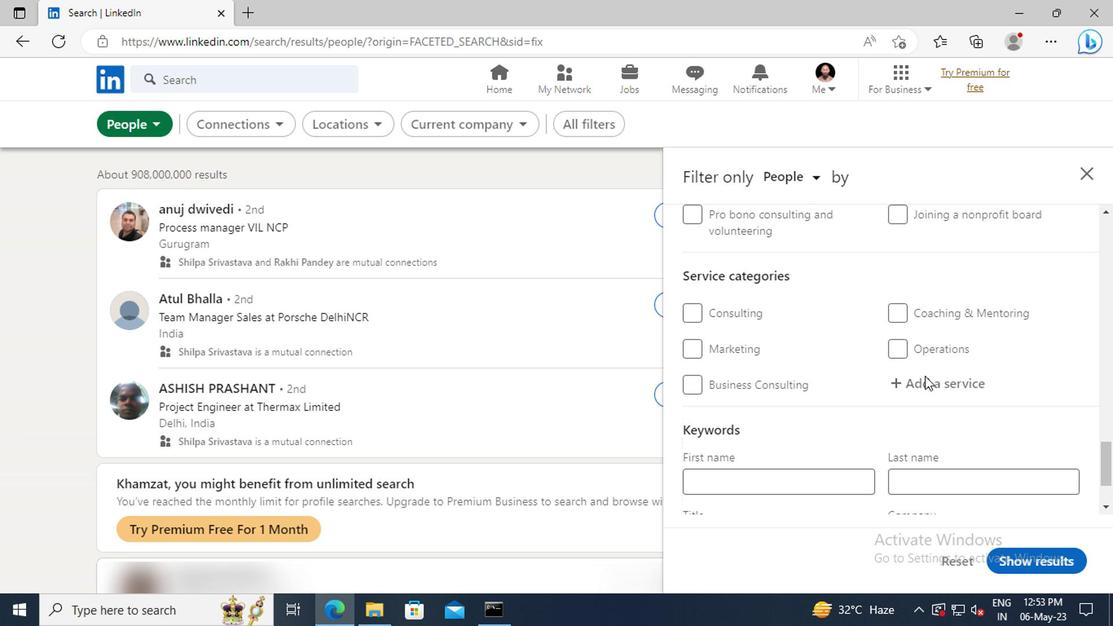 
Action: Mouse pressed left at (927, 381)
Screenshot: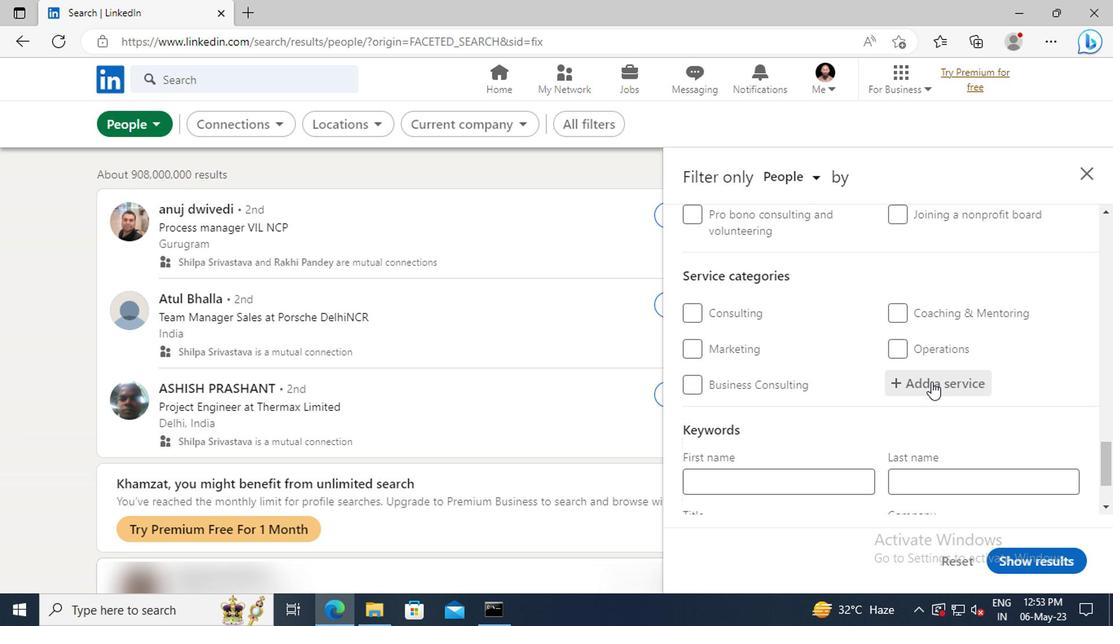 
Action: Key pressed <Key.shift>UX<Key.space><Key.shift>RE
Screenshot: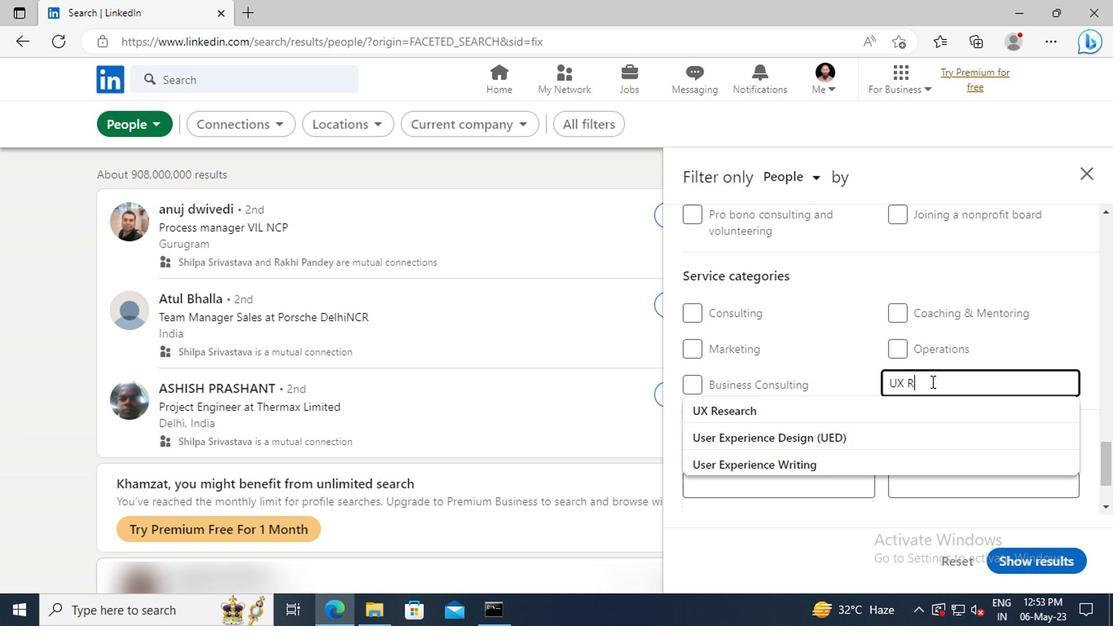 
Action: Mouse moved to (929, 405)
Screenshot: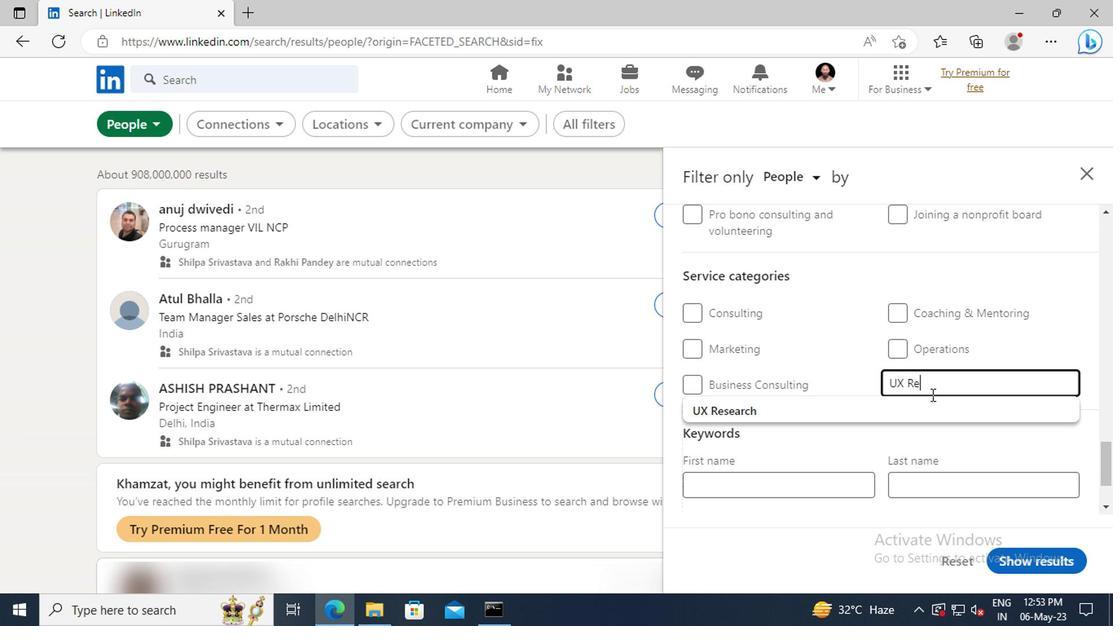 
Action: Mouse pressed left at (929, 405)
Screenshot: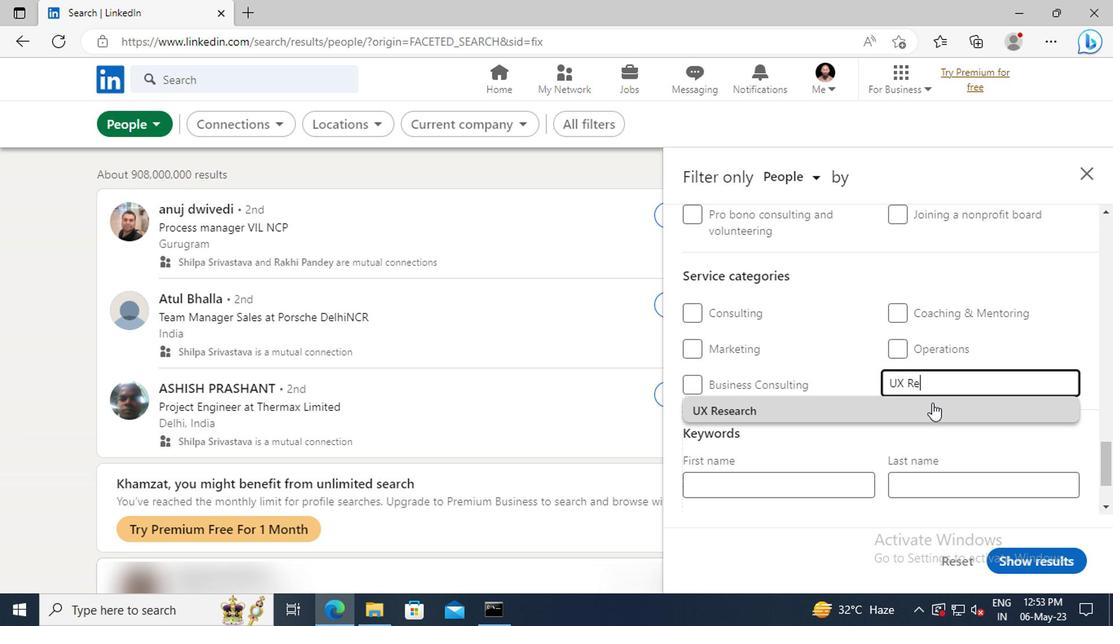
Action: Mouse scrolled (929, 405) with delta (0, 0)
Screenshot: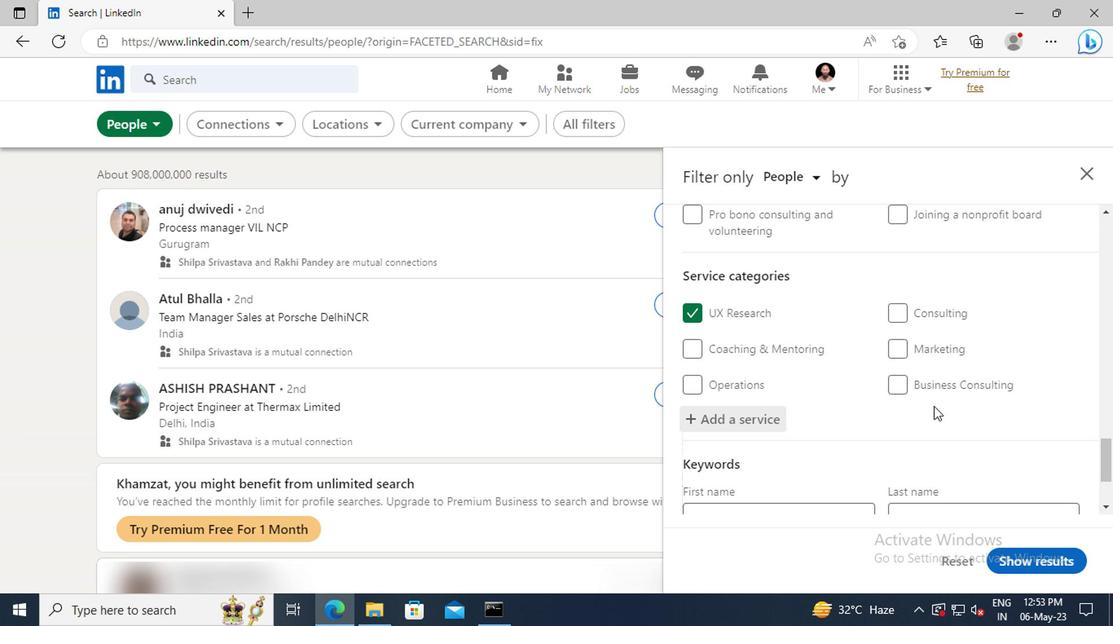 
Action: Mouse scrolled (929, 405) with delta (0, 0)
Screenshot: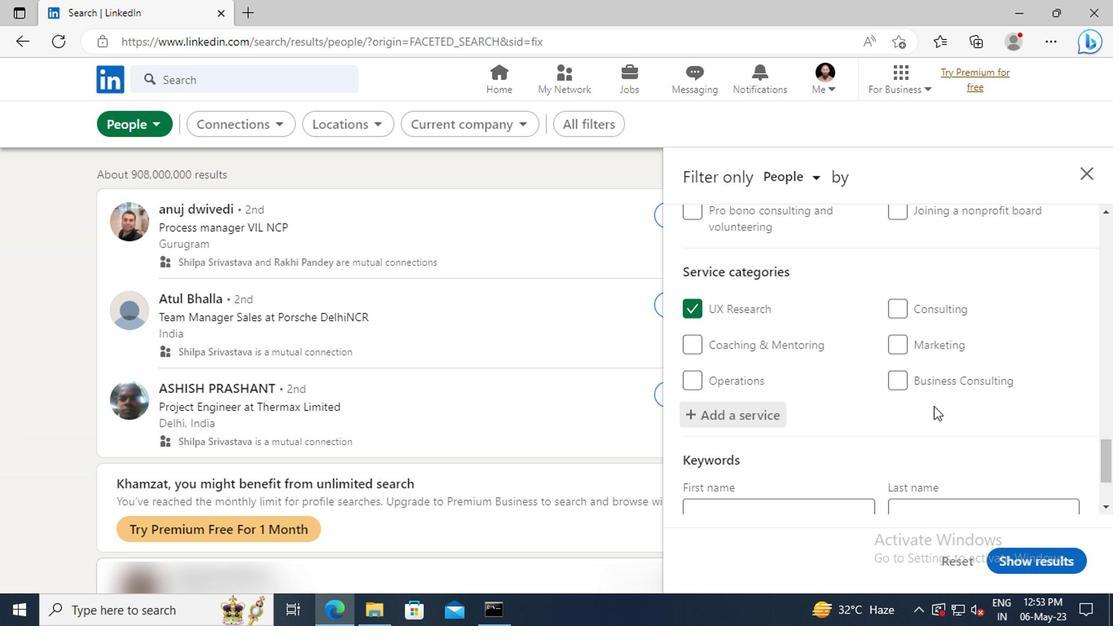 
Action: Mouse scrolled (929, 405) with delta (0, 0)
Screenshot: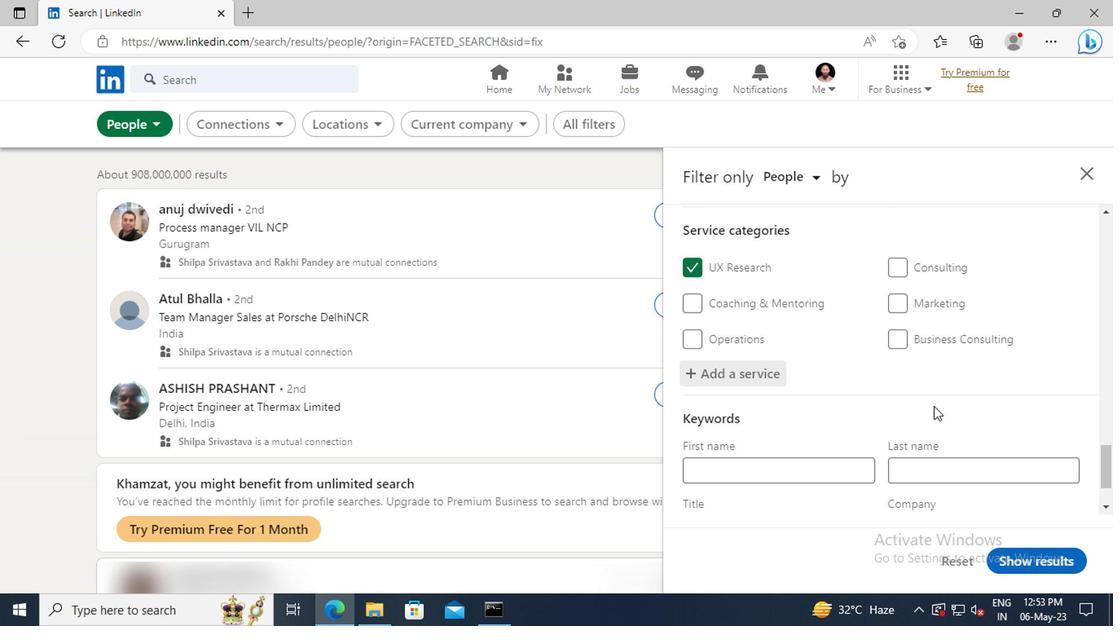 
Action: Mouse moved to (775, 443)
Screenshot: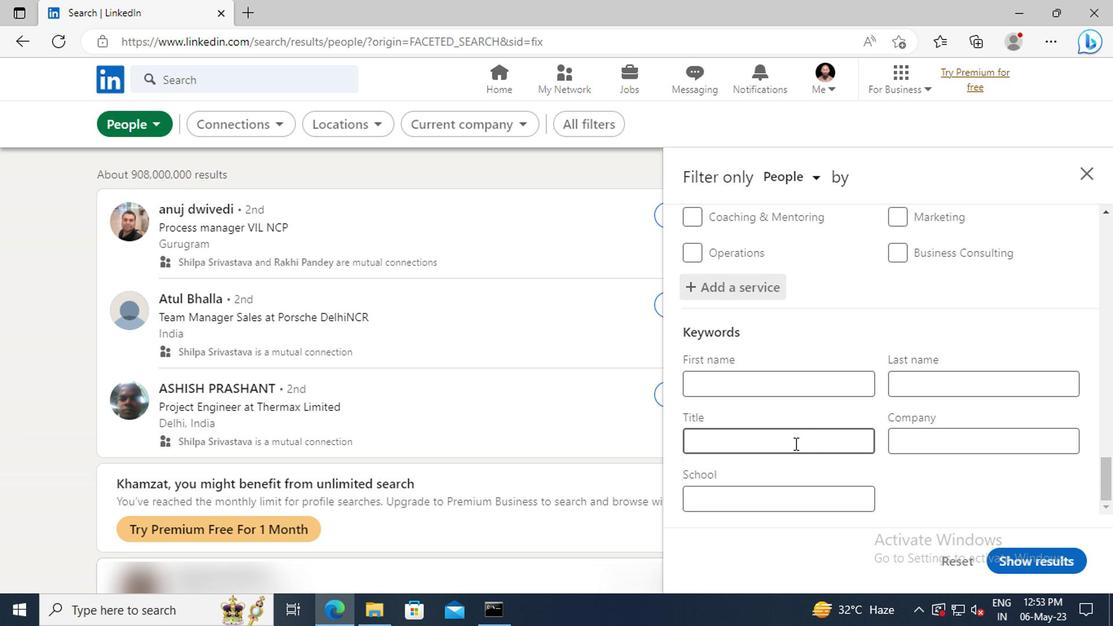 
Action: Mouse pressed left at (775, 443)
Screenshot: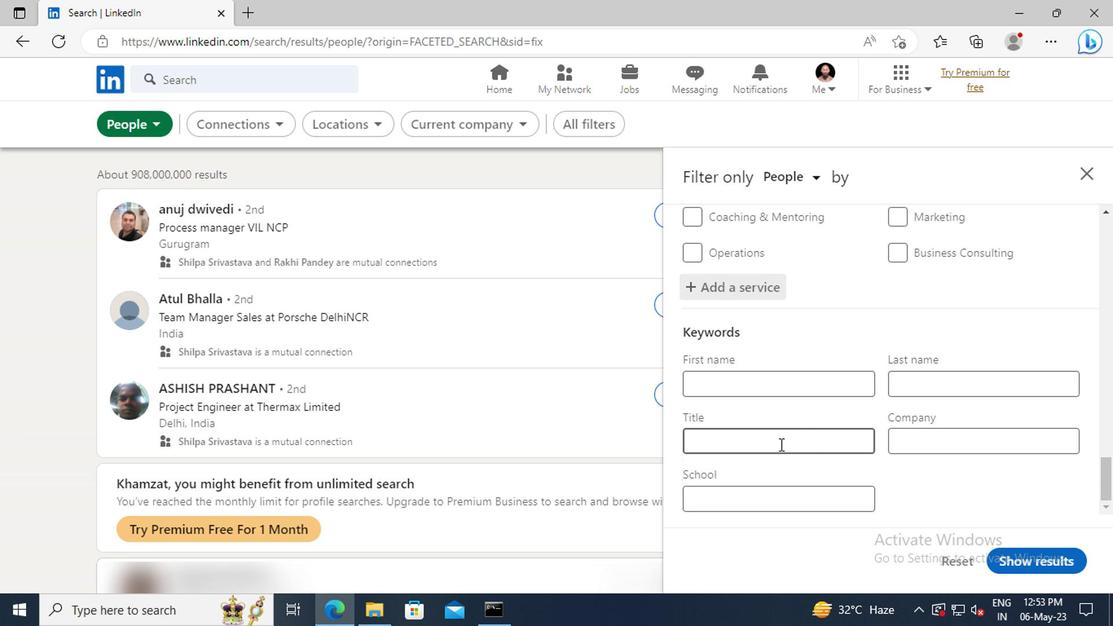 
Action: Key pressed <Key.shift>PIPEFITTER<Key.enter>
Screenshot: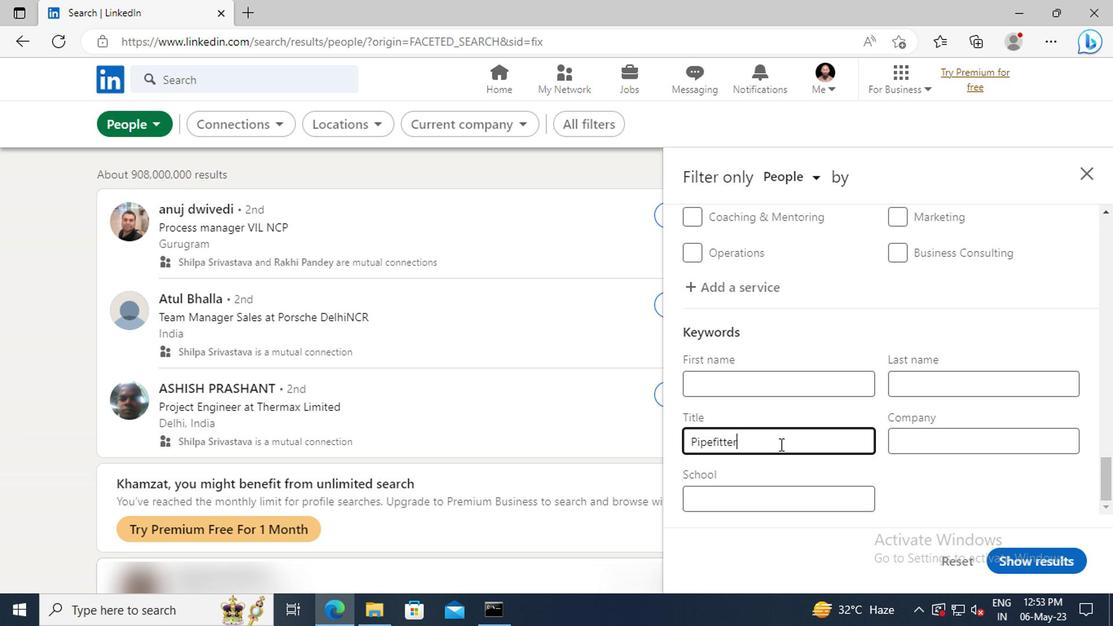 
Action: Mouse moved to (1015, 559)
Screenshot: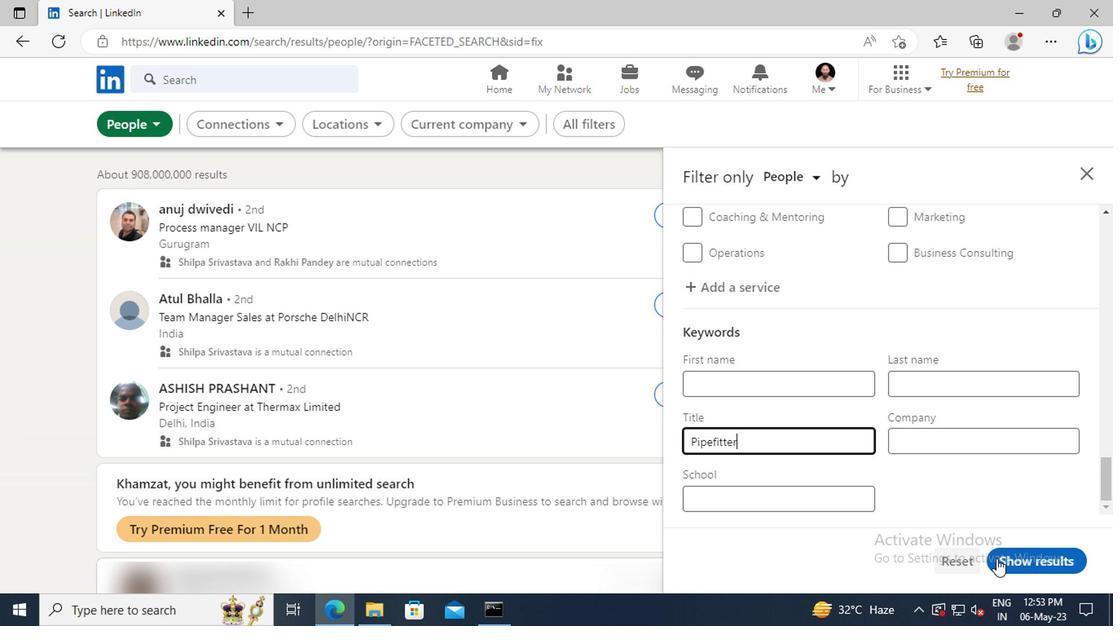 
Action: Mouse pressed left at (1015, 559)
Screenshot: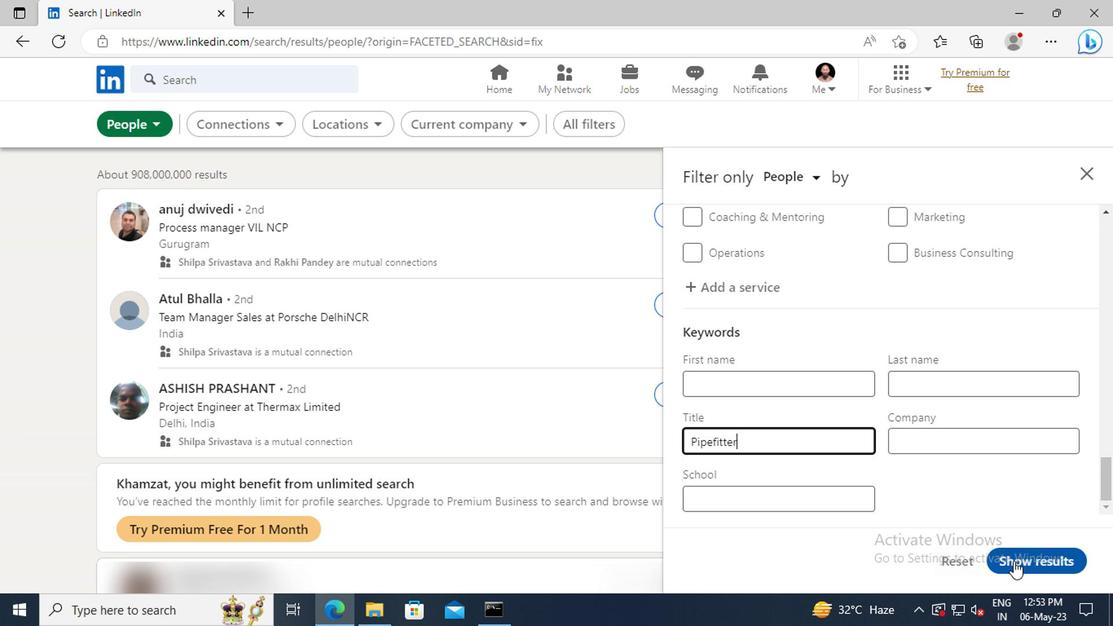 
Action: Mouse moved to (1015, 559)
Screenshot: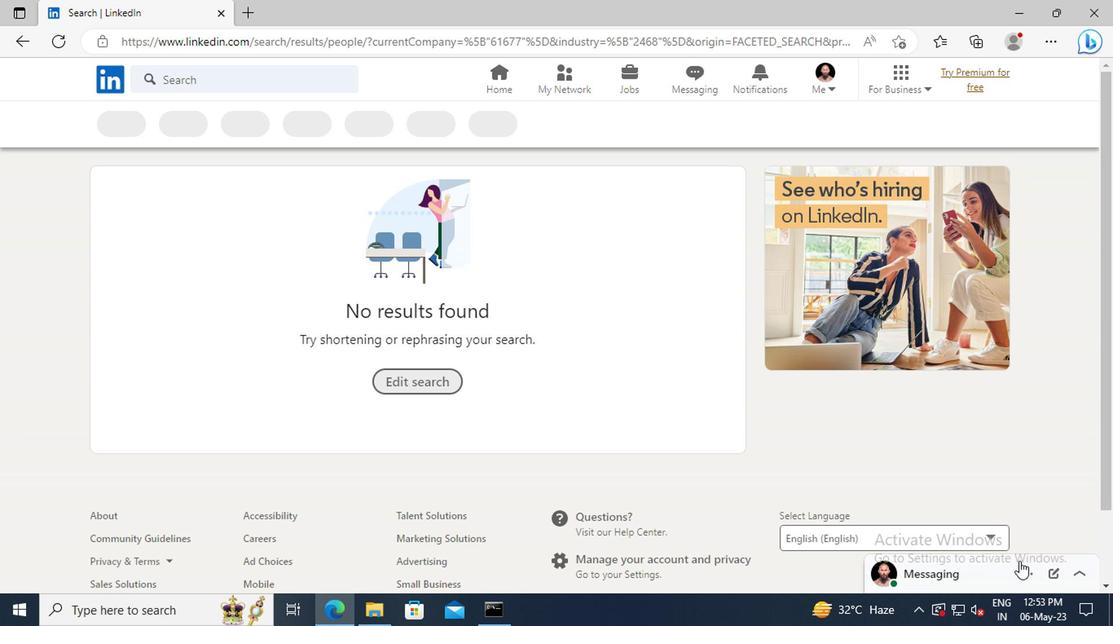 
